 Task: Look for space in Reynosa, Mexico from 4th June, 2023 to 8th June, 2023 for 2 adults in price range Rs.8000 to Rs.16000. Place can be private room with 1  bedroom having 1 bed and 1 bathroom. Property type can be house, flat, guest house, hotel. Booking option can be shelf check-in. Required host language is English.
Action: Mouse moved to (620, 126)
Screenshot: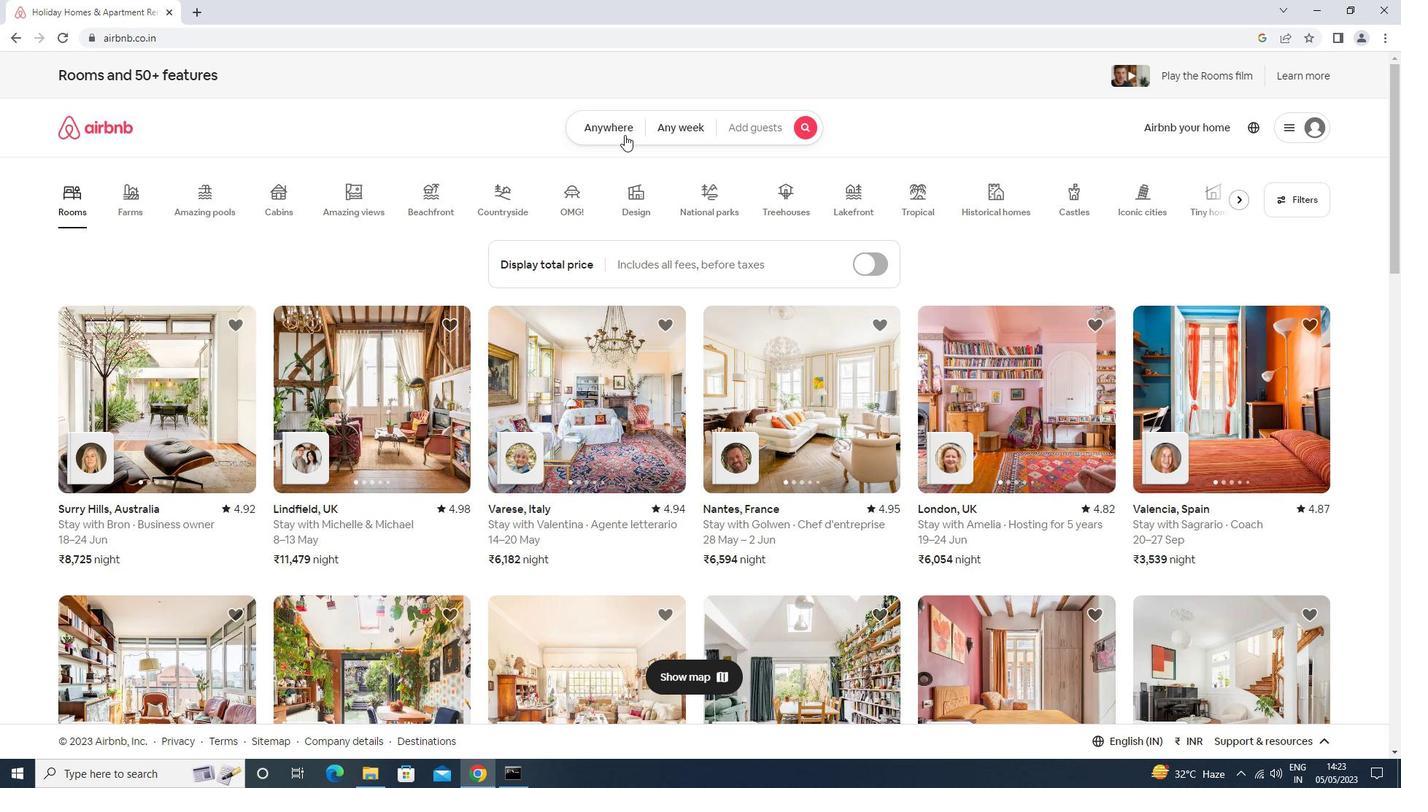 
Action: Mouse pressed left at (620, 126)
Screenshot: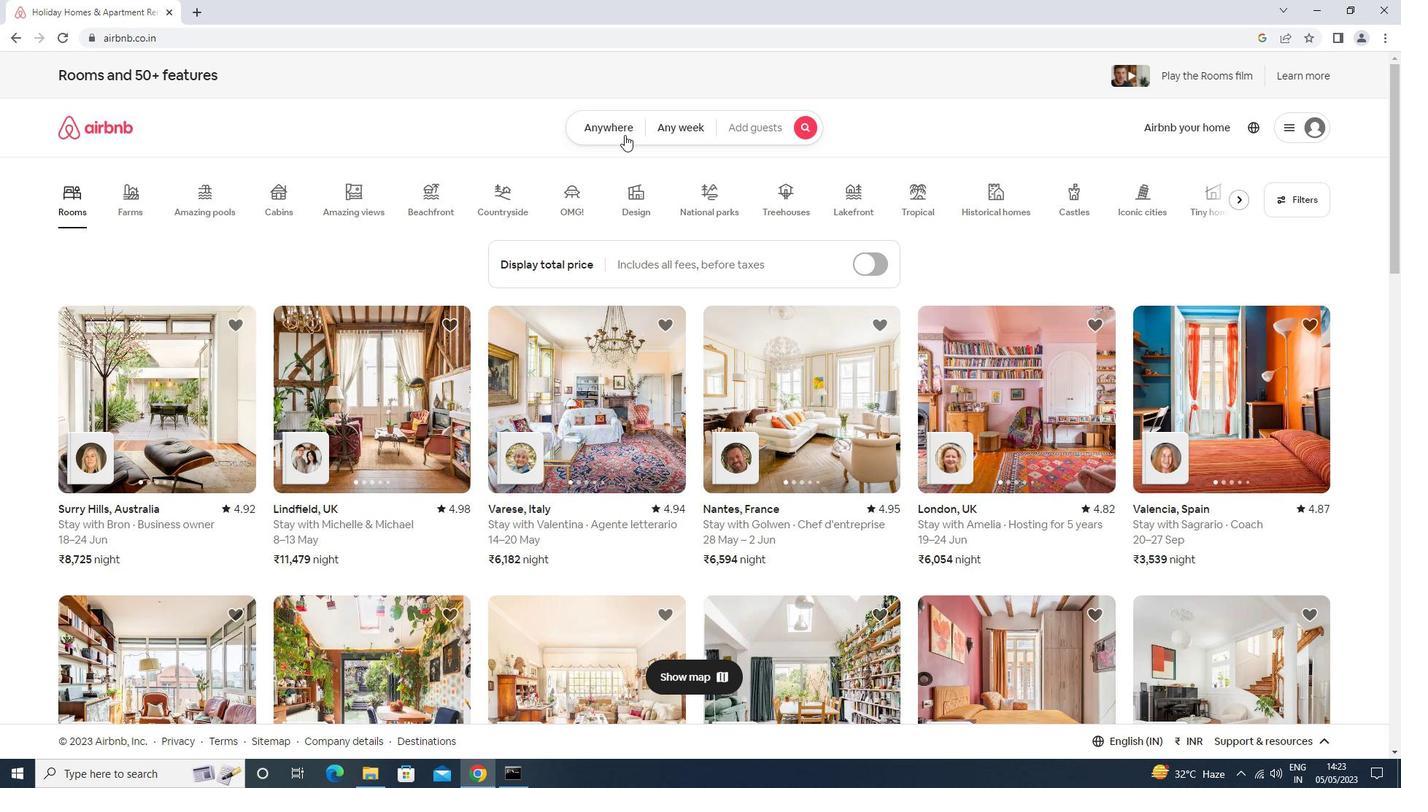 
Action: Mouse moved to (542, 180)
Screenshot: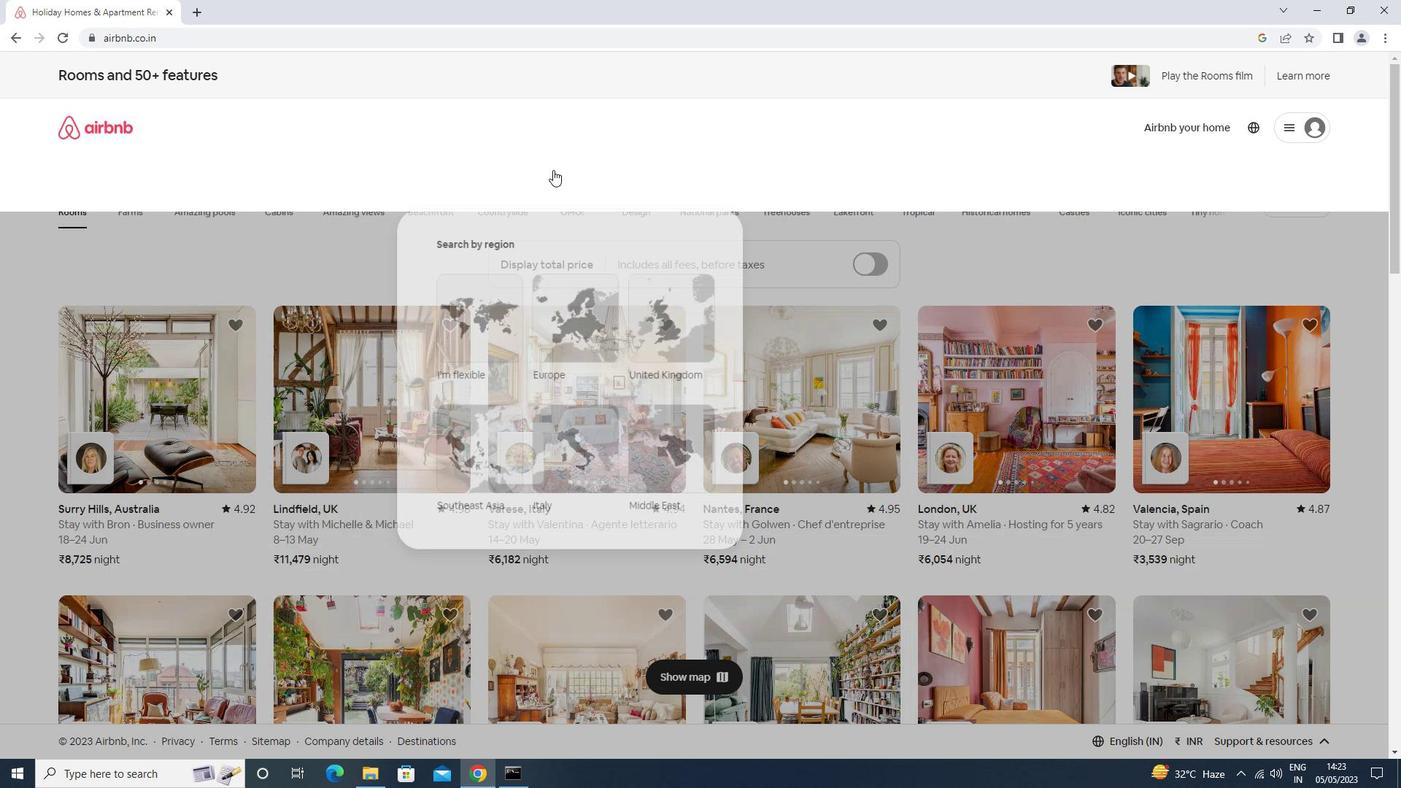 
Action: Mouse pressed left at (542, 180)
Screenshot: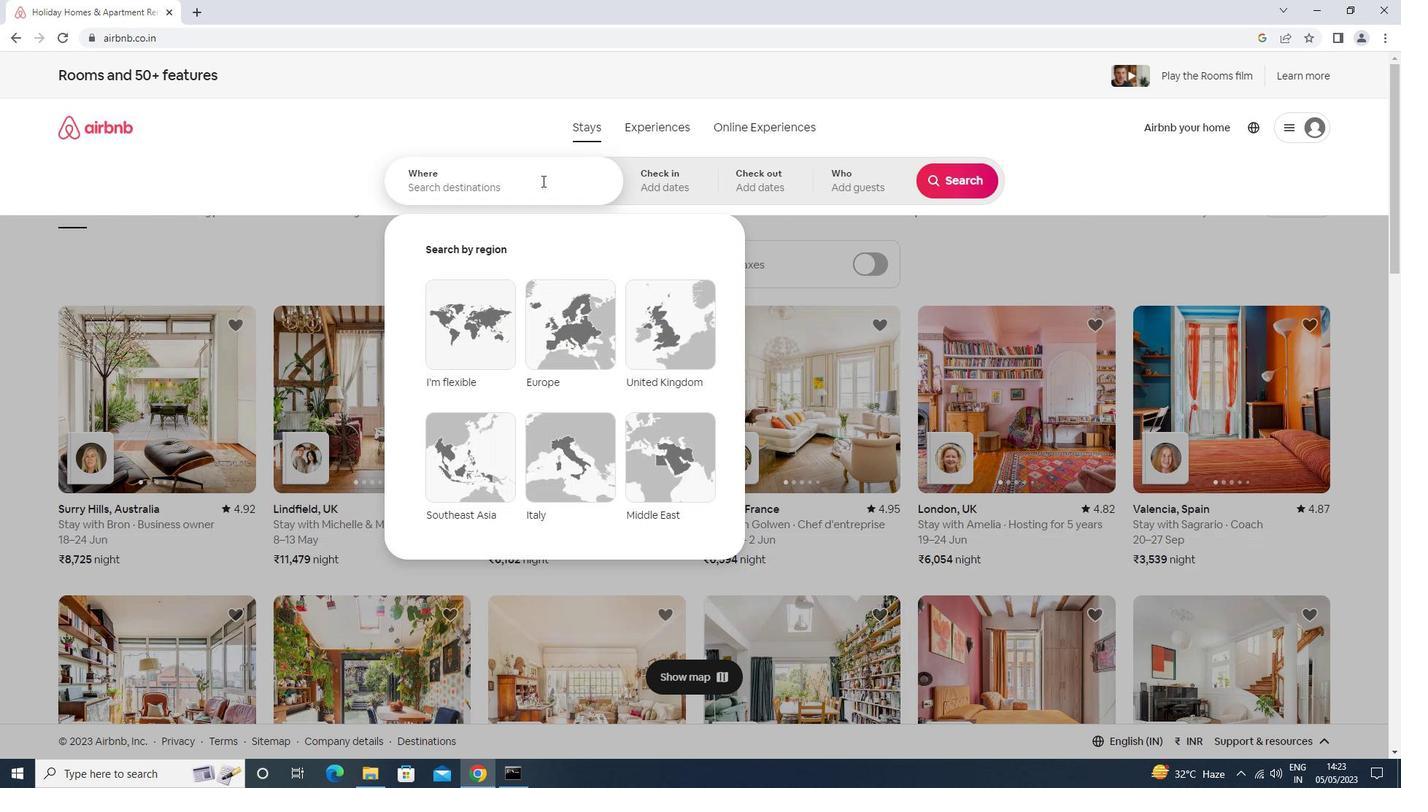 
Action: Key pressed reynos<Key.space>mexico<Key.enter>
Screenshot: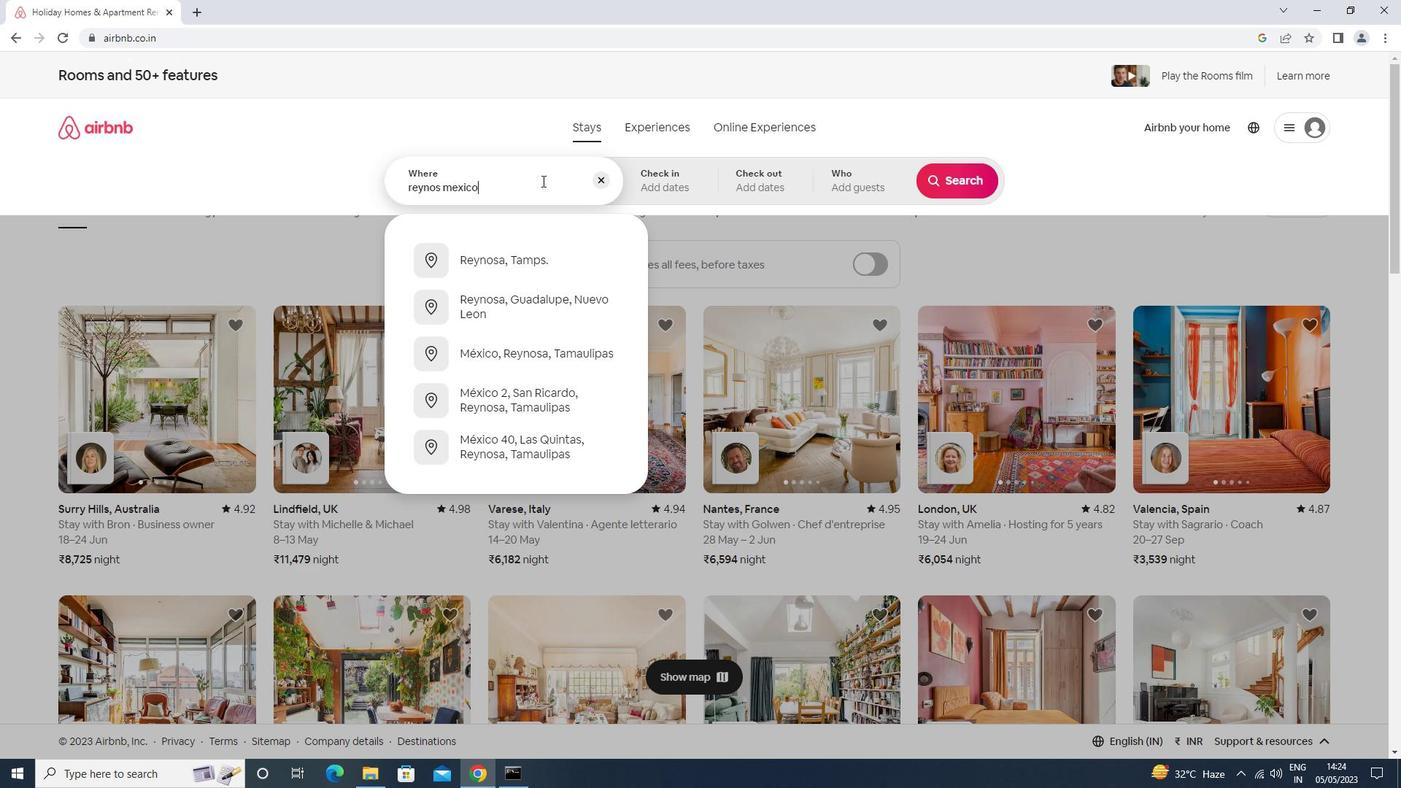 
Action: Mouse moved to (718, 394)
Screenshot: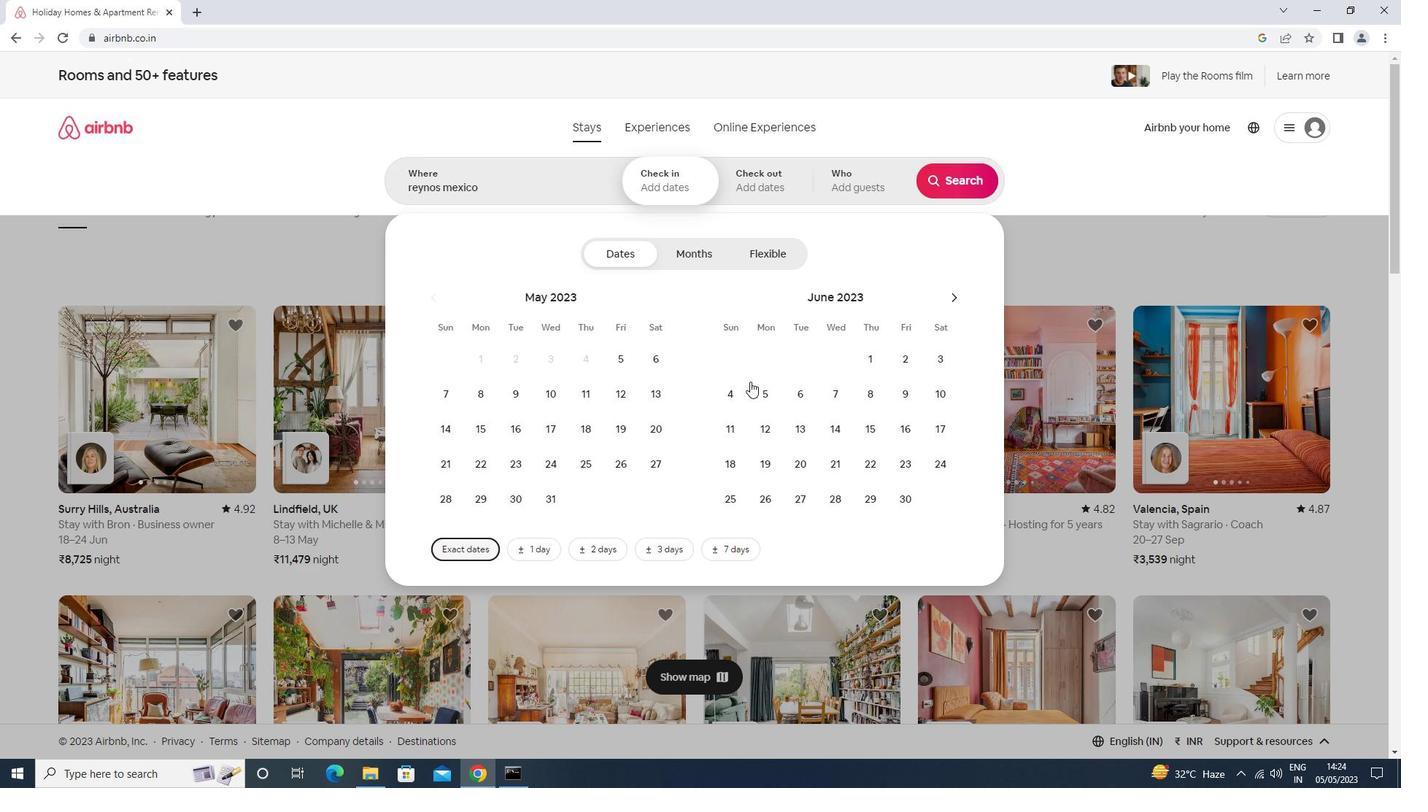 
Action: Mouse pressed left at (718, 394)
Screenshot: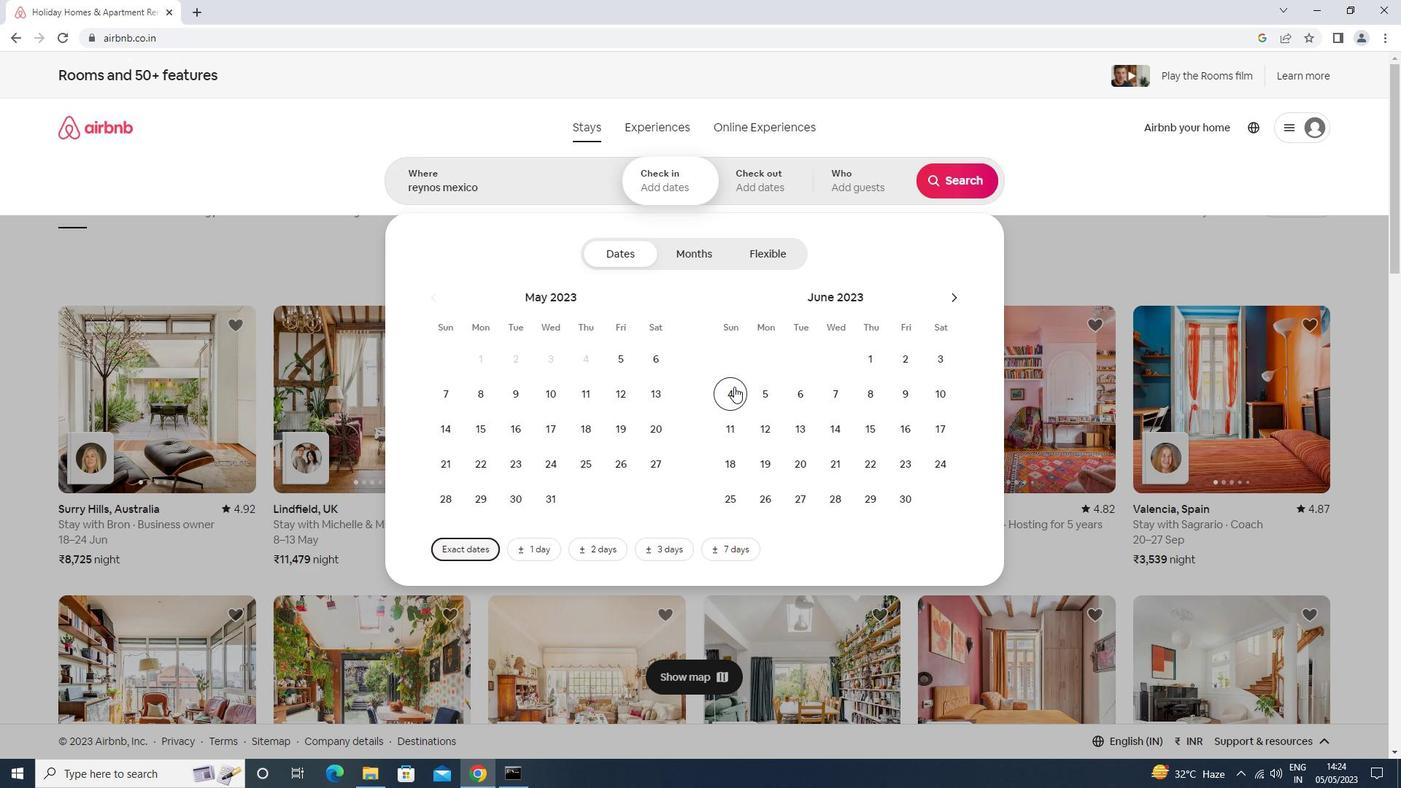 
Action: Mouse moved to (880, 394)
Screenshot: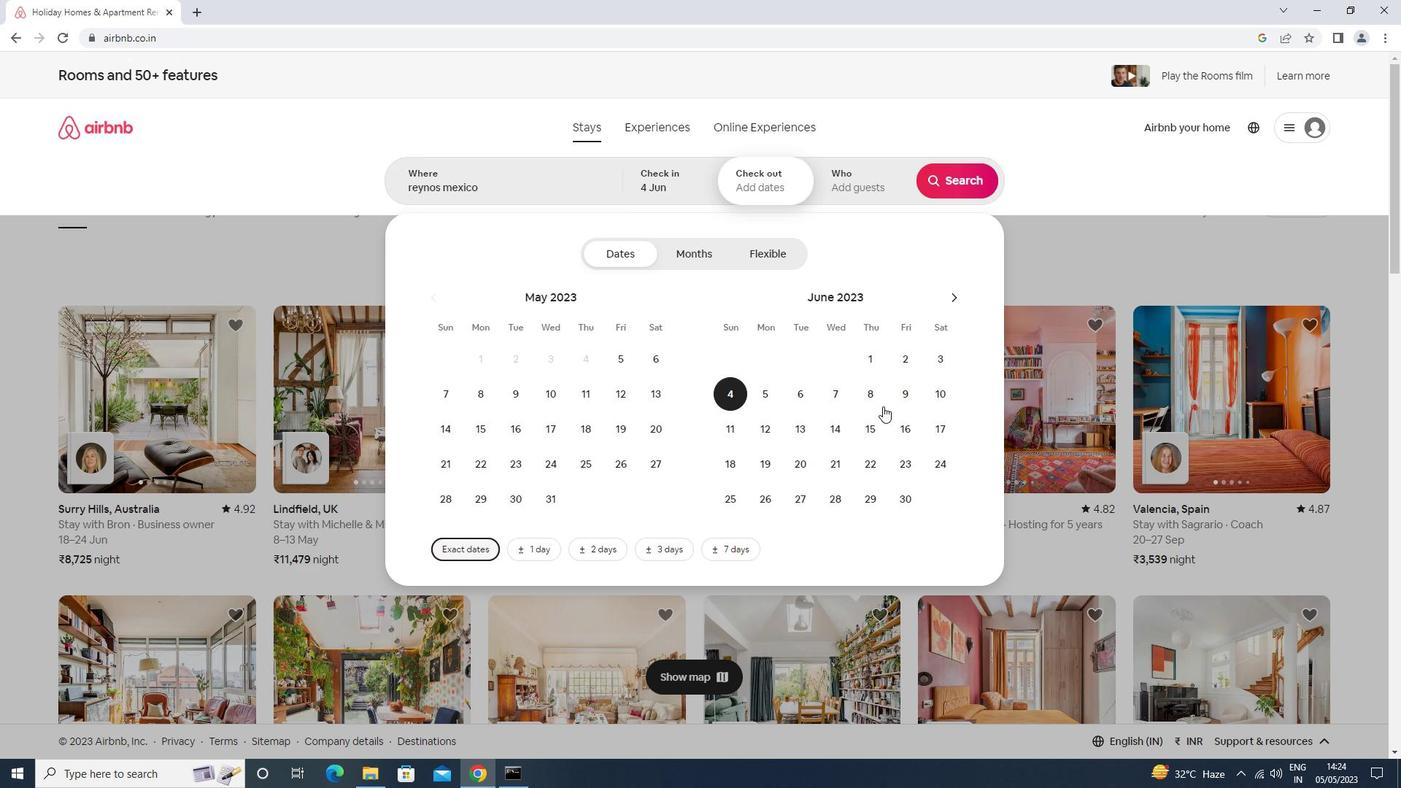 
Action: Mouse pressed left at (880, 394)
Screenshot: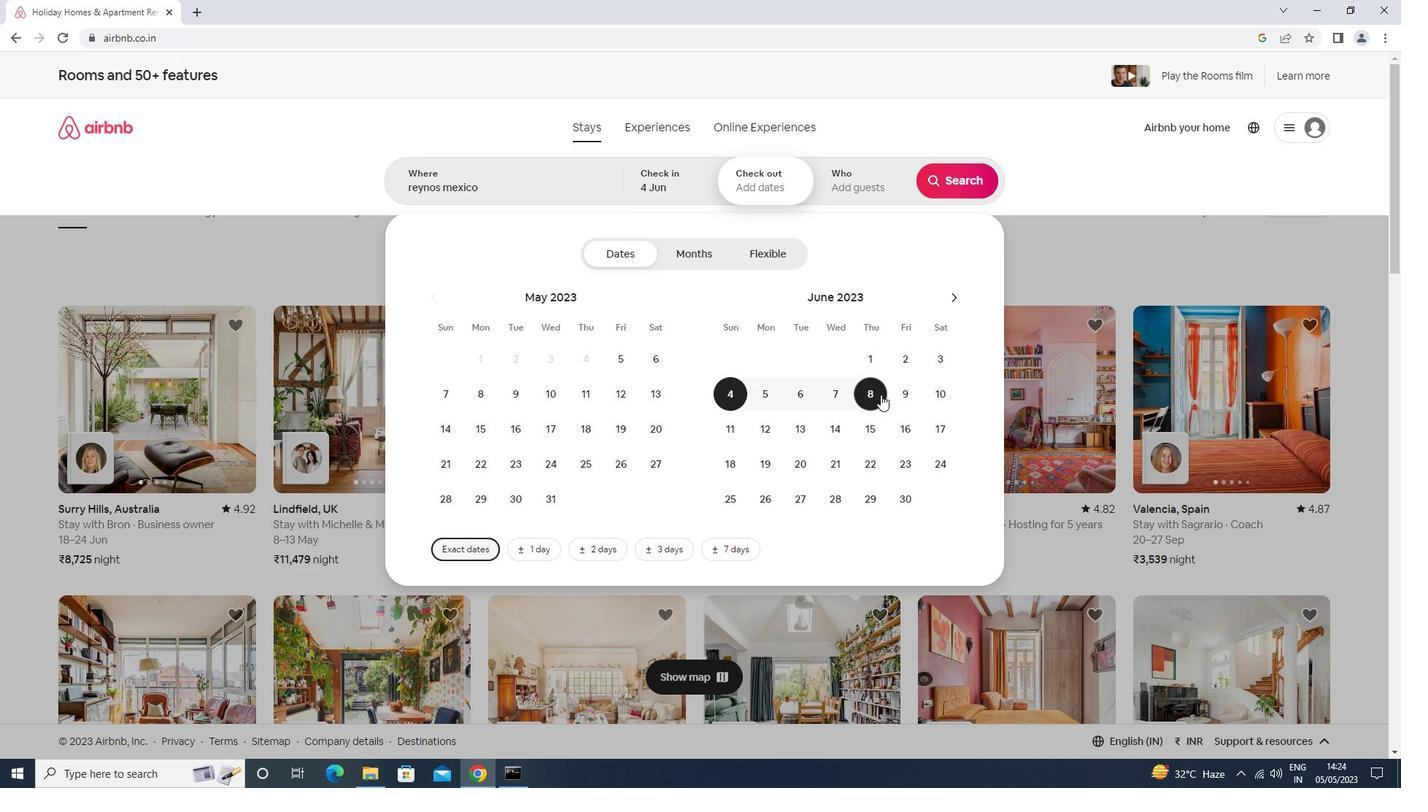 
Action: Mouse moved to (856, 192)
Screenshot: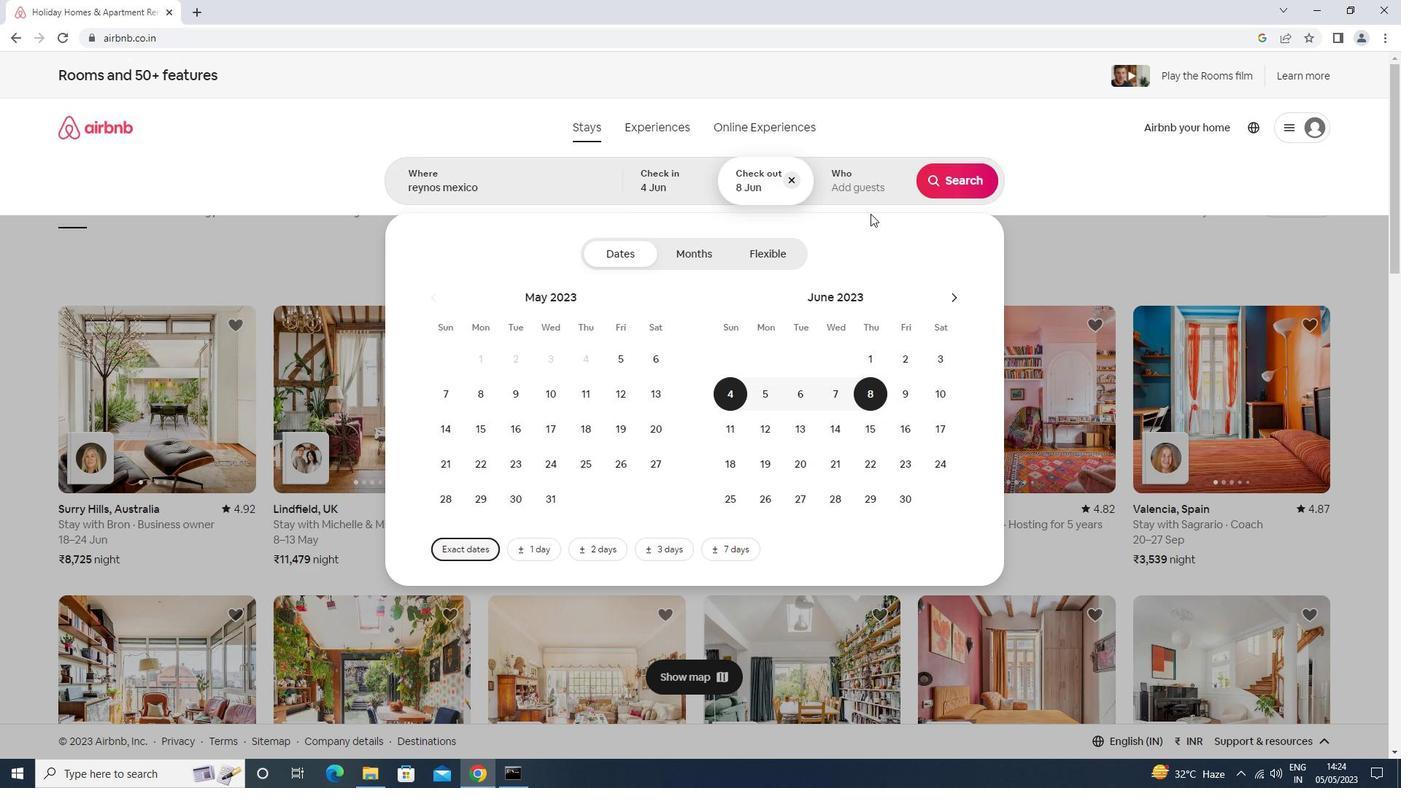 
Action: Mouse pressed left at (856, 192)
Screenshot: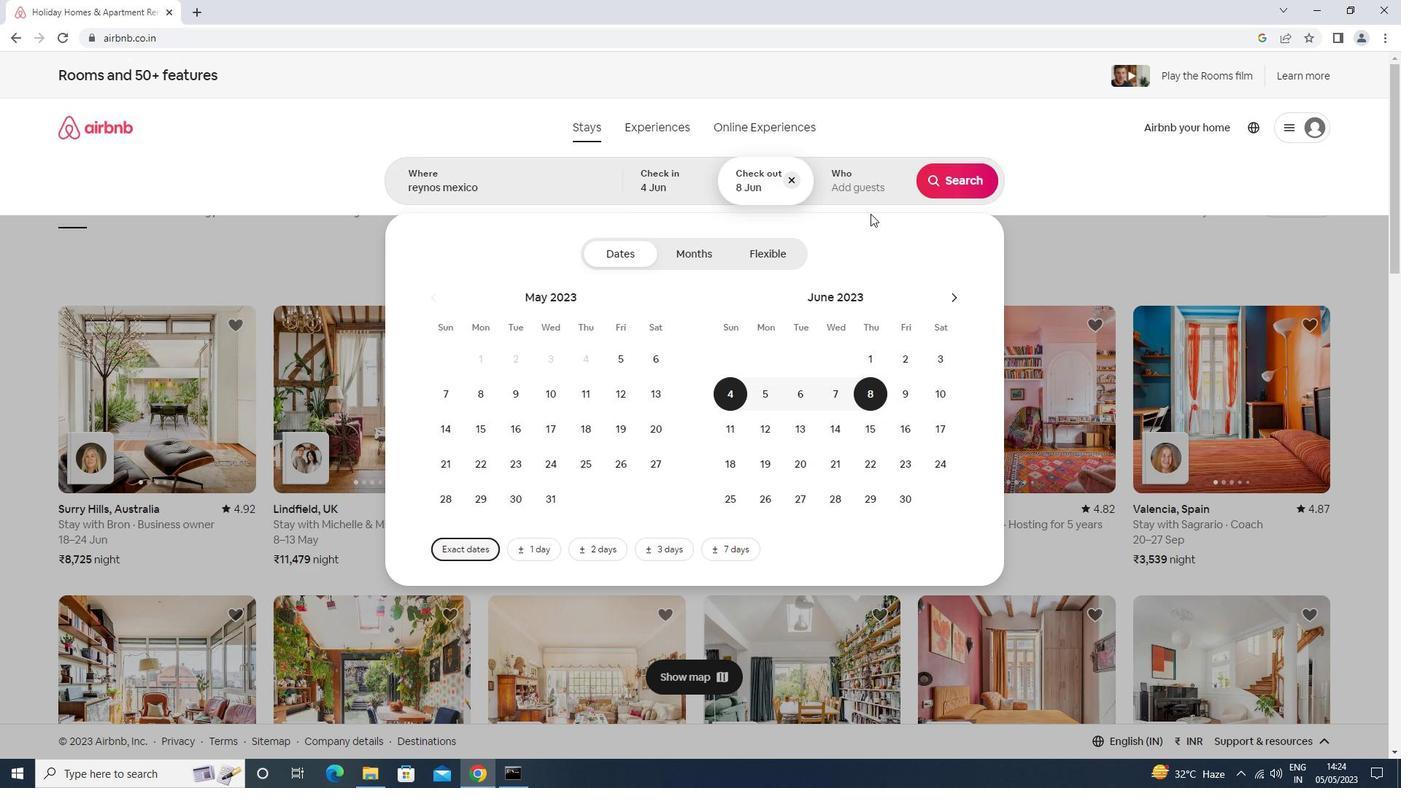 
Action: Mouse moved to (951, 256)
Screenshot: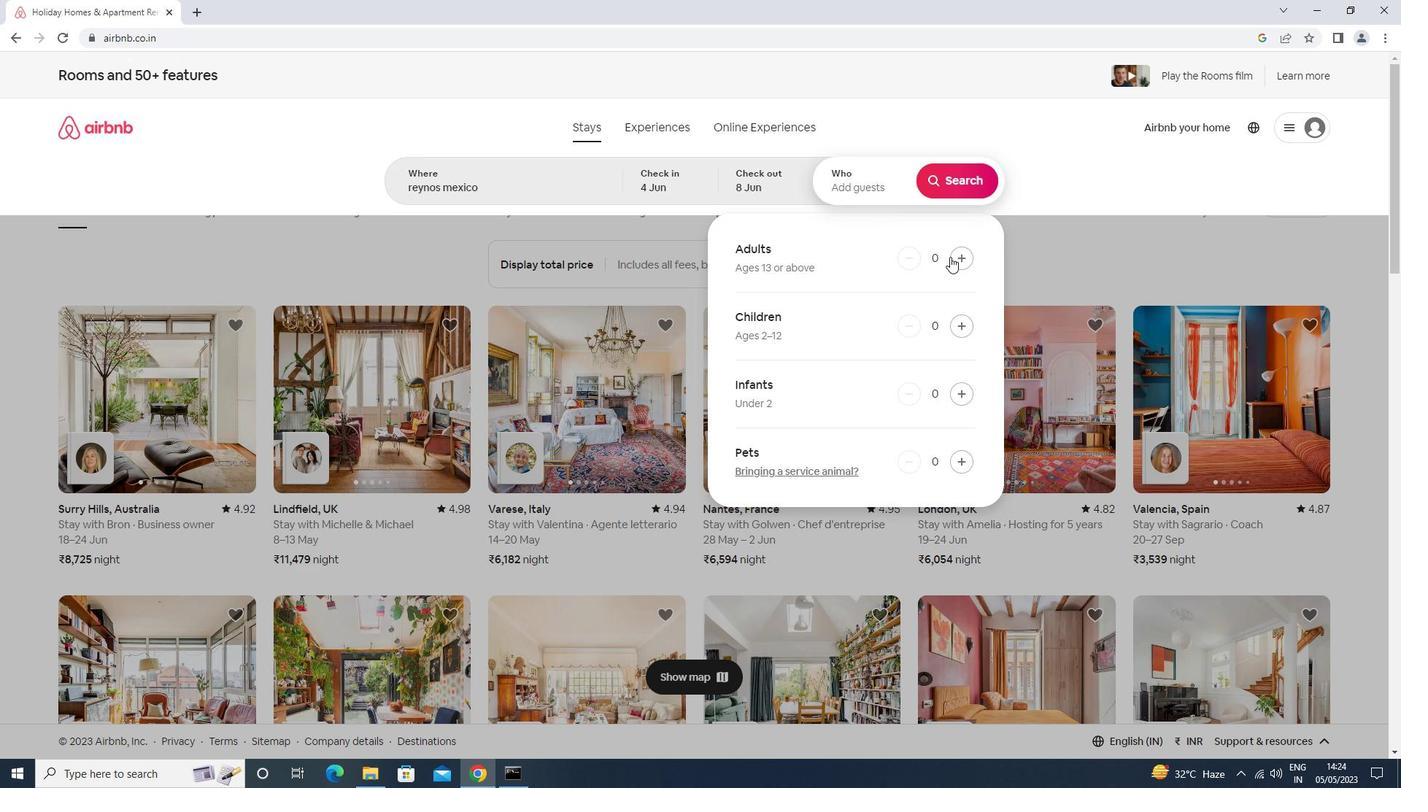 
Action: Mouse pressed left at (951, 256)
Screenshot: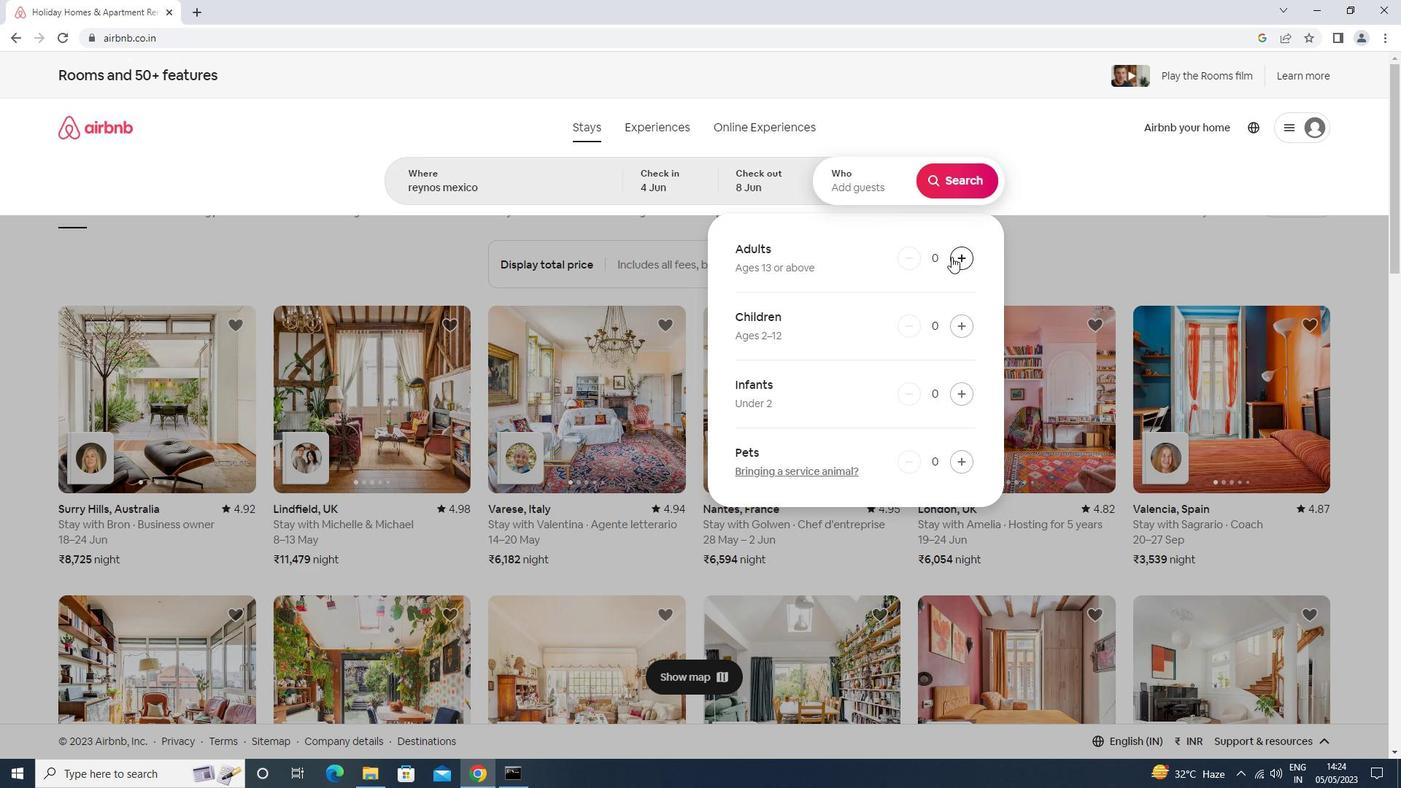 
Action: Mouse pressed left at (951, 256)
Screenshot: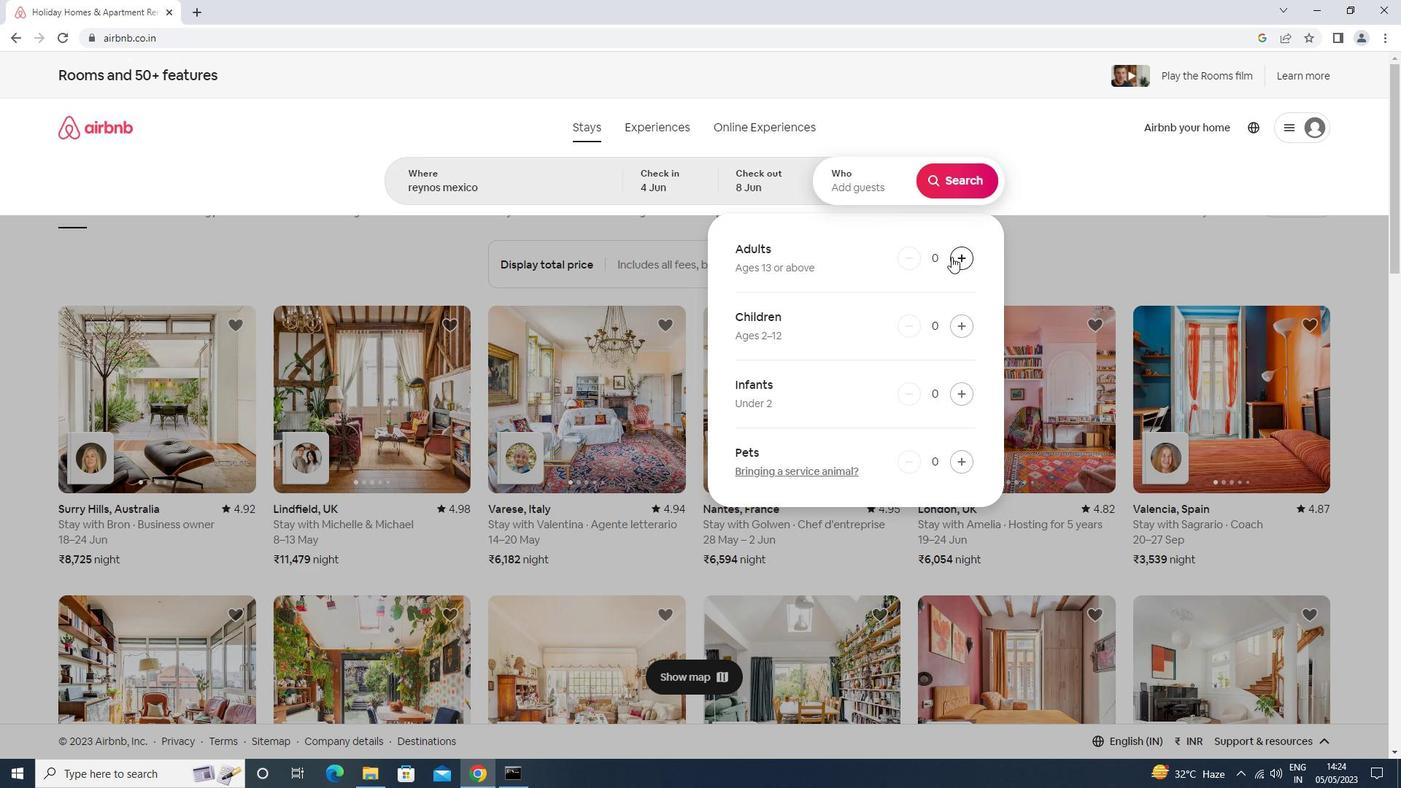 
Action: Mouse moved to (959, 188)
Screenshot: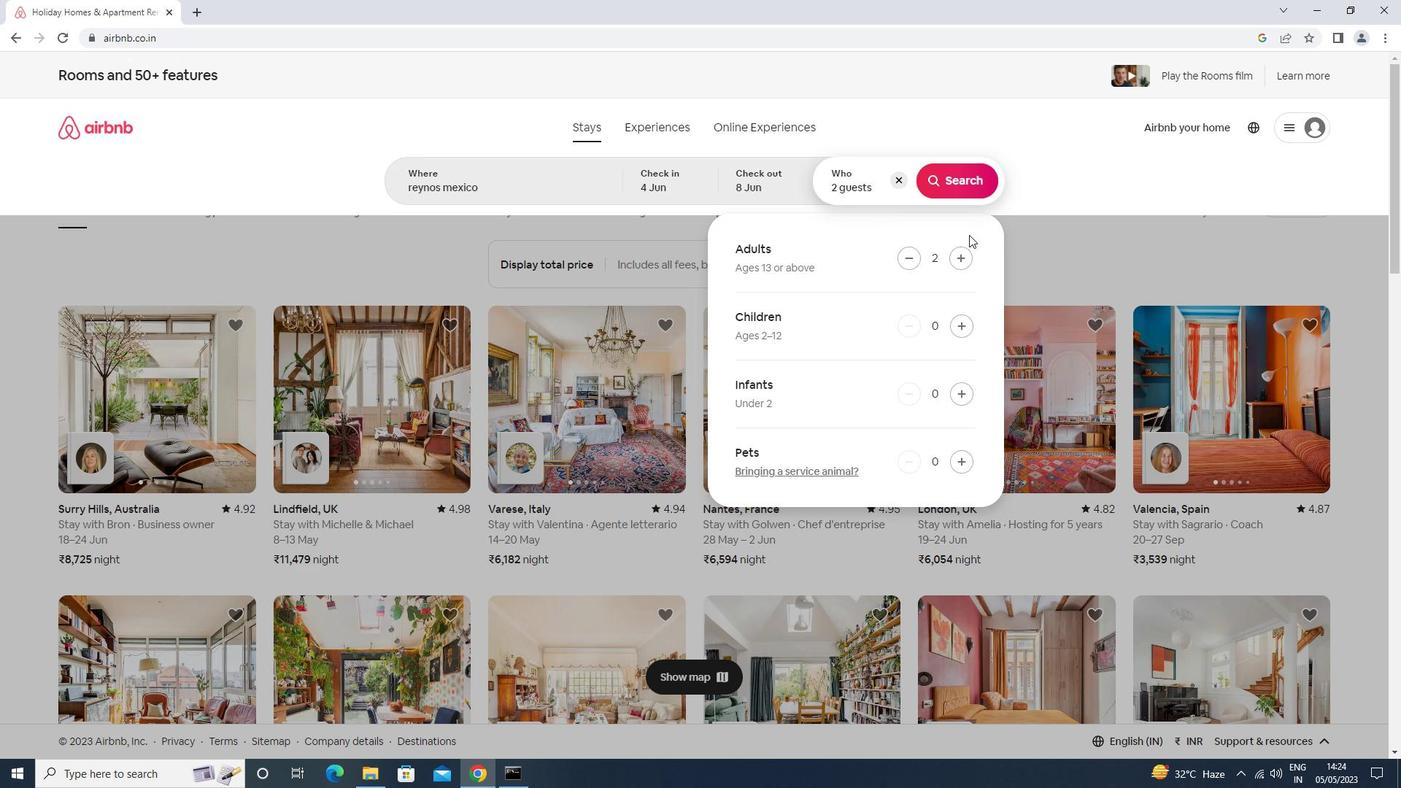 
Action: Mouse pressed left at (959, 188)
Screenshot: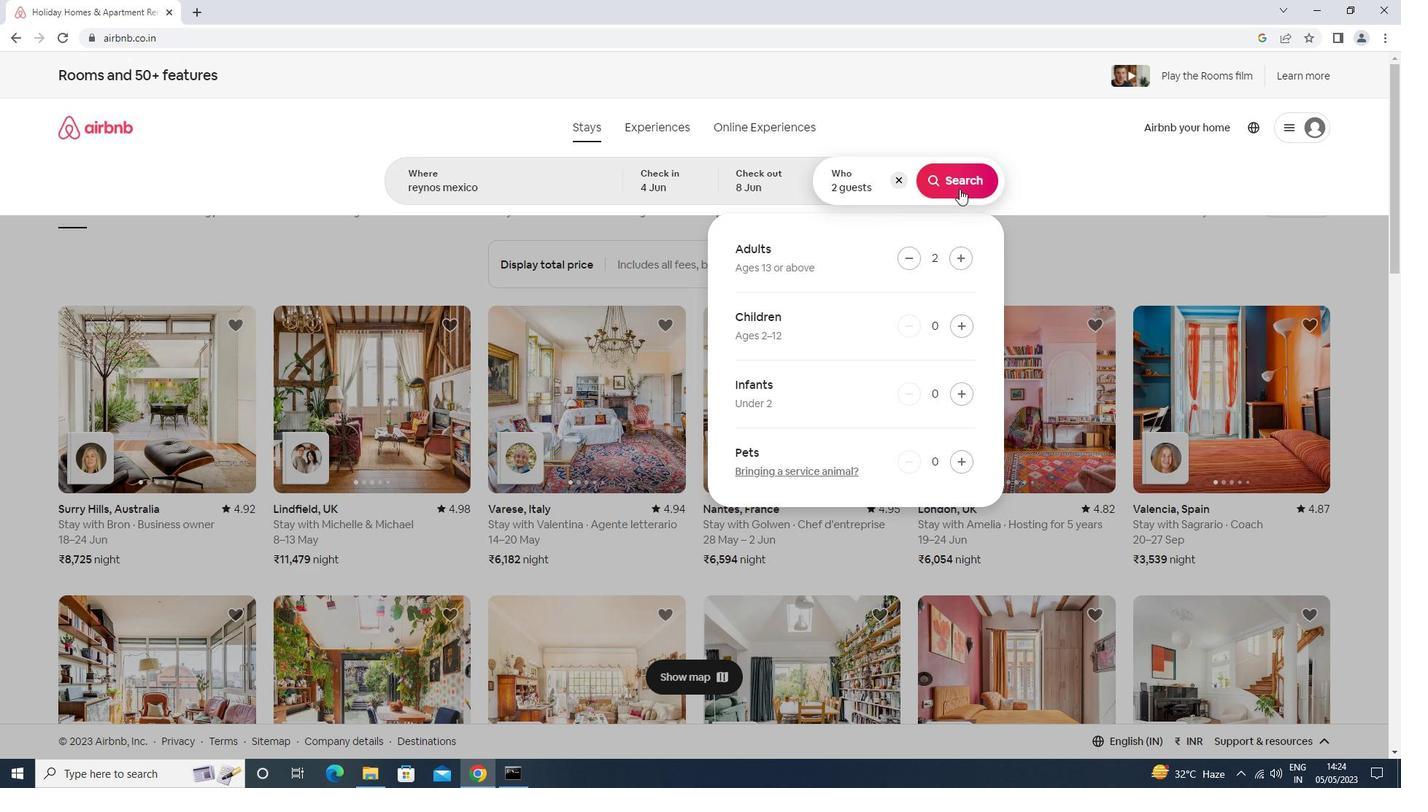 
Action: Mouse moved to (1341, 143)
Screenshot: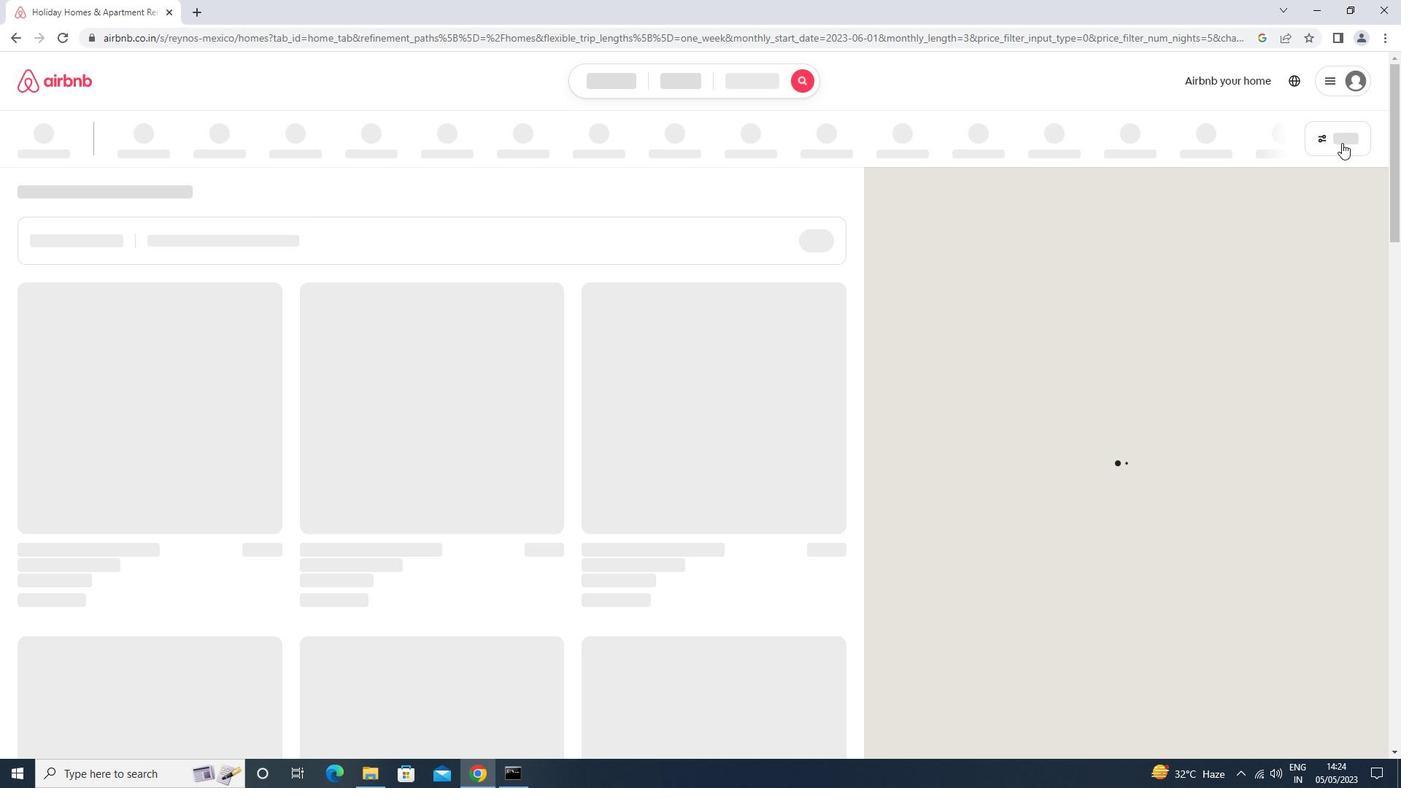 
Action: Mouse pressed left at (1341, 143)
Screenshot: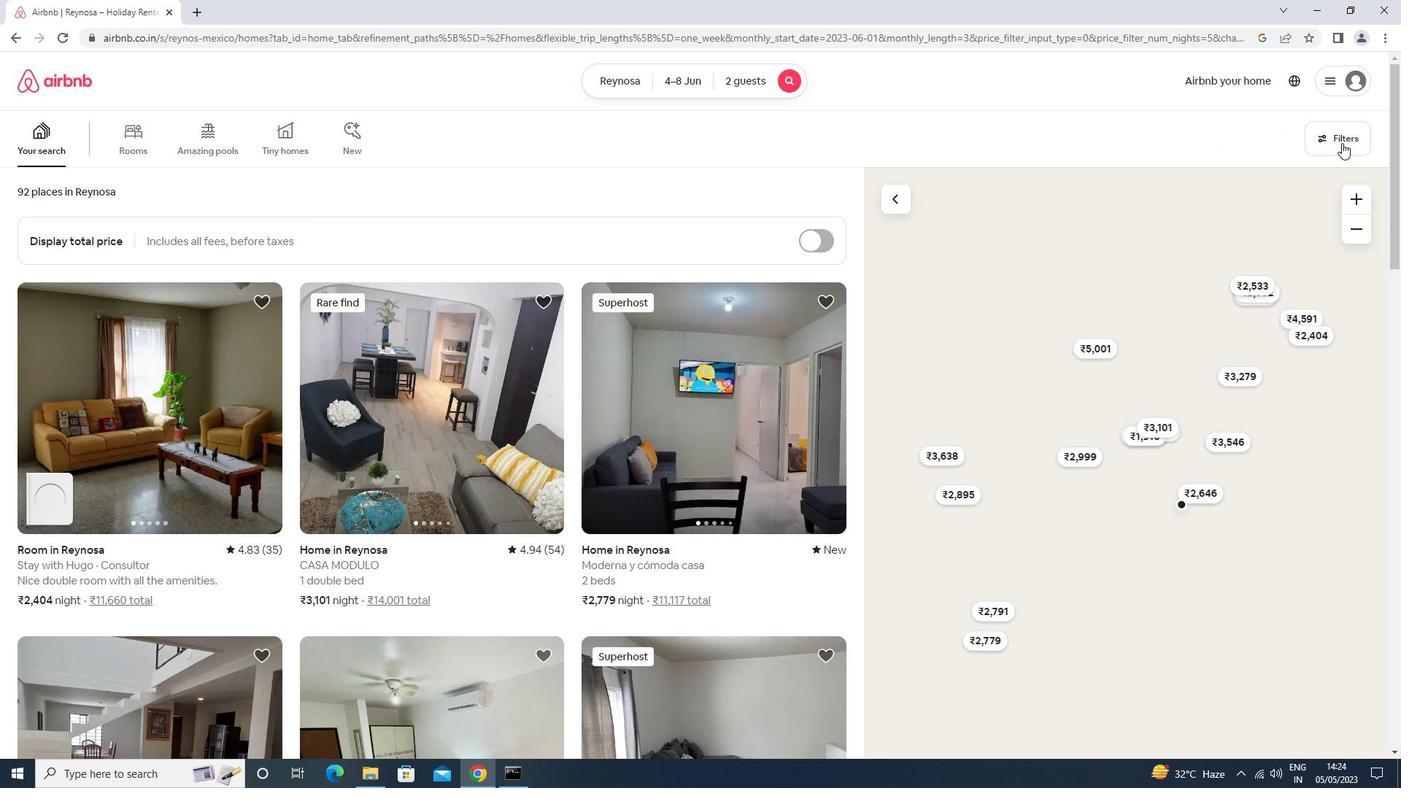 
Action: Mouse moved to (527, 498)
Screenshot: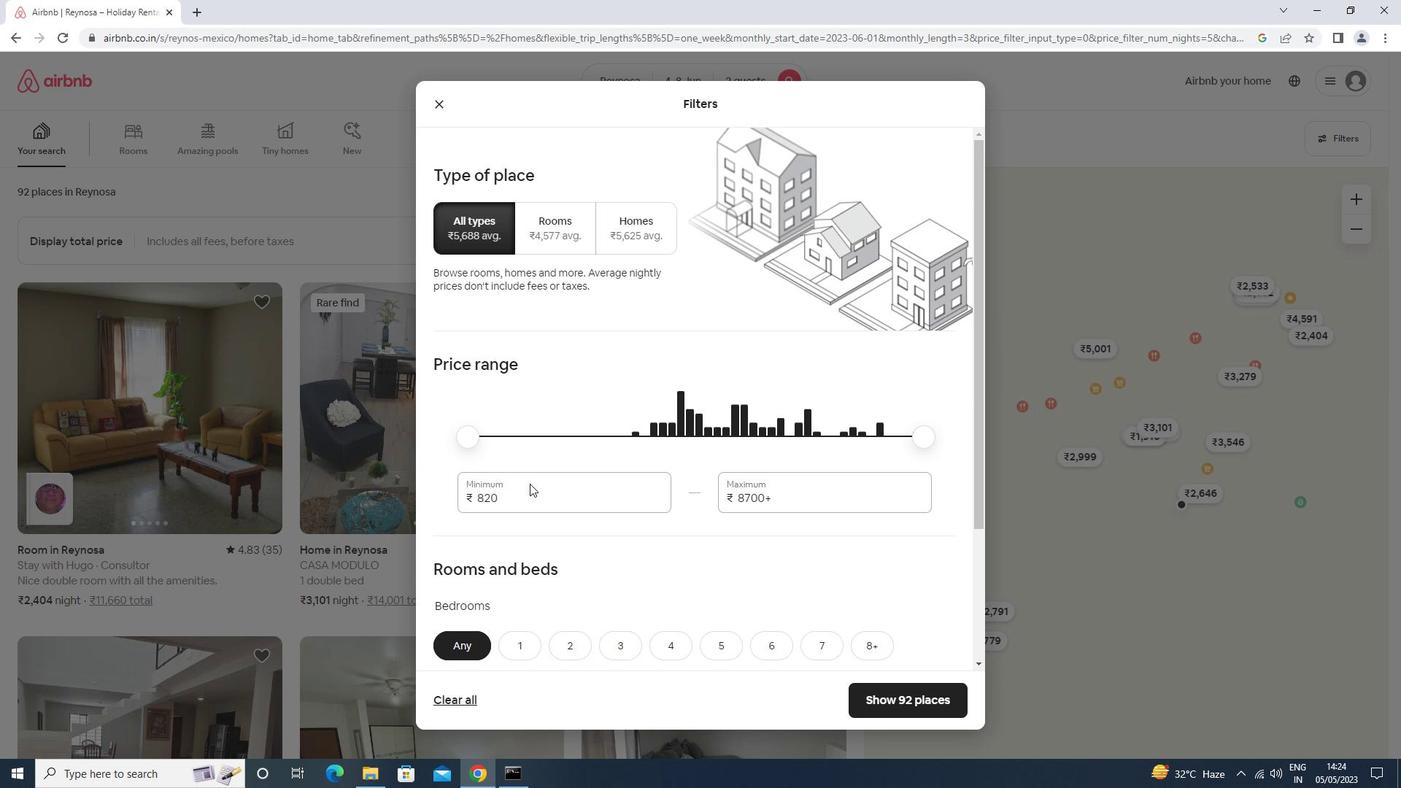 
Action: Mouse pressed left at (527, 498)
Screenshot: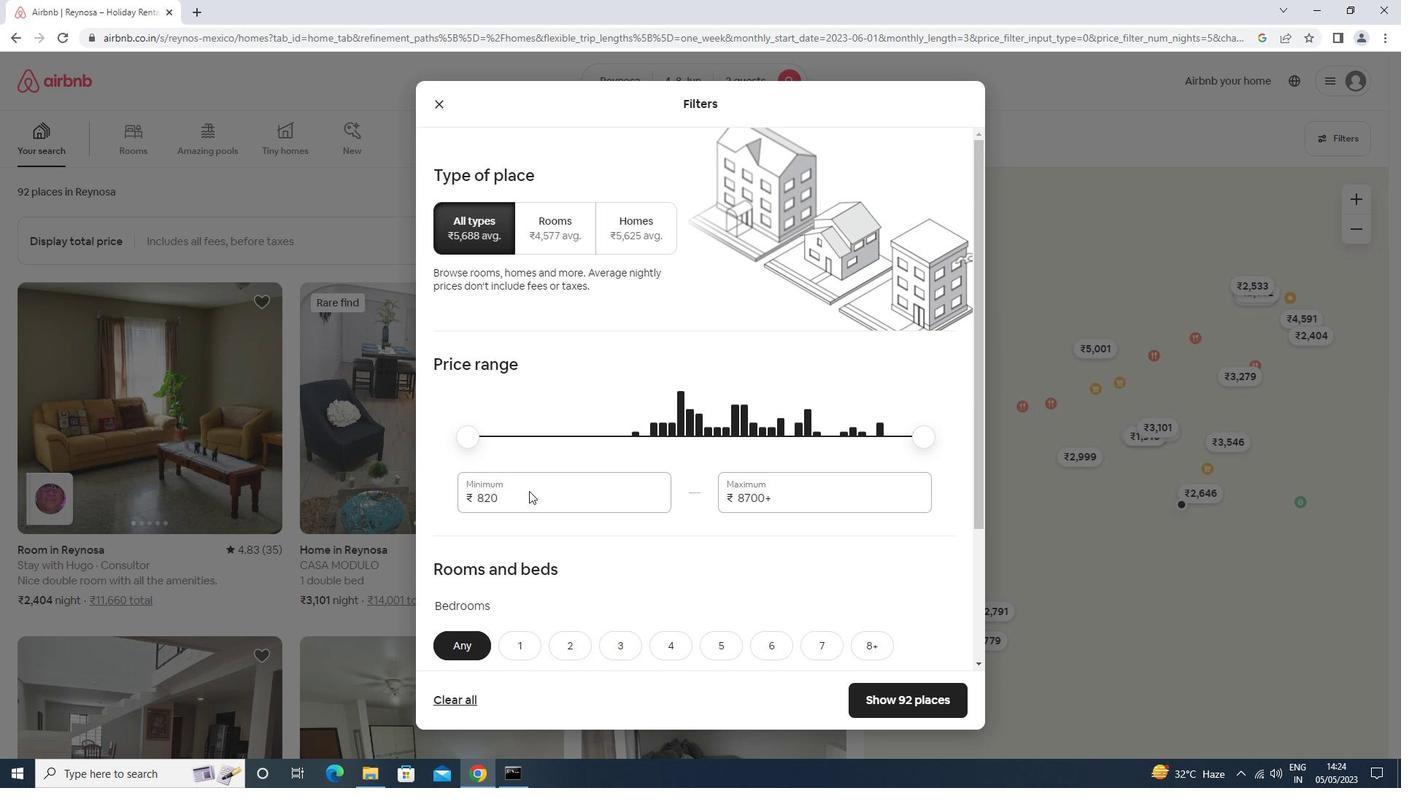 
Action: Mouse moved to (524, 499)
Screenshot: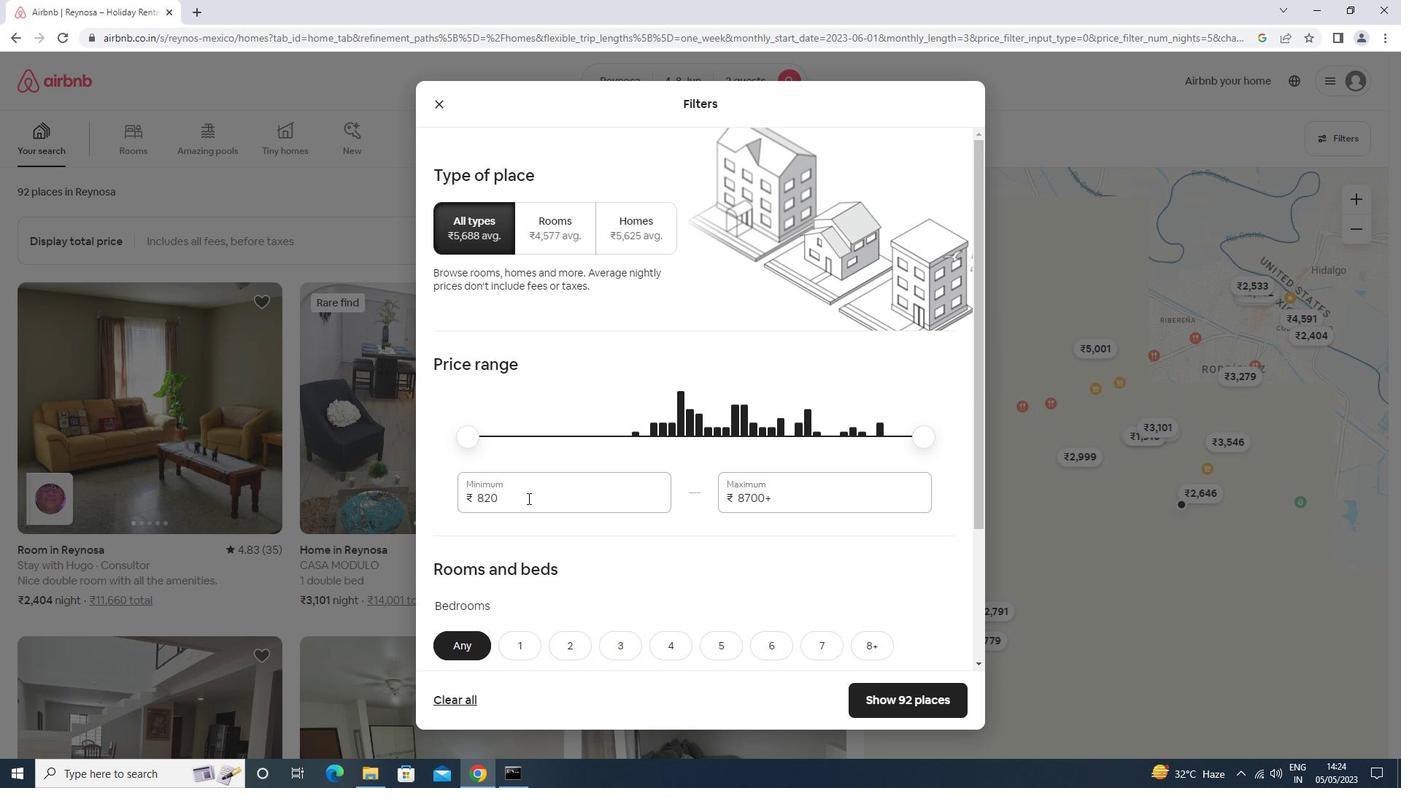 
Action: Key pressed <Key.backspace><Key.backspace>000<Key.tab>16000
Screenshot: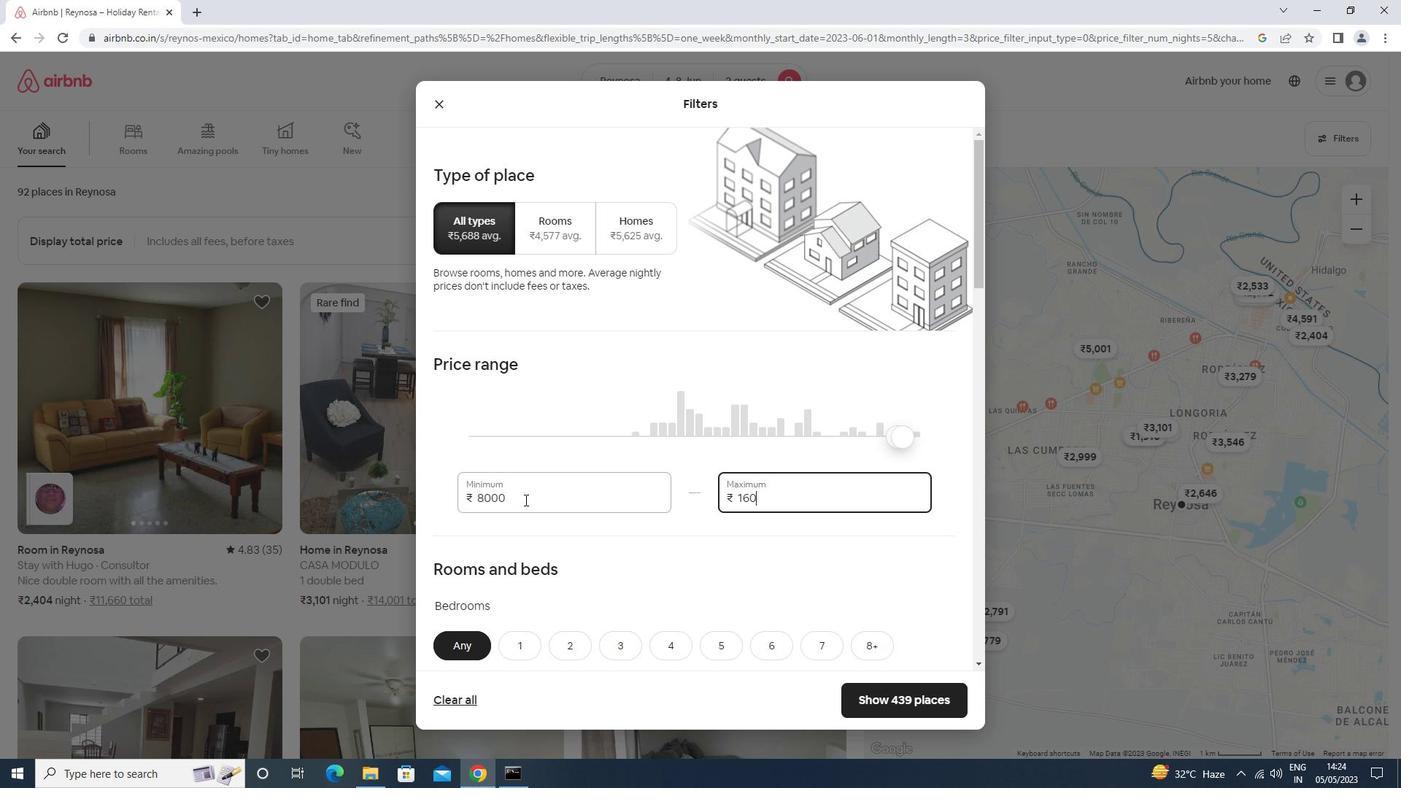 
Action: Mouse moved to (527, 496)
Screenshot: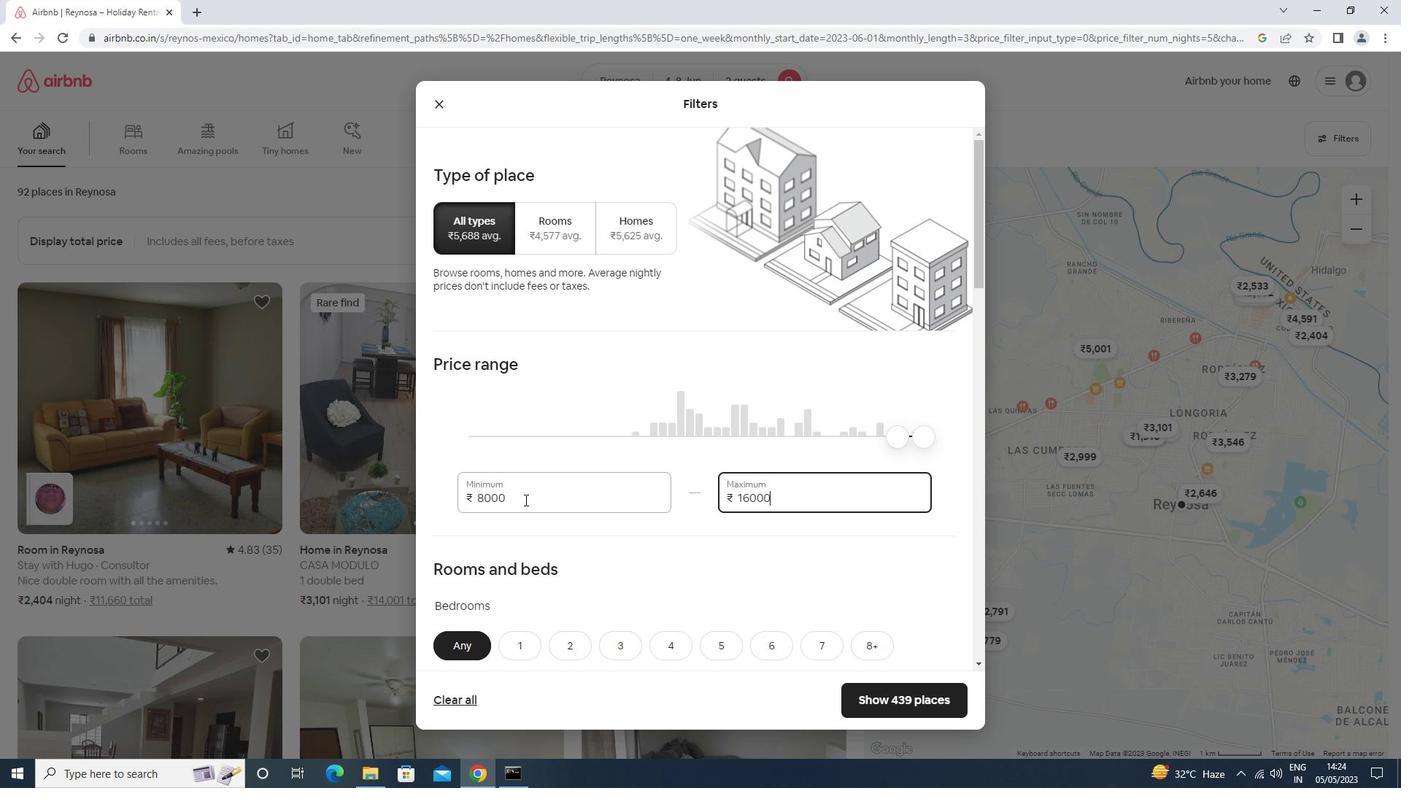 
Action: Mouse scrolled (527, 495) with delta (0, 0)
Screenshot: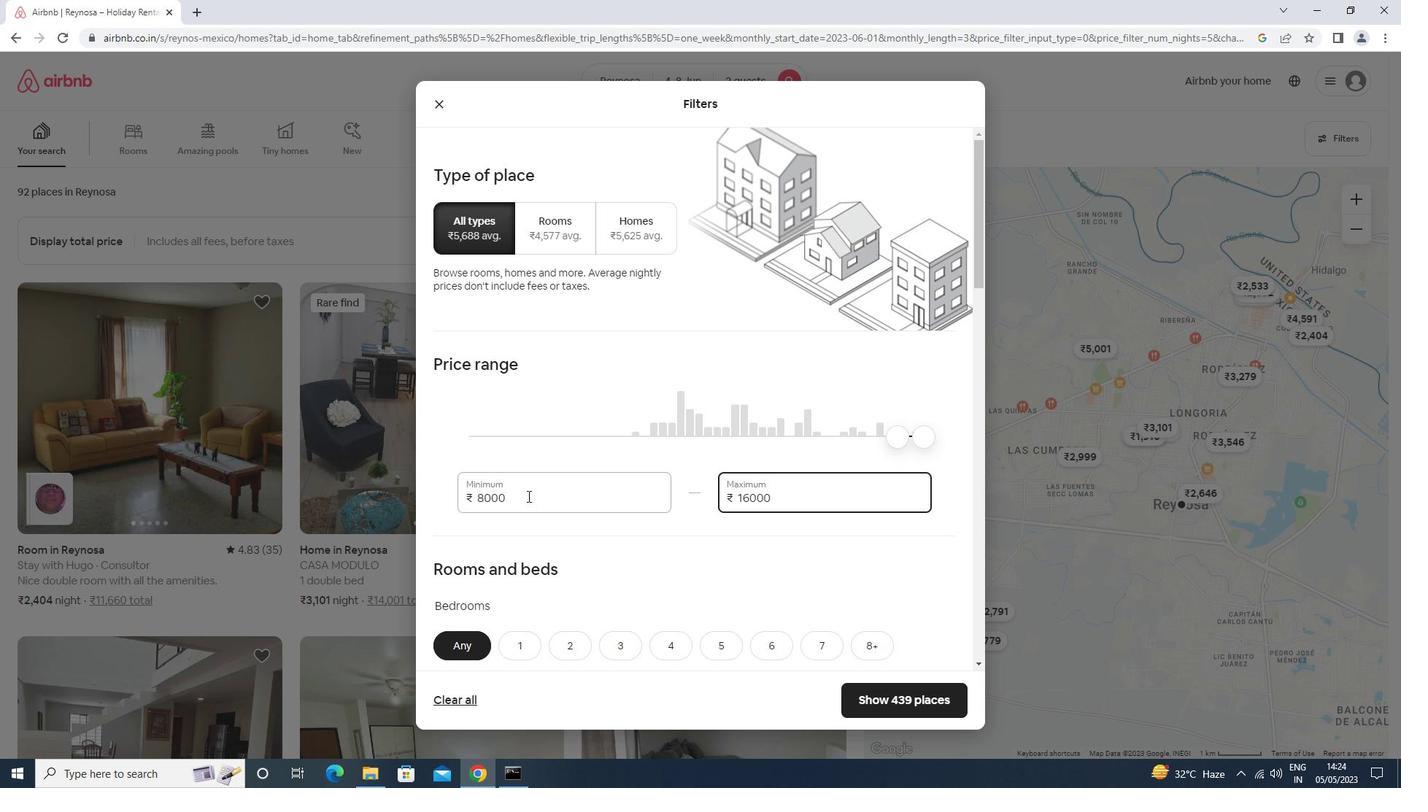 
Action: Mouse scrolled (527, 495) with delta (0, 0)
Screenshot: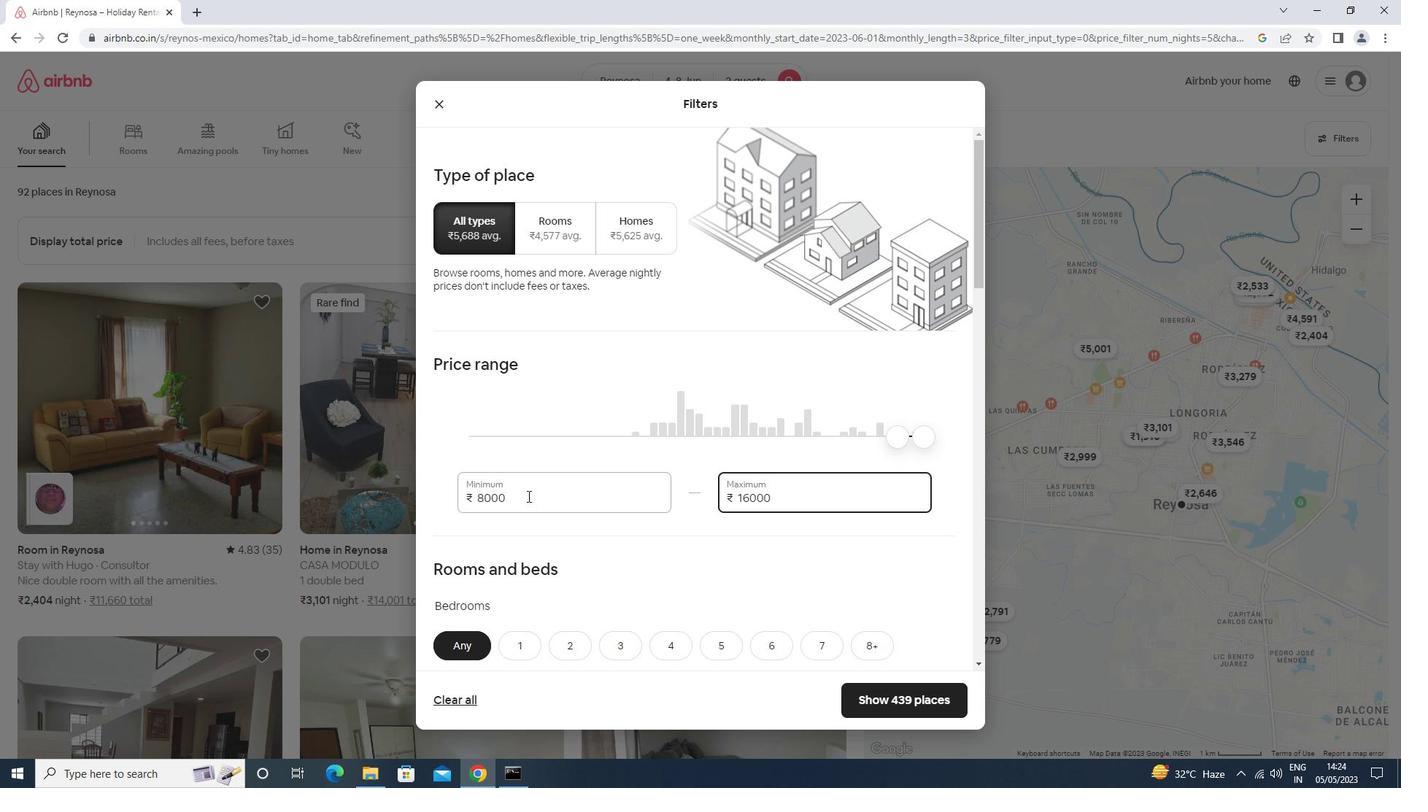 
Action: Mouse scrolled (527, 495) with delta (0, 0)
Screenshot: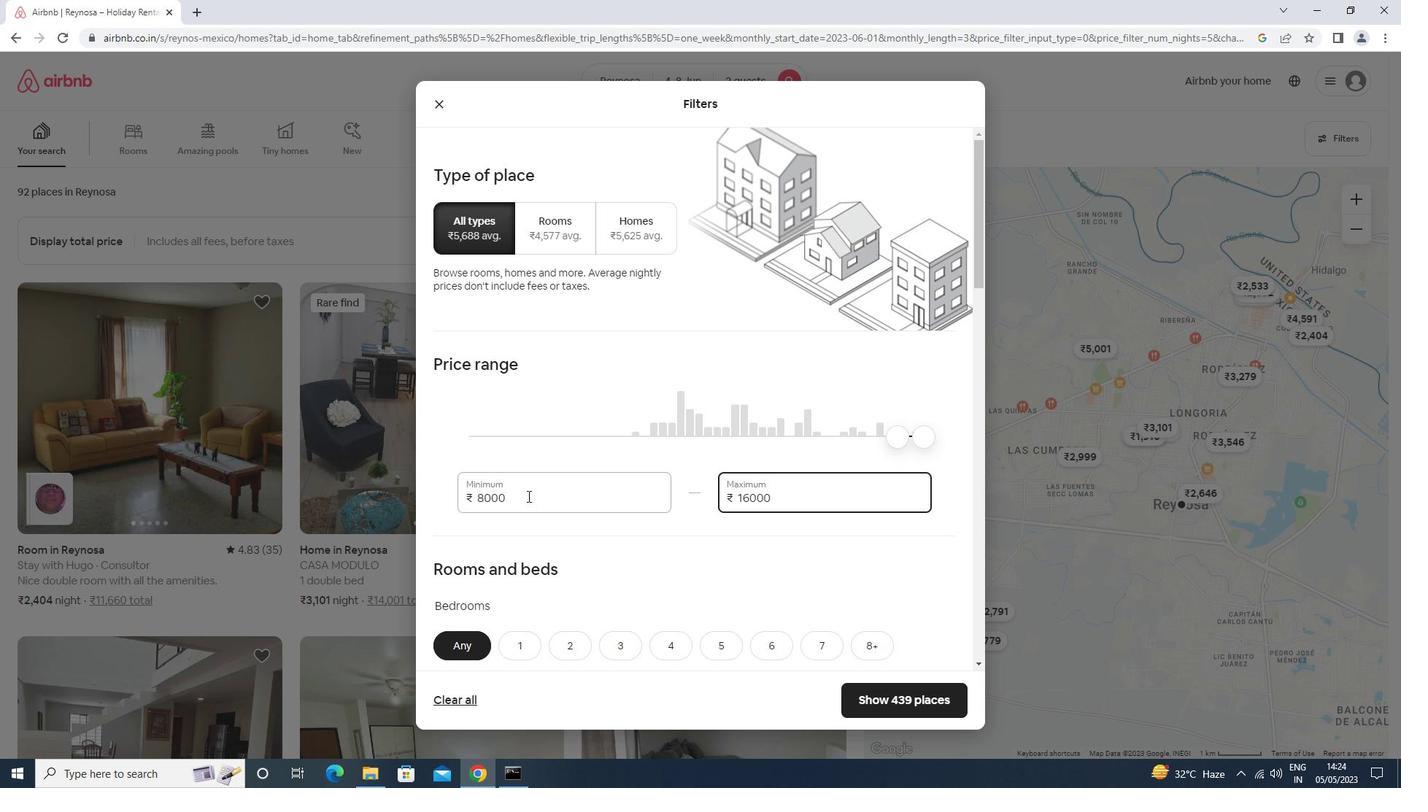 
Action: Mouse scrolled (527, 495) with delta (0, 0)
Screenshot: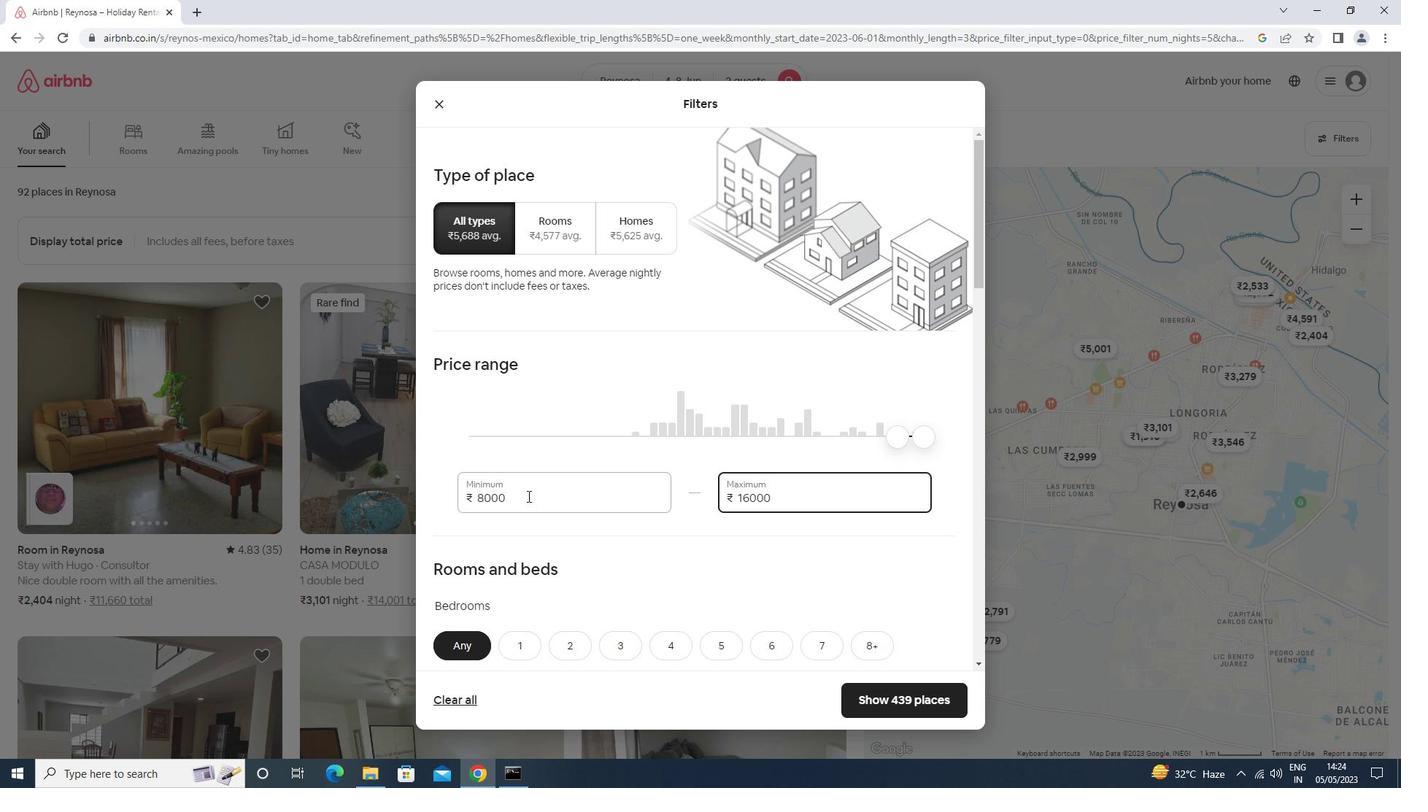 
Action: Mouse moved to (507, 342)
Screenshot: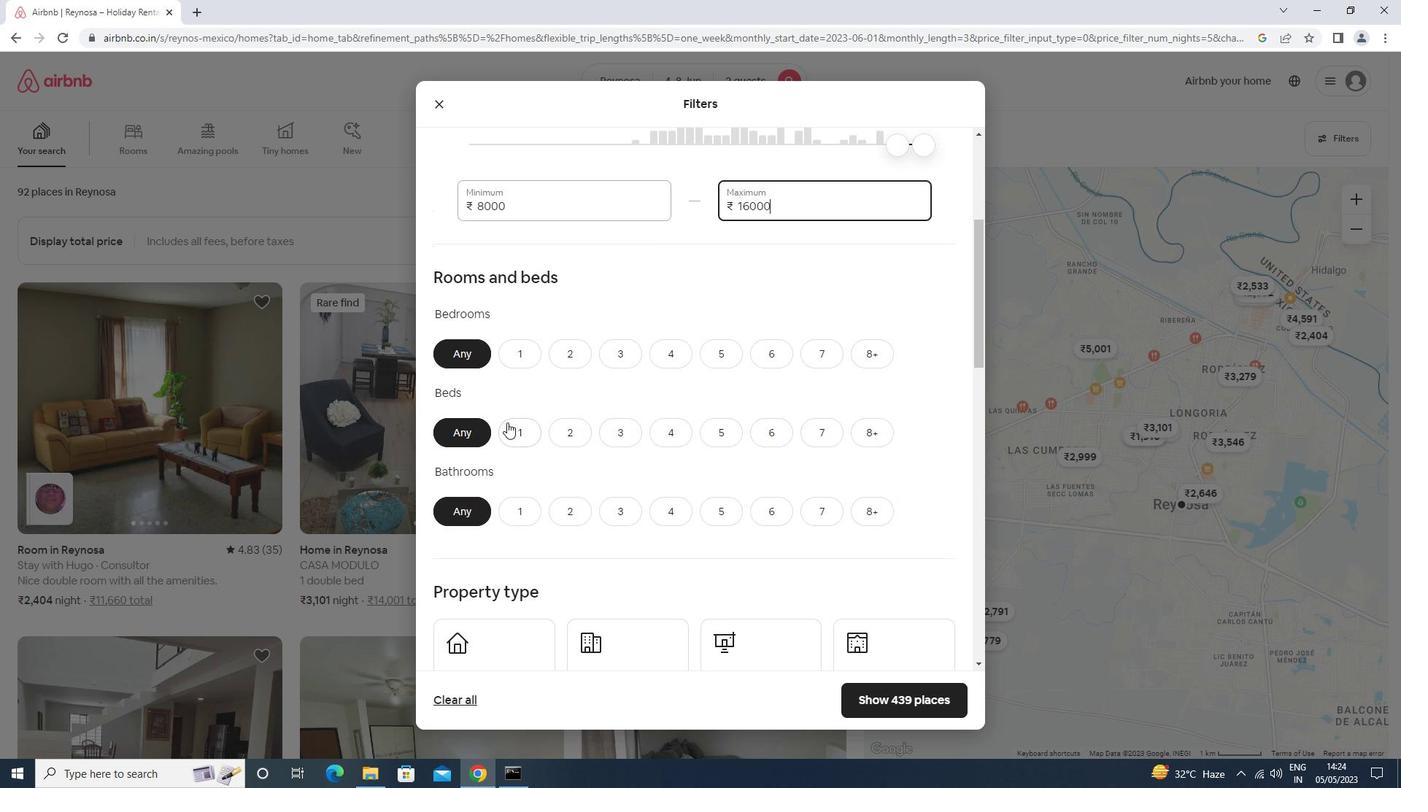 
Action: Mouse pressed left at (507, 342)
Screenshot: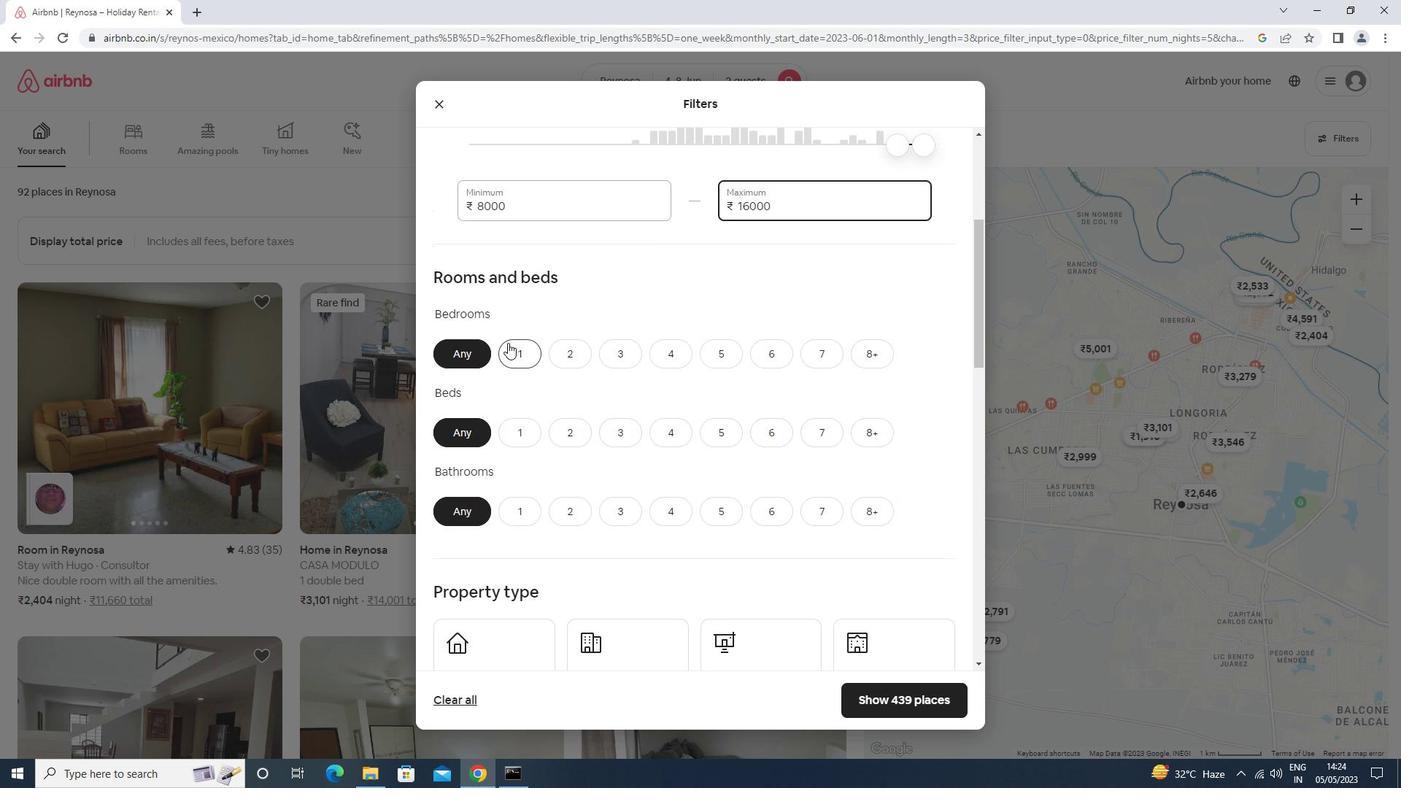 
Action: Mouse moved to (521, 434)
Screenshot: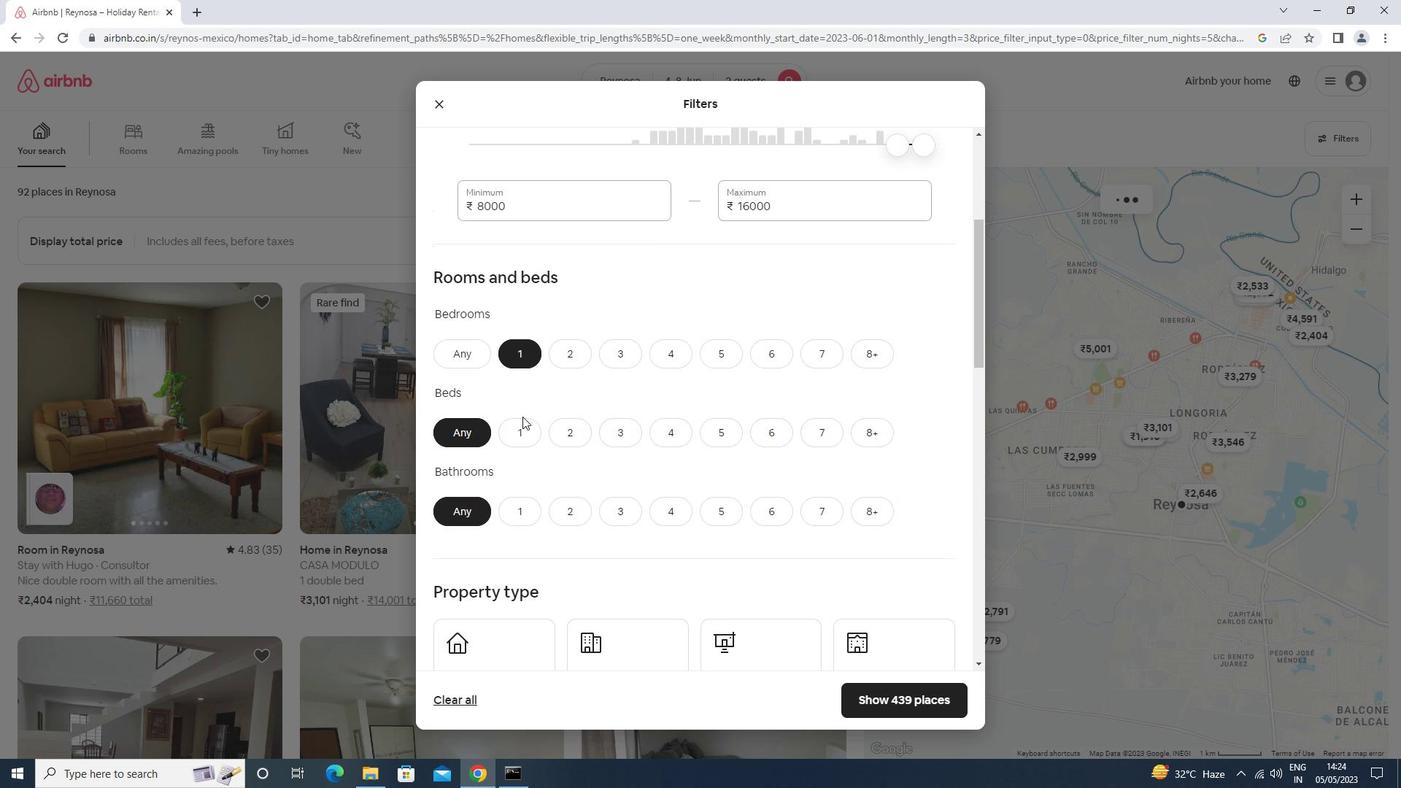 
Action: Mouse pressed left at (521, 434)
Screenshot: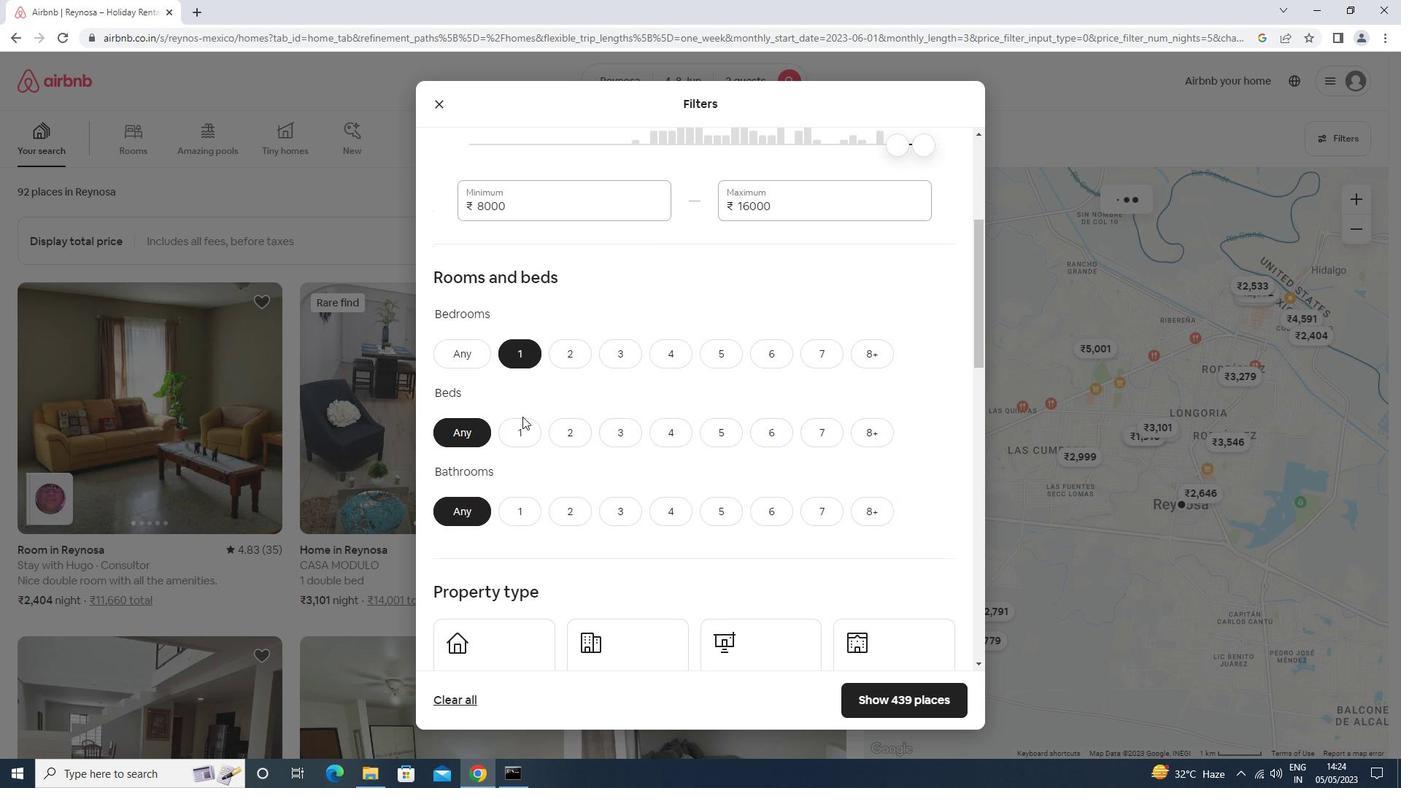 
Action: Mouse moved to (521, 515)
Screenshot: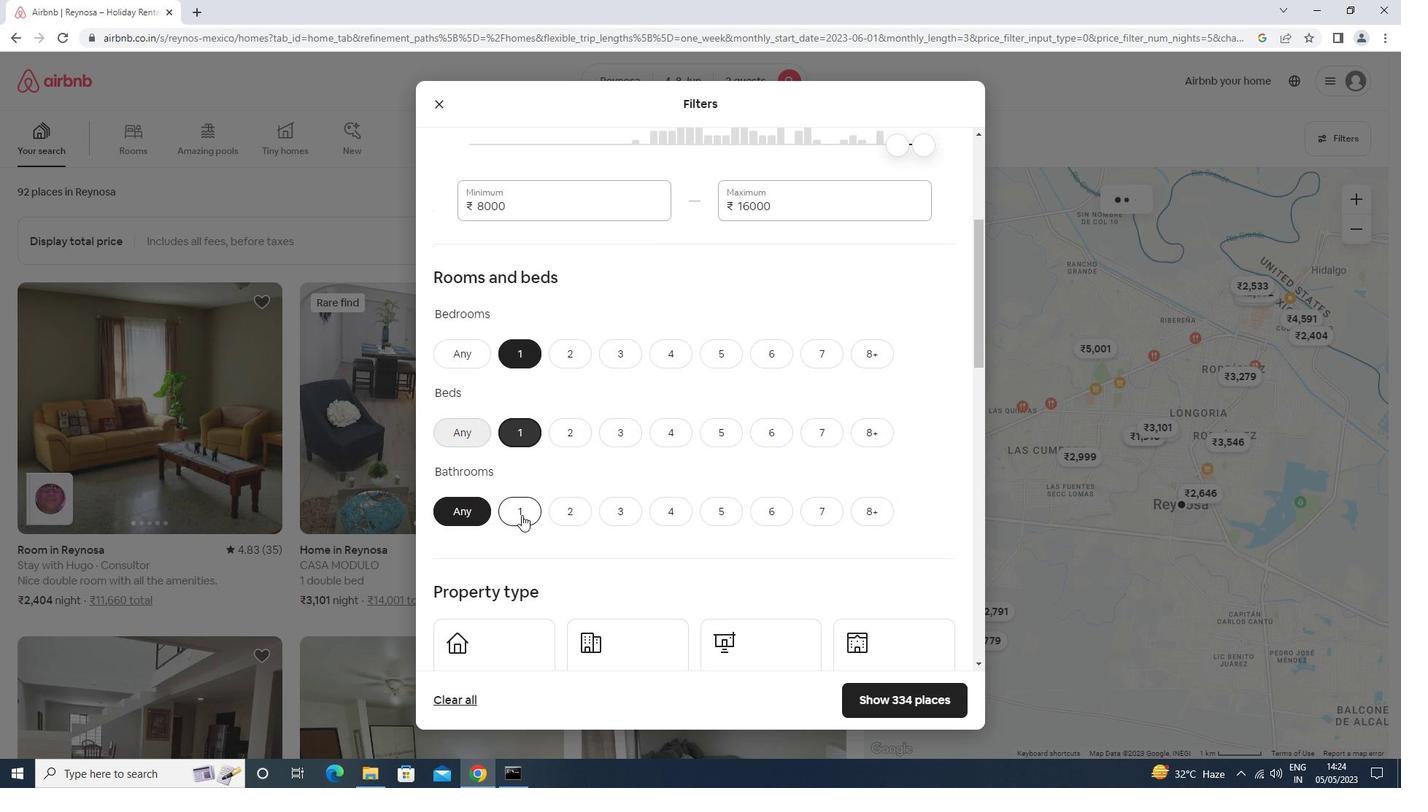 
Action: Mouse pressed left at (521, 515)
Screenshot: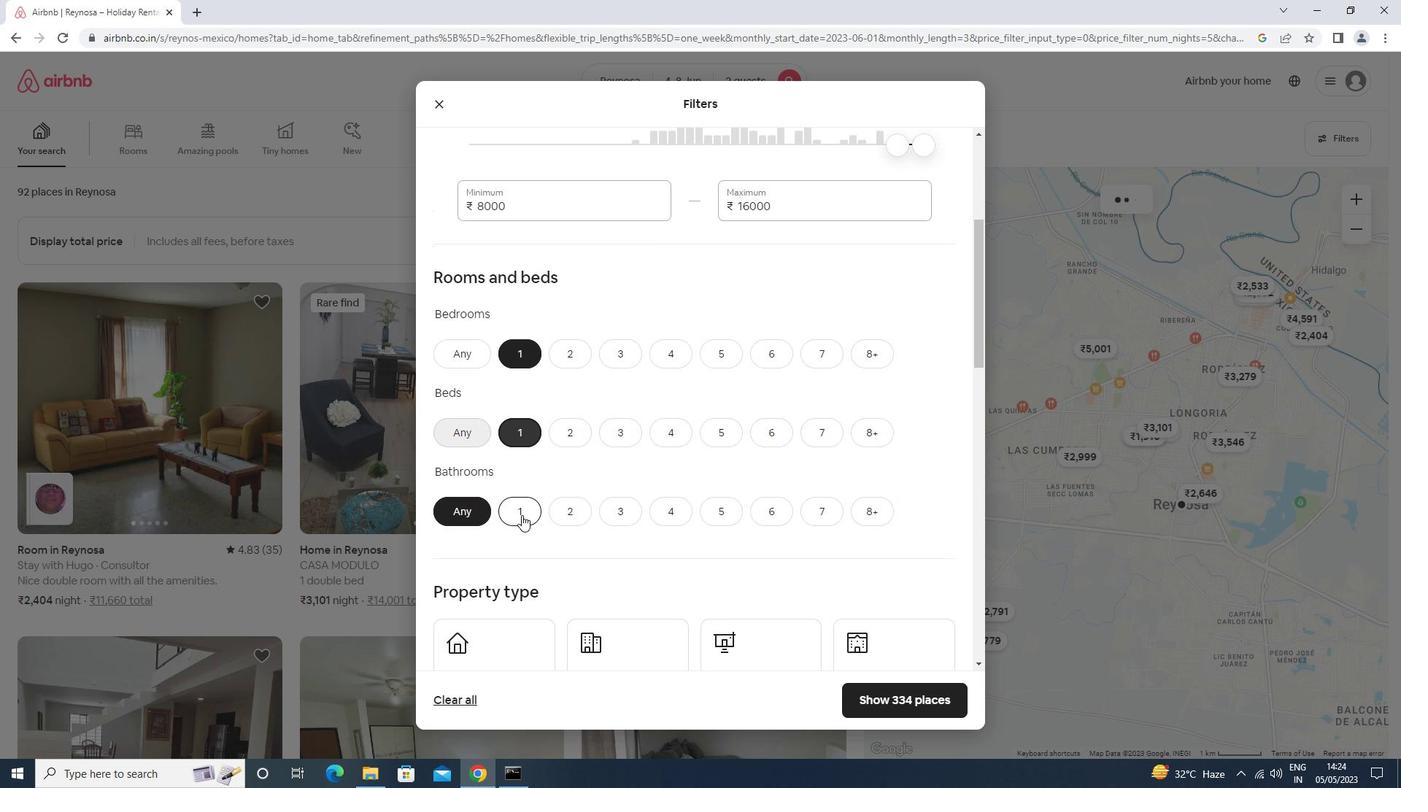 
Action: Mouse moved to (521, 515)
Screenshot: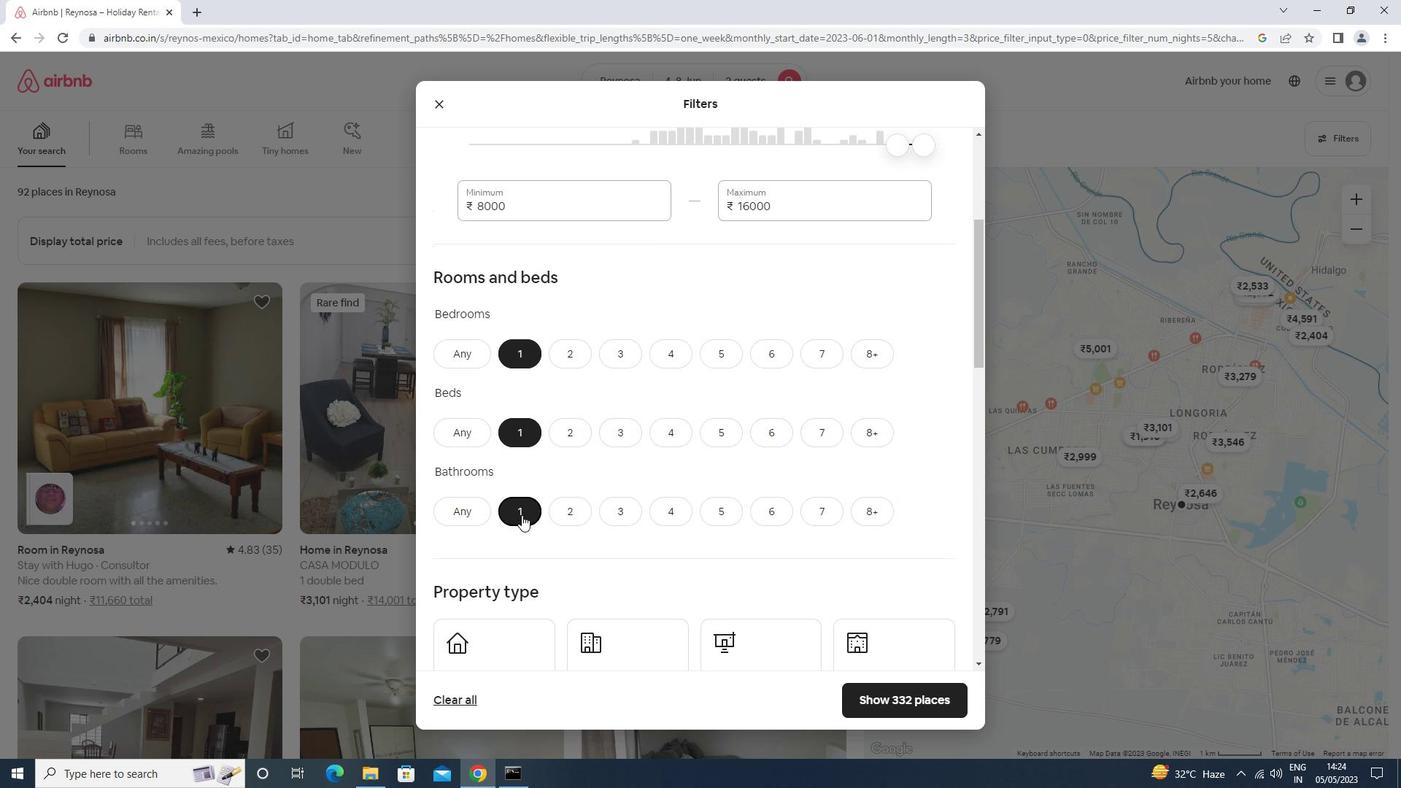 
Action: Mouse scrolled (521, 514) with delta (0, 0)
Screenshot: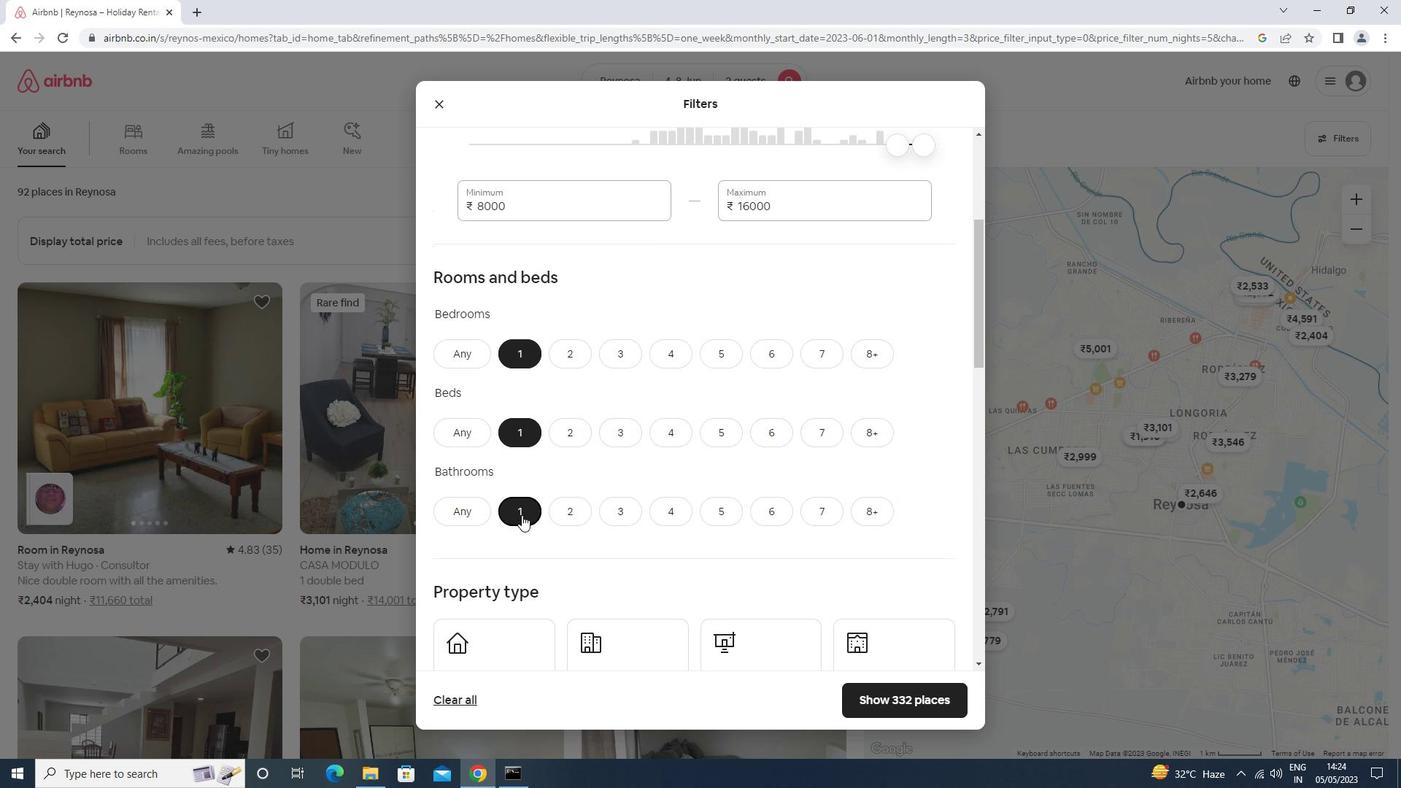 
Action: Mouse moved to (521, 515)
Screenshot: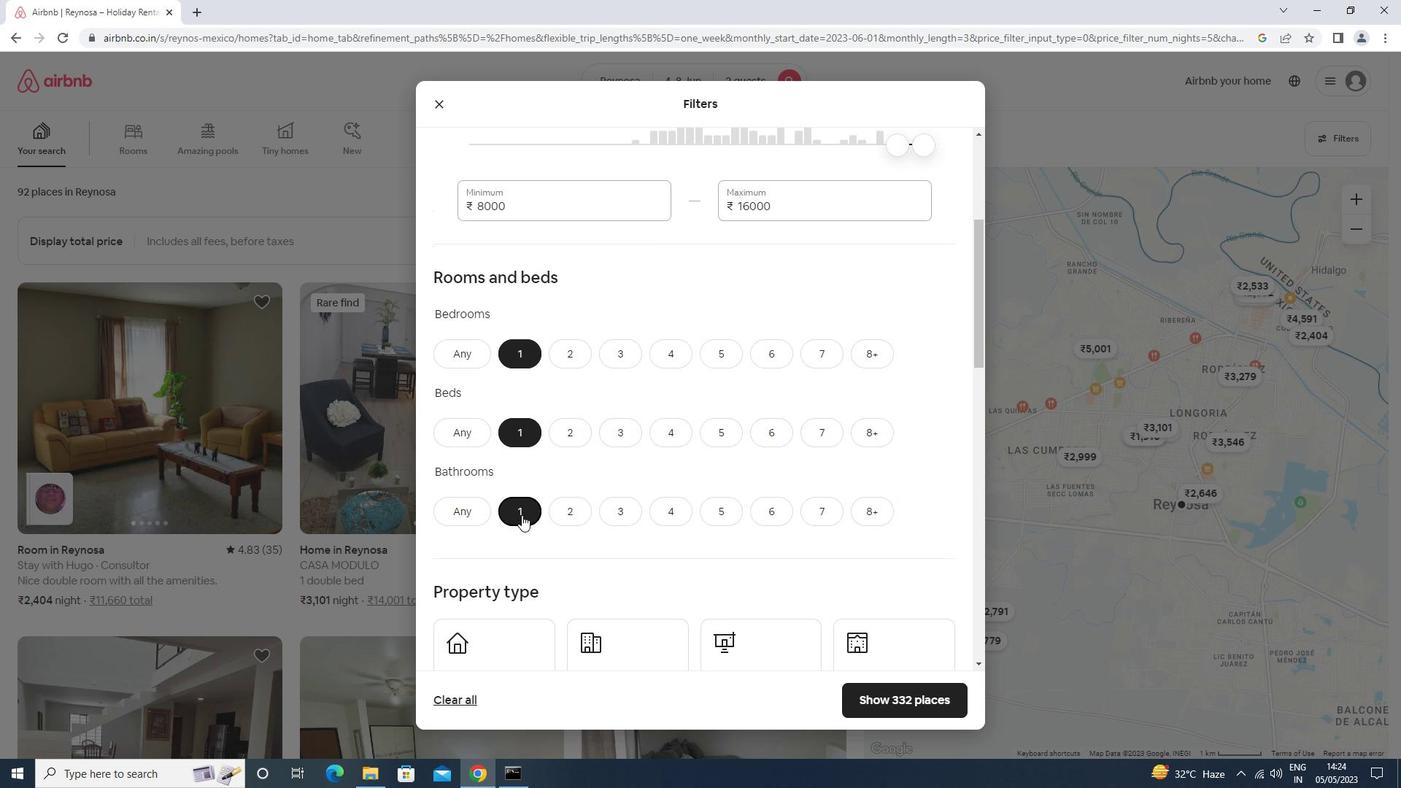 
Action: Mouse scrolled (521, 514) with delta (0, 0)
Screenshot: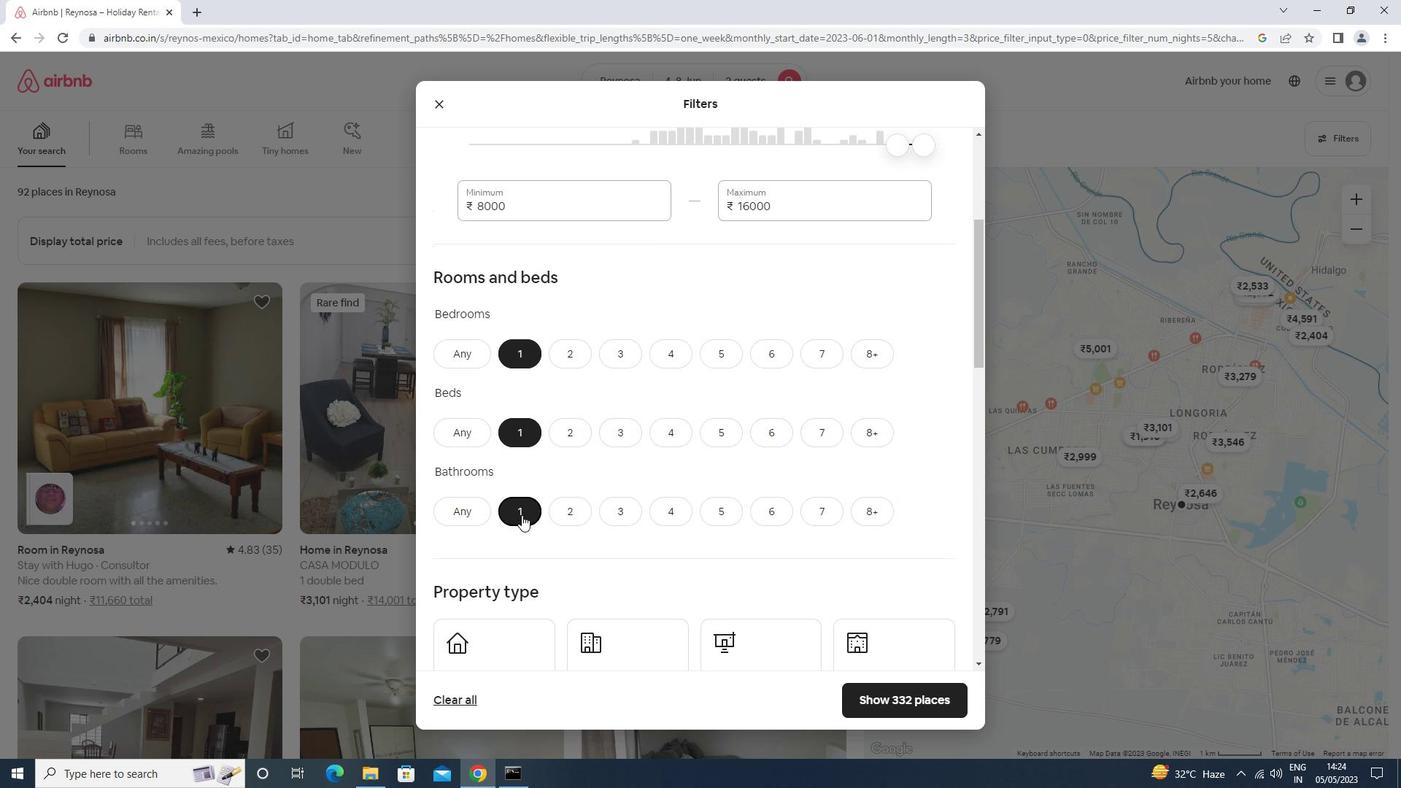 
Action: Mouse scrolled (521, 514) with delta (0, 0)
Screenshot: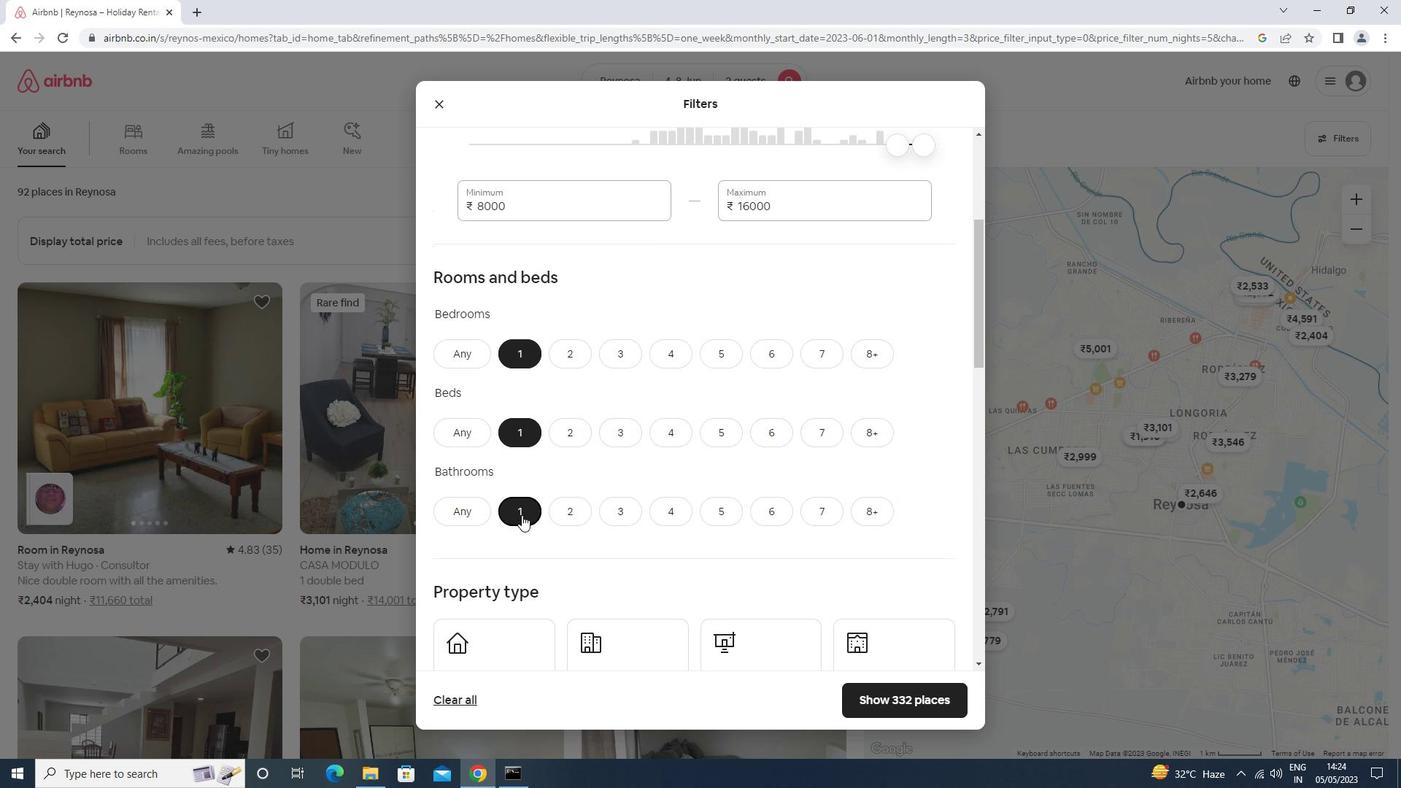 
Action: Mouse scrolled (521, 514) with delta (0, 0)
Screenshot: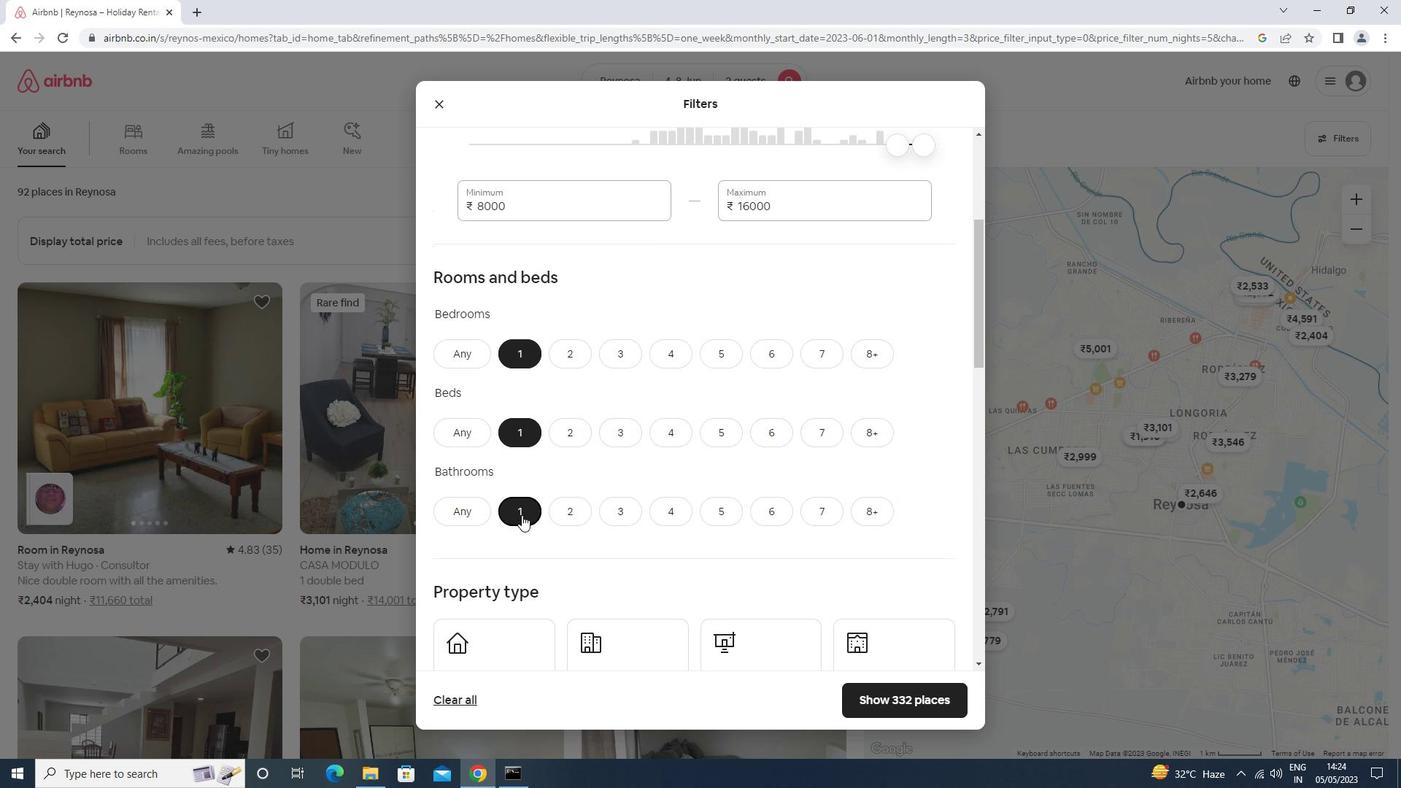
Action: Mouse scrolled (521, 514) with delta (0, 0)
Screenshot: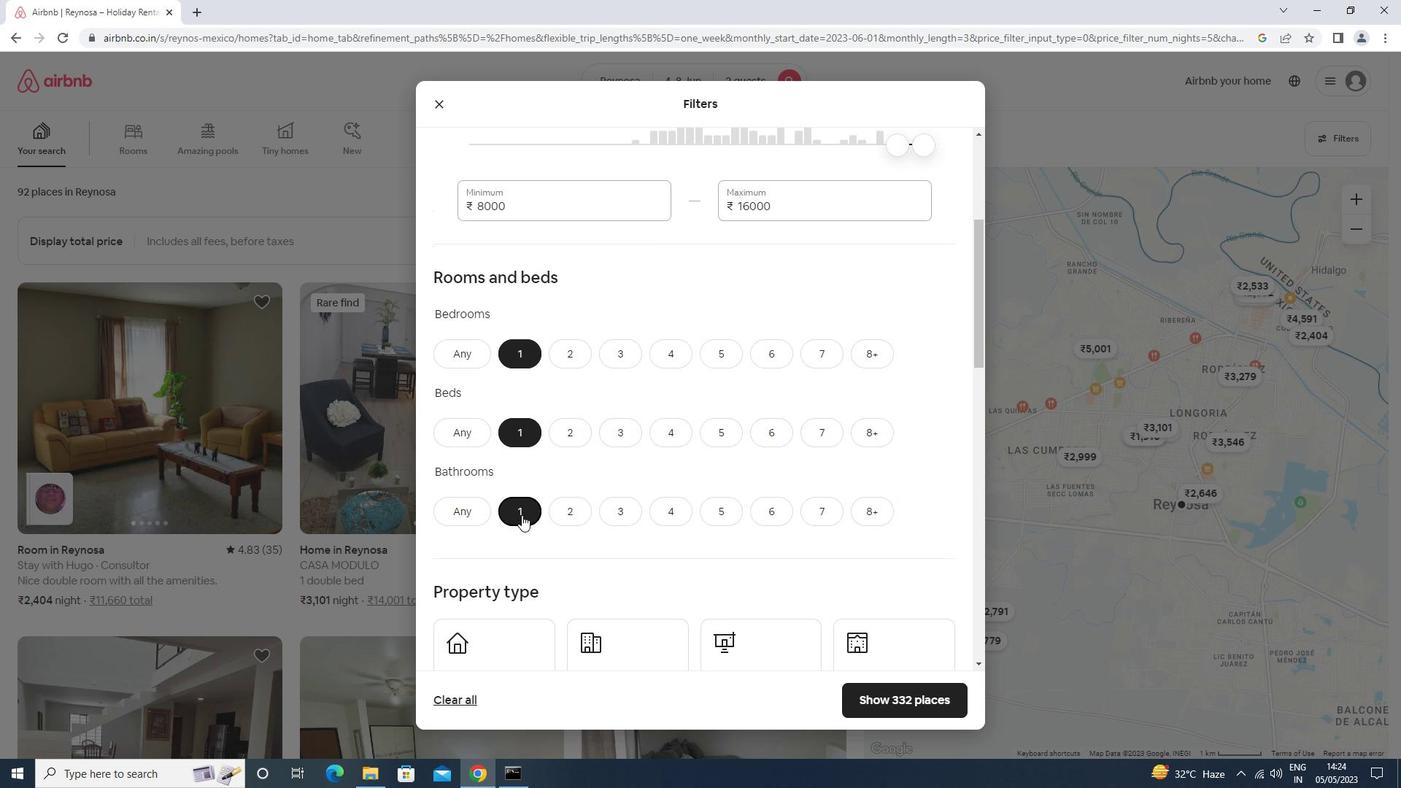 
Action: Mouse moved to (502, 291)
Screenshot: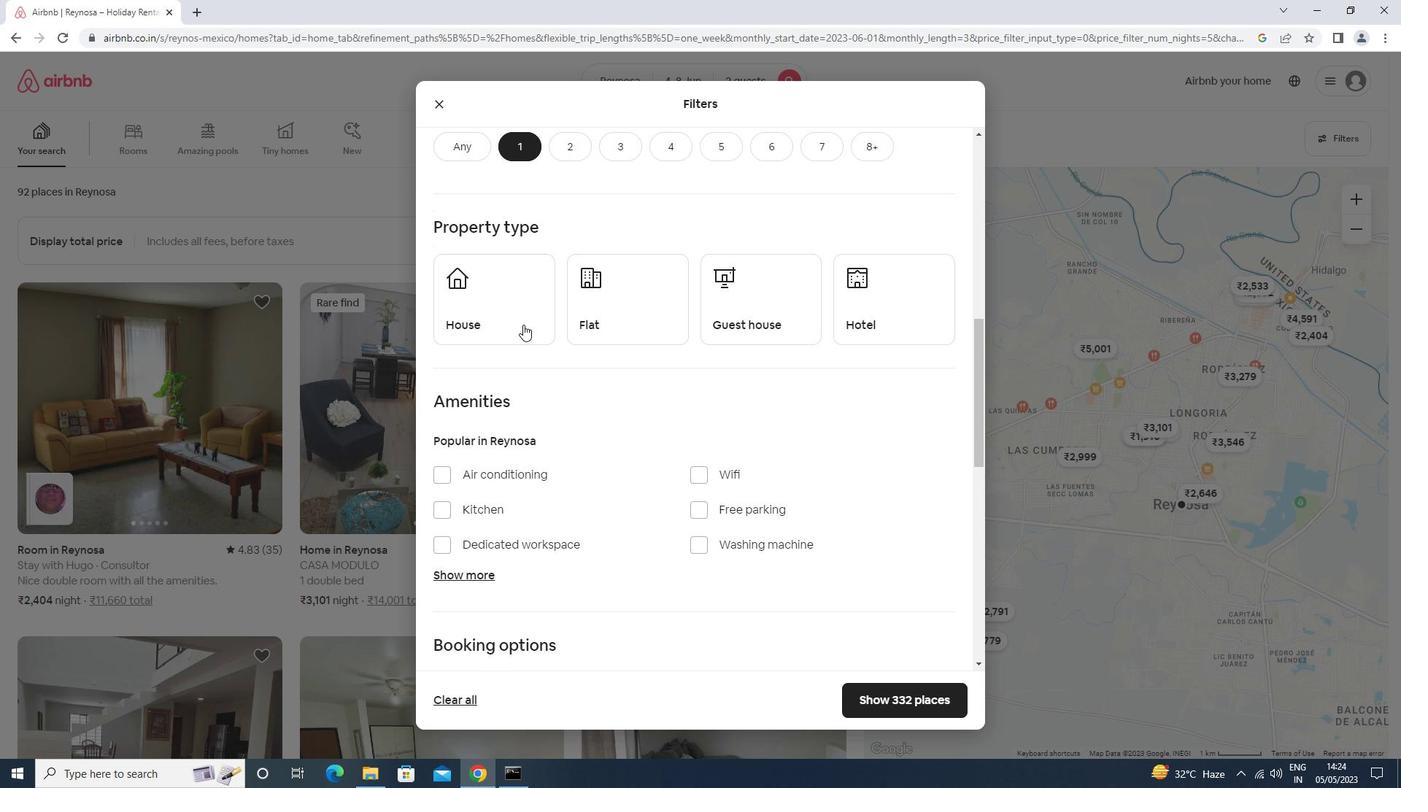 
Action: Mouse pressed left at (502, 291)
Screenshot: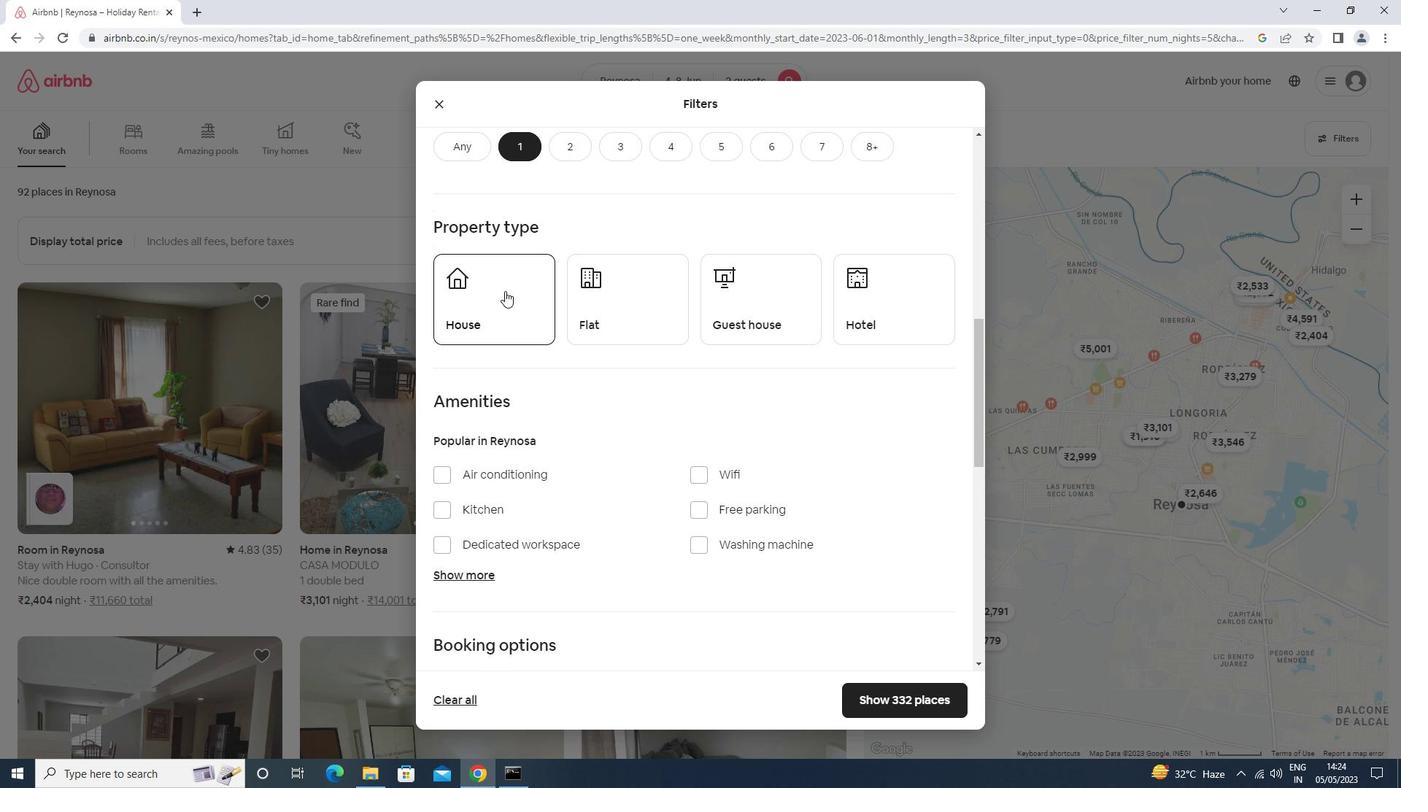 
Action: Mouse moved to (607, 327)
Screenshot: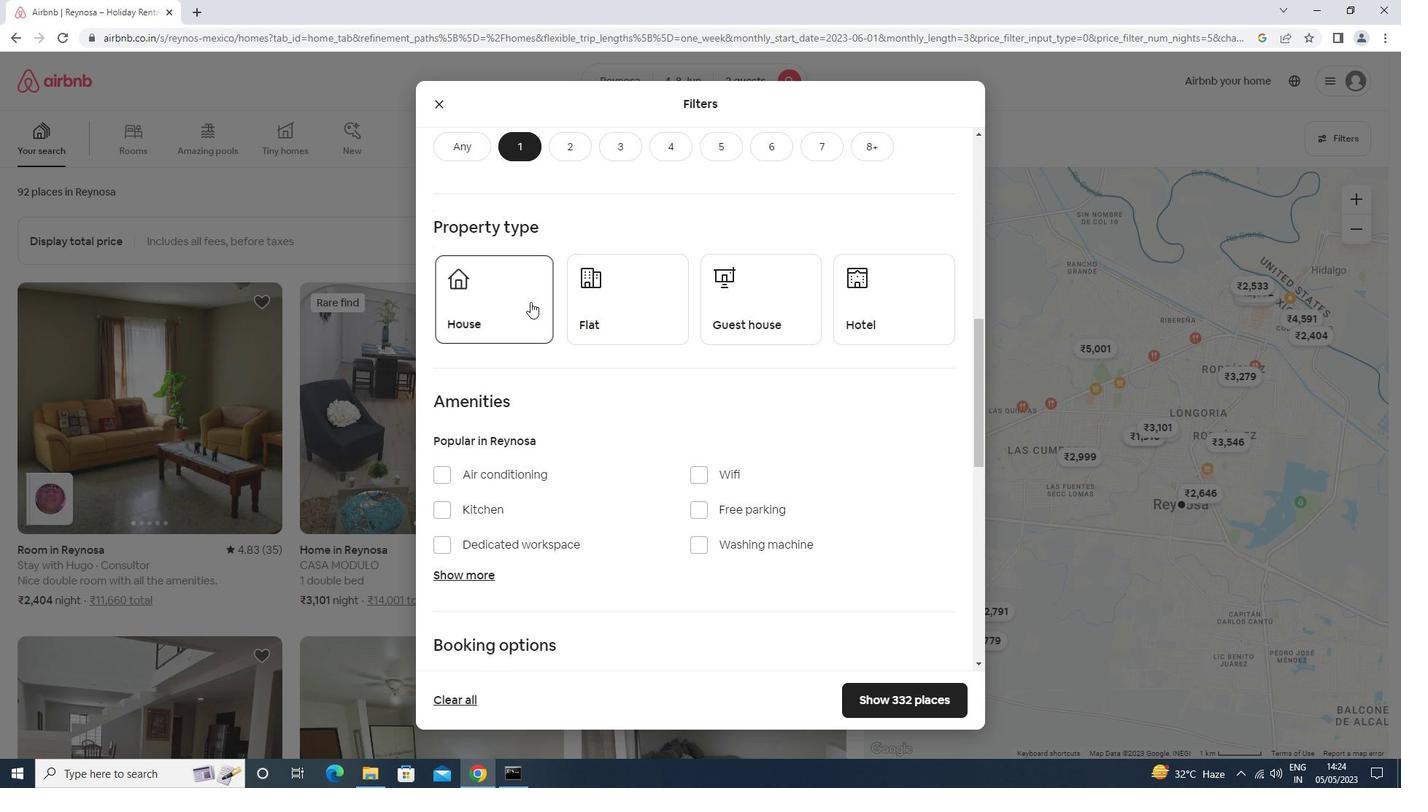 
Action: Mouse pressed left at (607, 327)
Screenshot: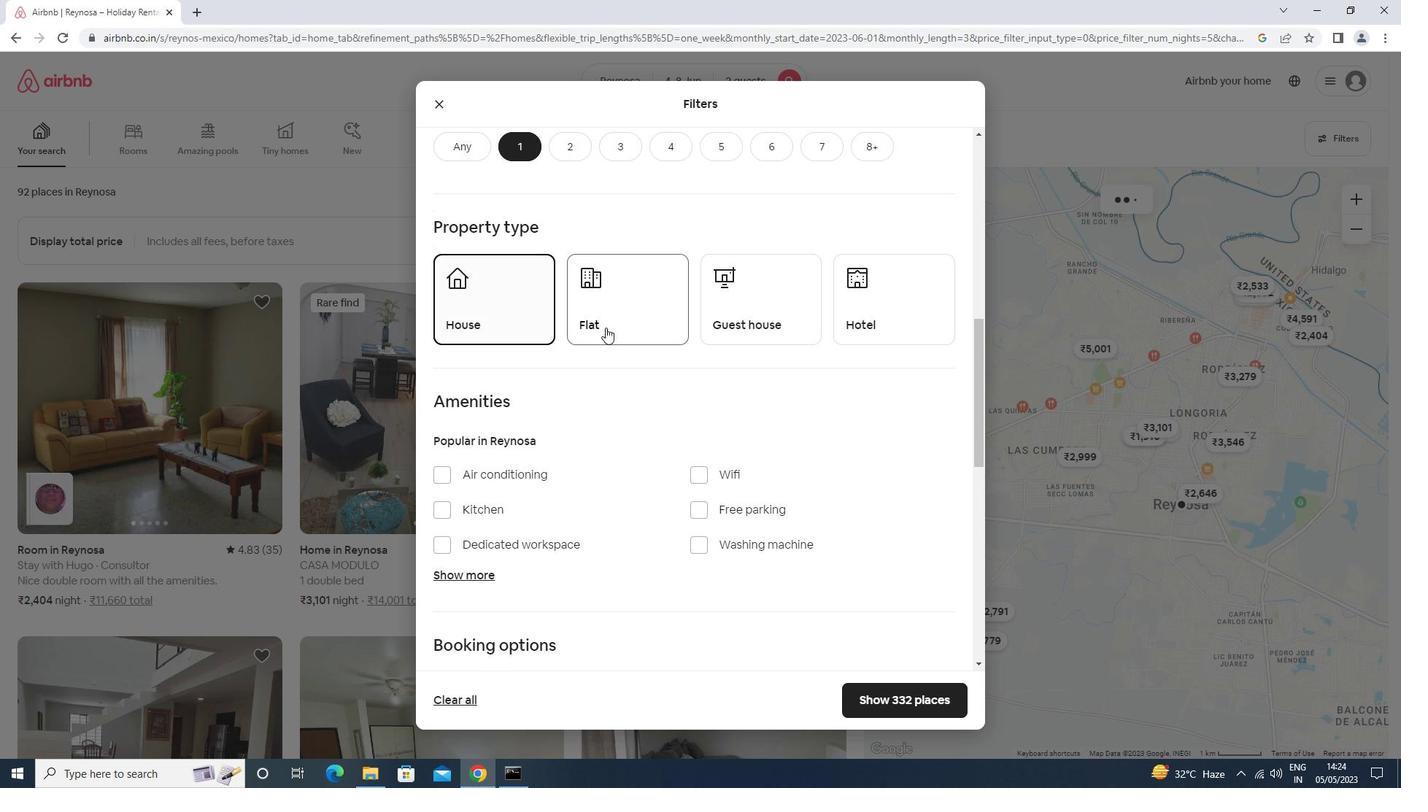 
Action: Mouse moved to (753, 313)
Screenshot: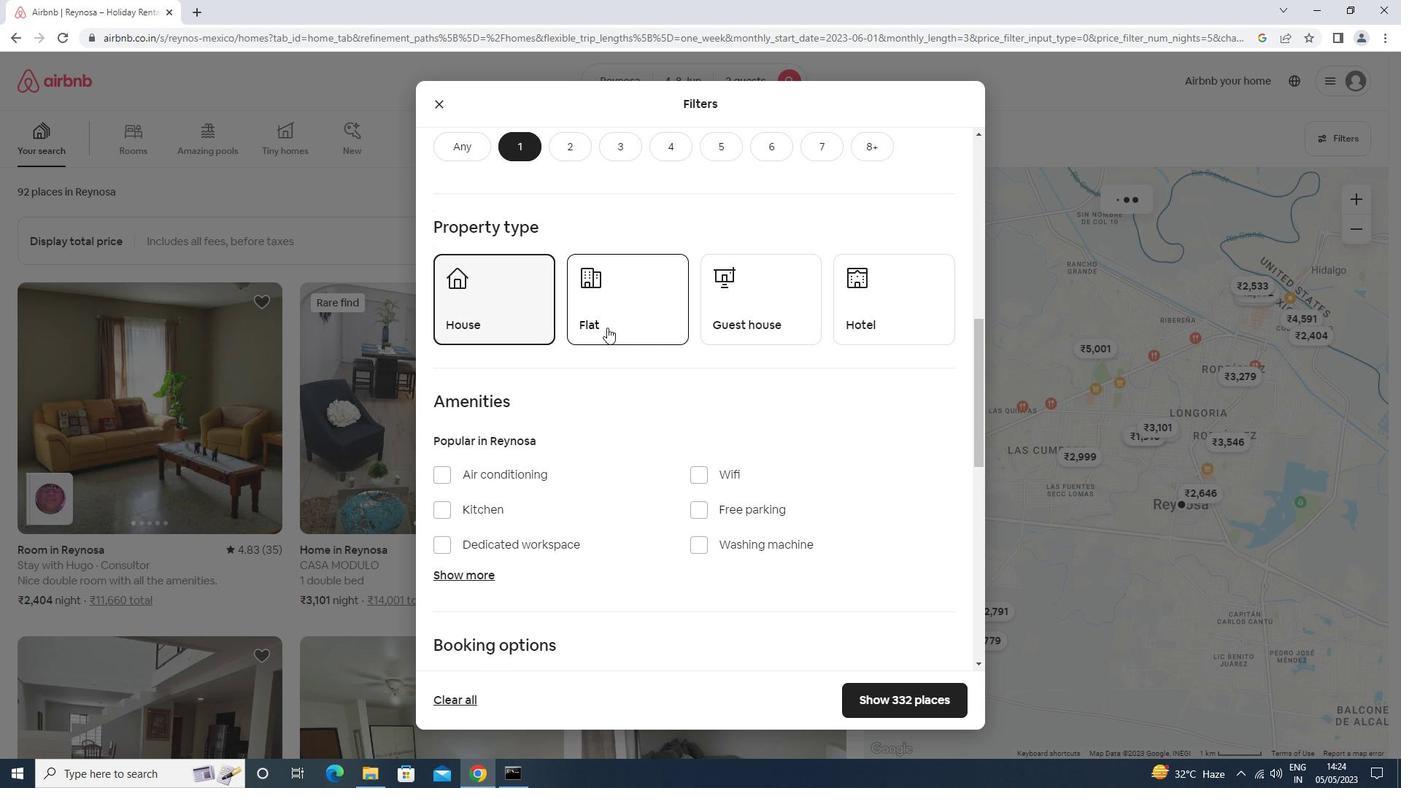
Action: Mouse pressed left at (753, 313)
Screenshot: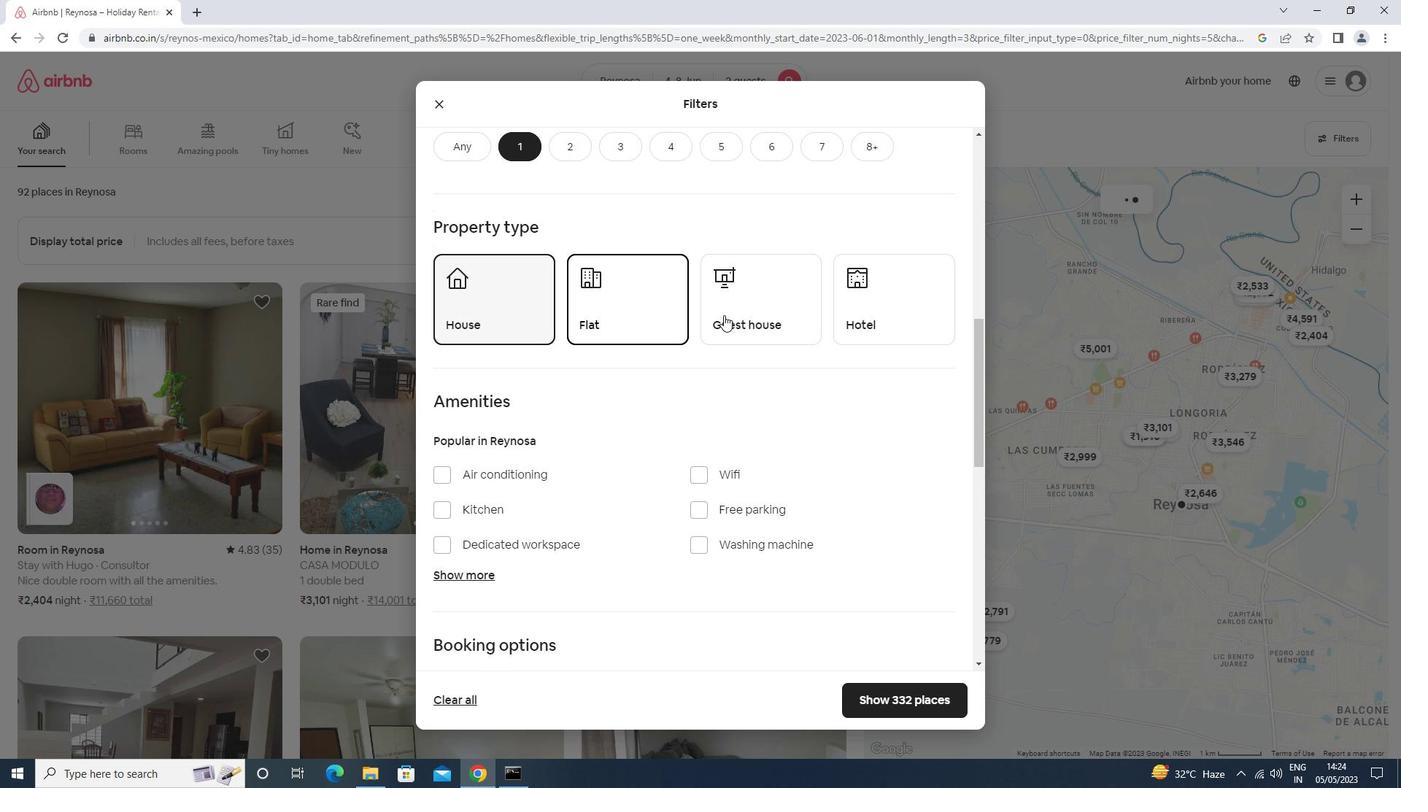 
Action: Mouse moved to (915, 313)
Screenshot: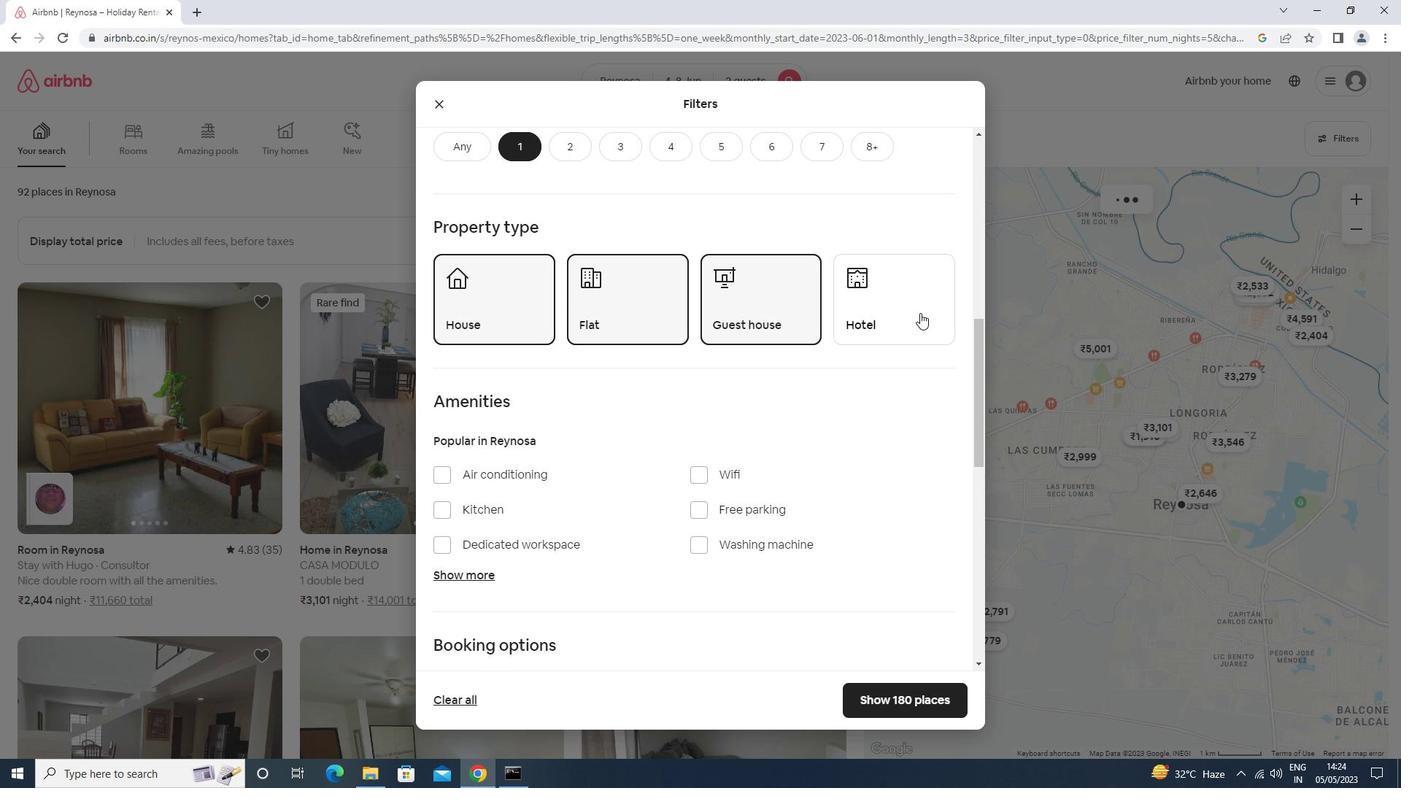
Action: Mouse pressed left at (915, 313)
Screenshot: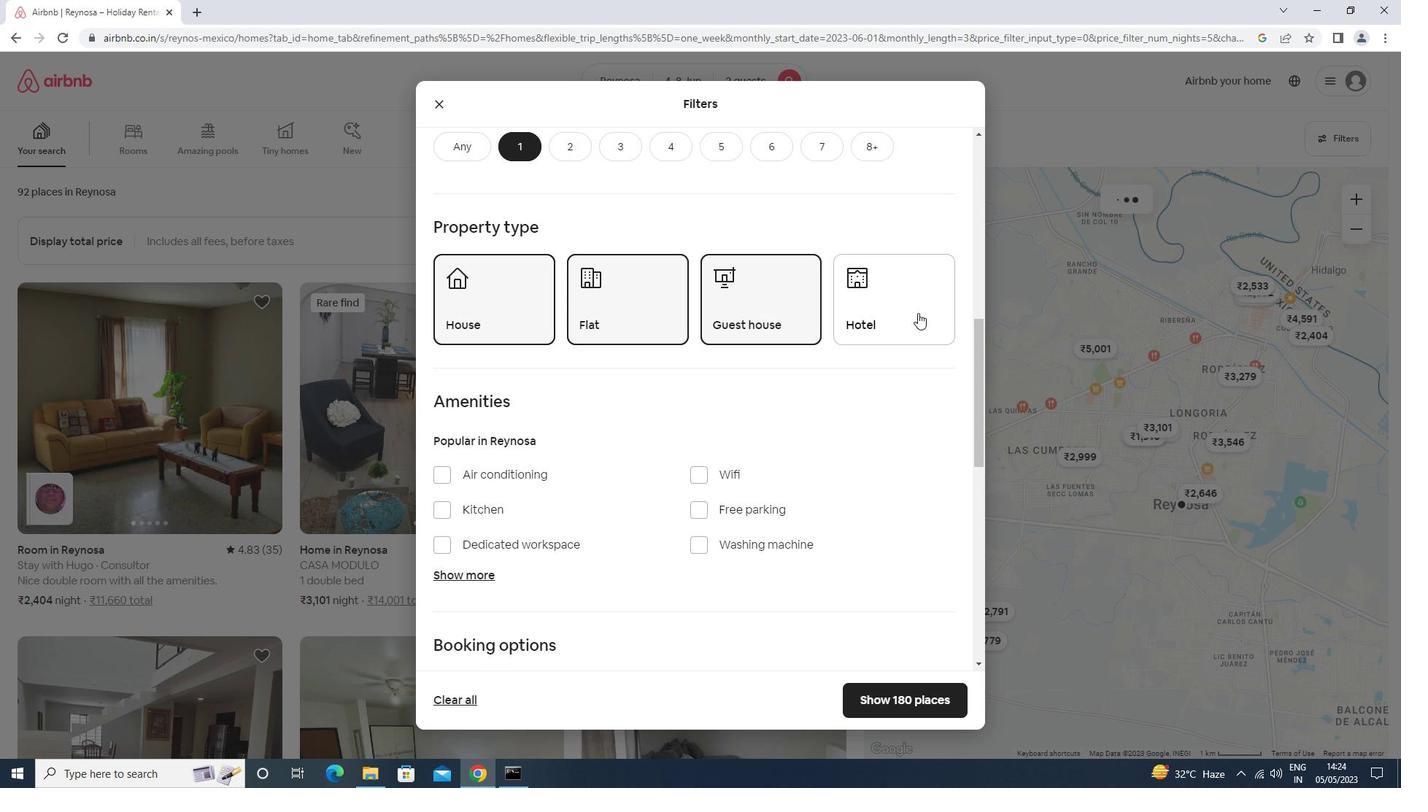 
Action: Mouse moved to (910, 313)
Screenshot: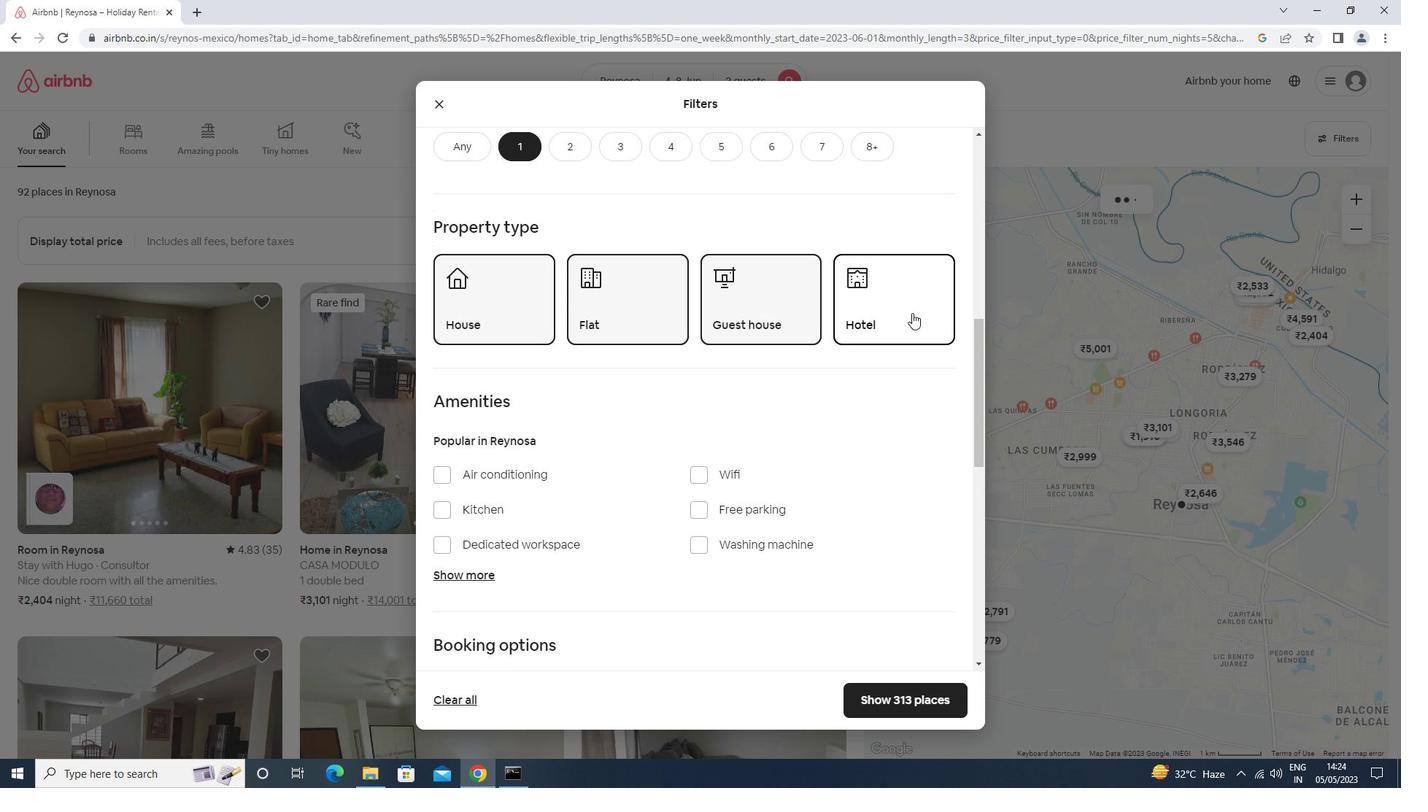 
Action: Mouse scrolled (910, 312) with delta (0, 0)
Screenshot: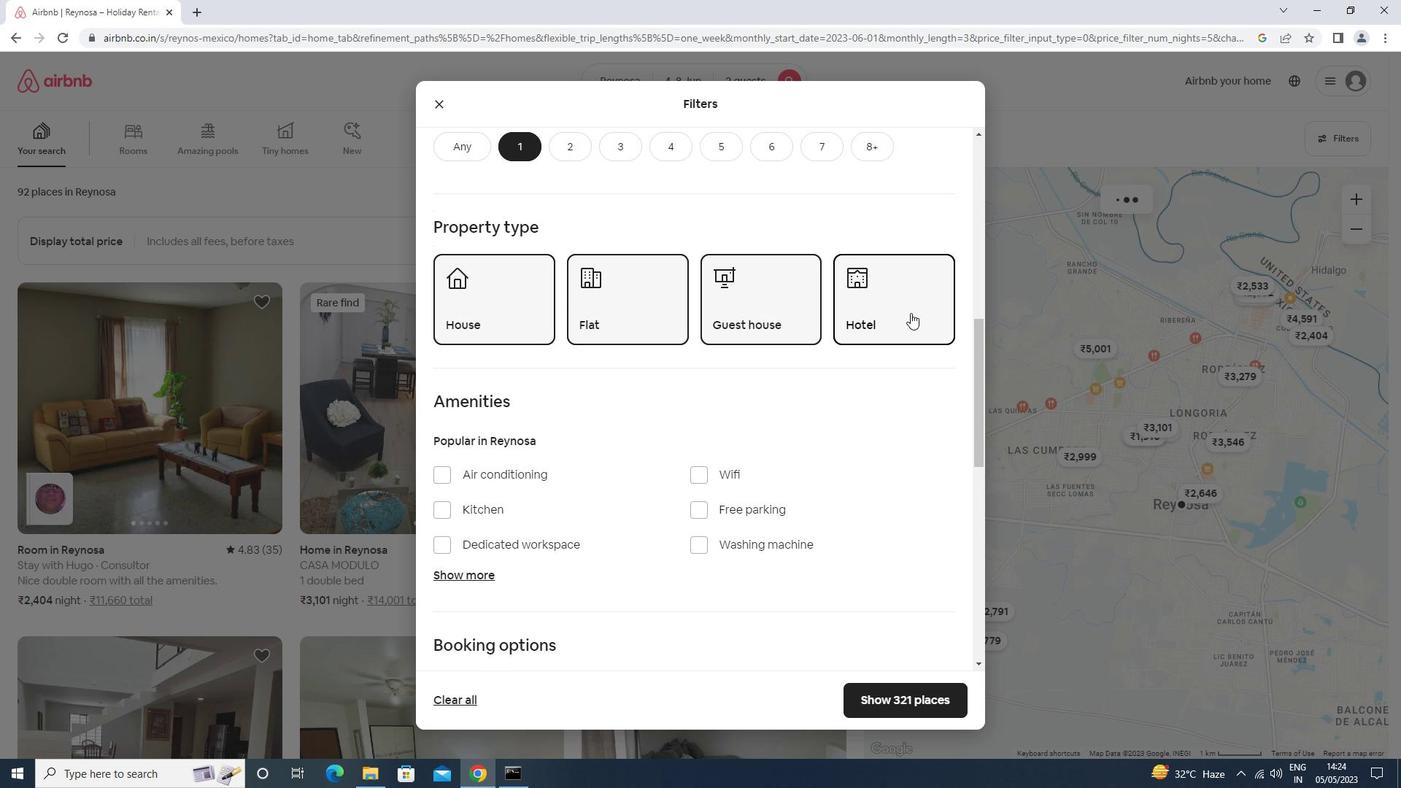 
Action: Mouse scrolled (910, 312) with delta (0, 0)
Screenshot: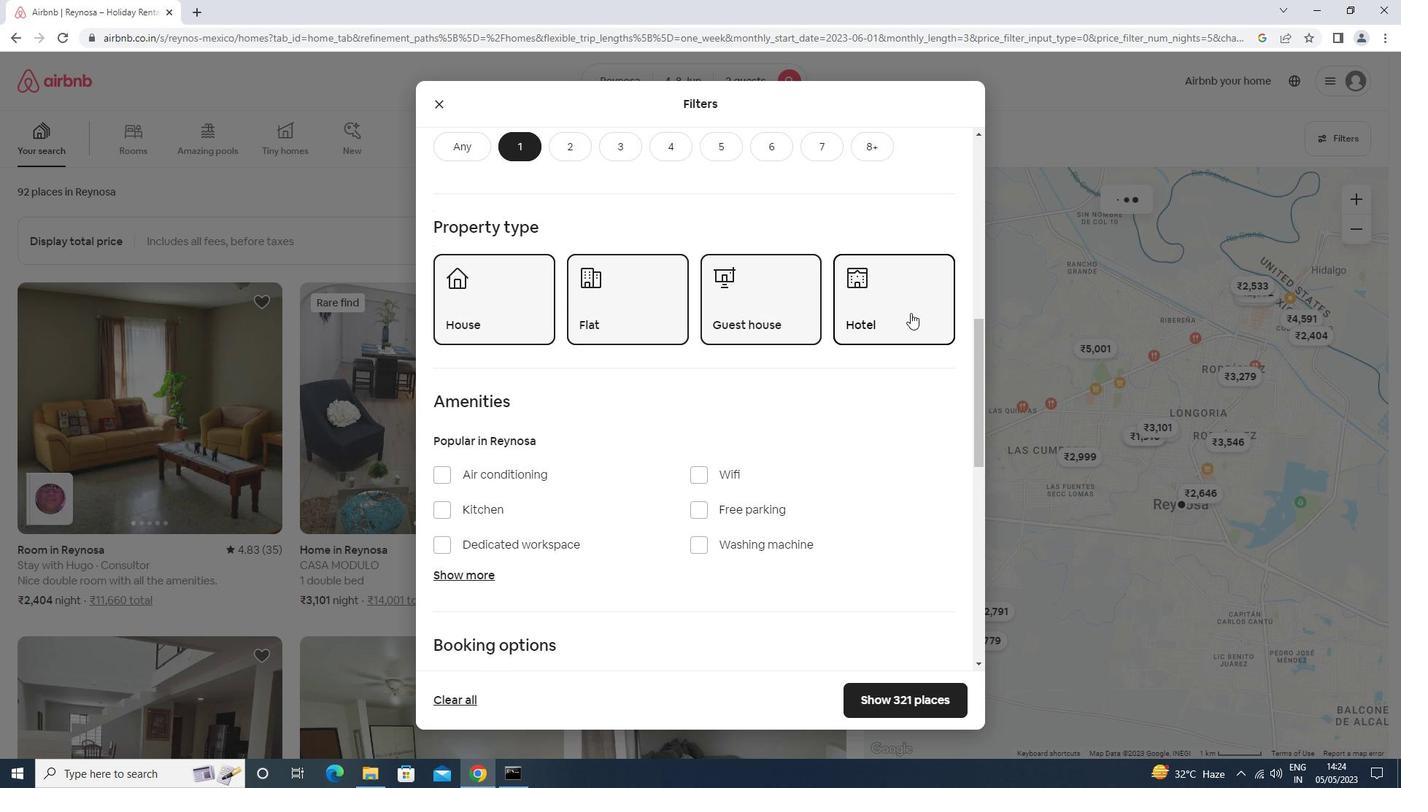 
Action: Mouse scrolled (910, 312) with delta (0, 0)
Screenshot: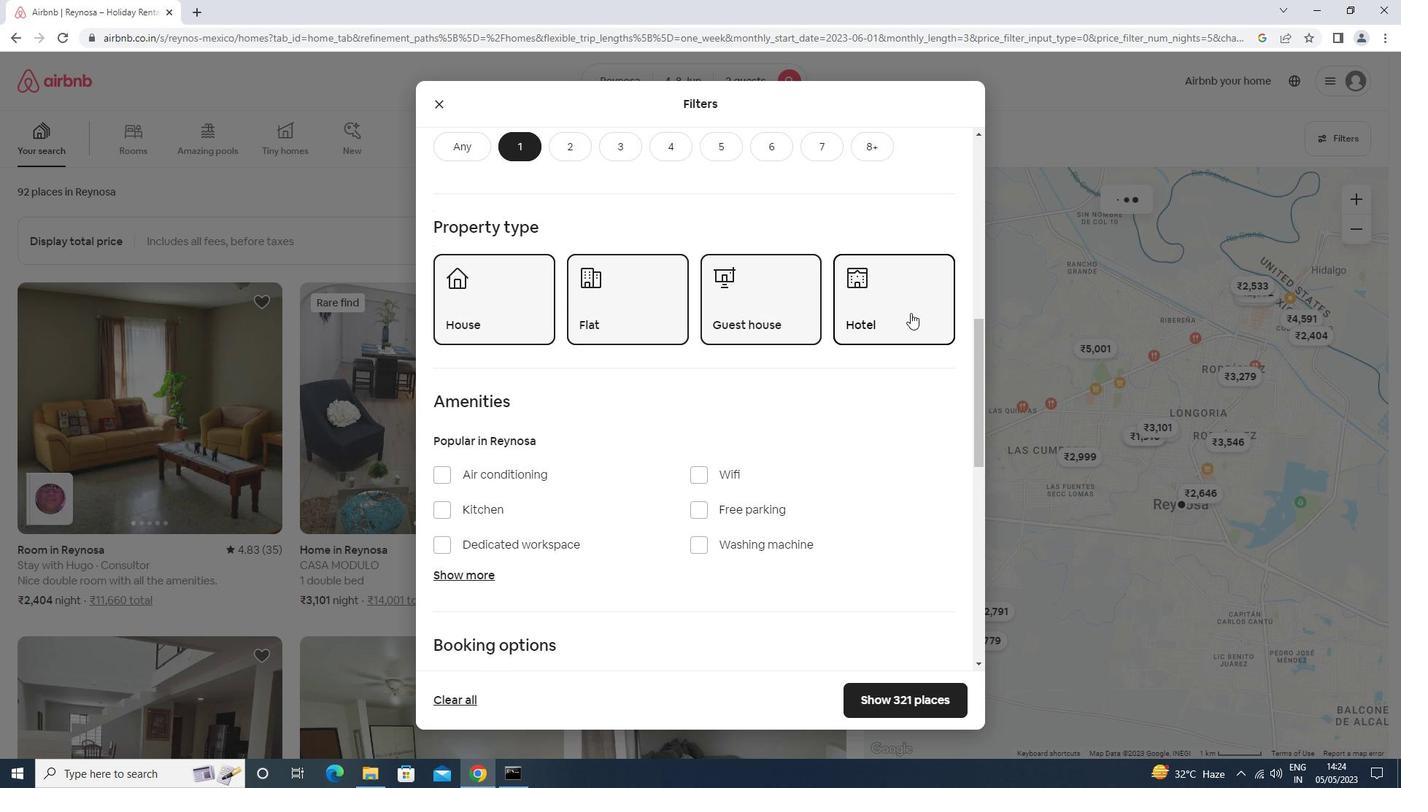 
Action: Mouse scrolled (910, 312) with delta (0, 0)
Screenshot: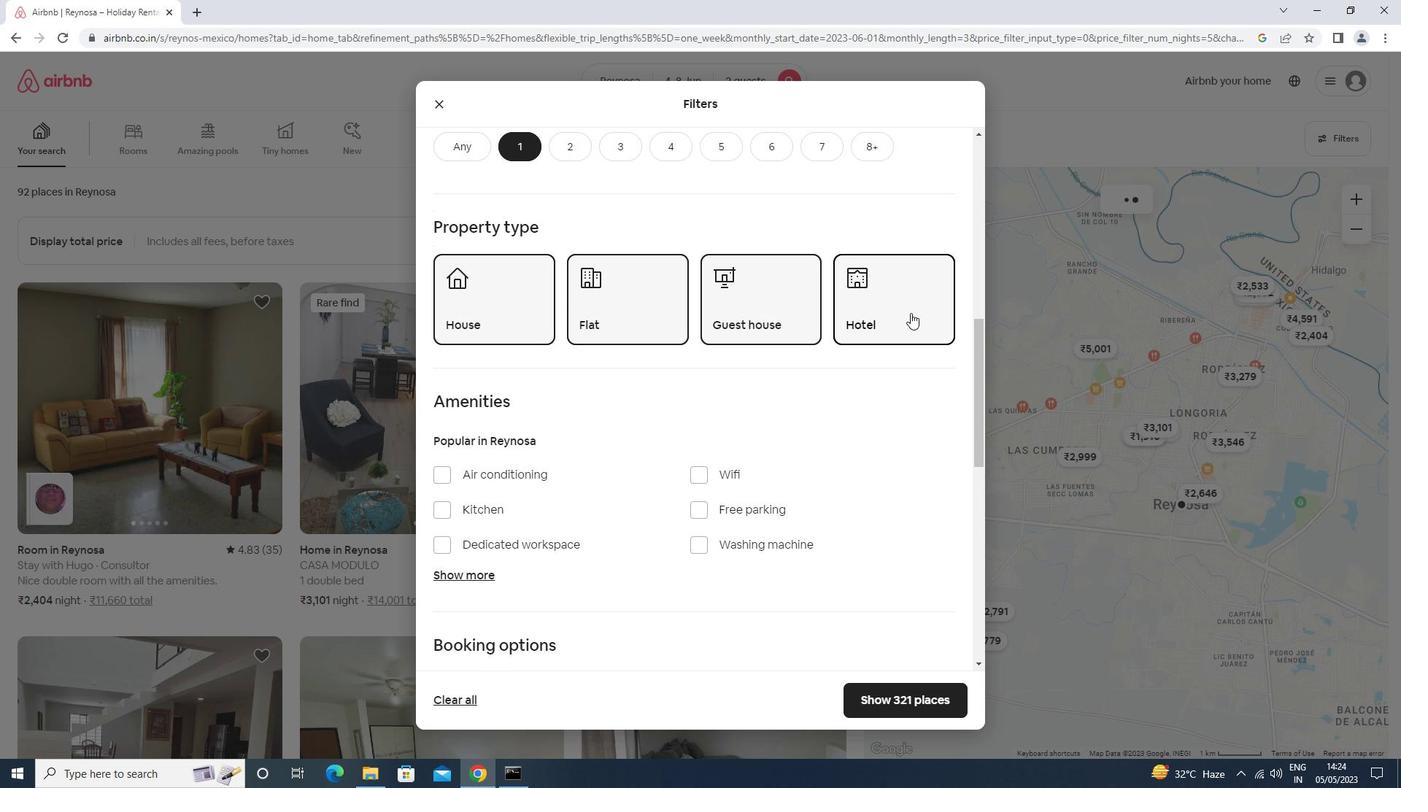 
Action: Mouse scrolled (910, 312) with delta (0, 0)
Screenshot: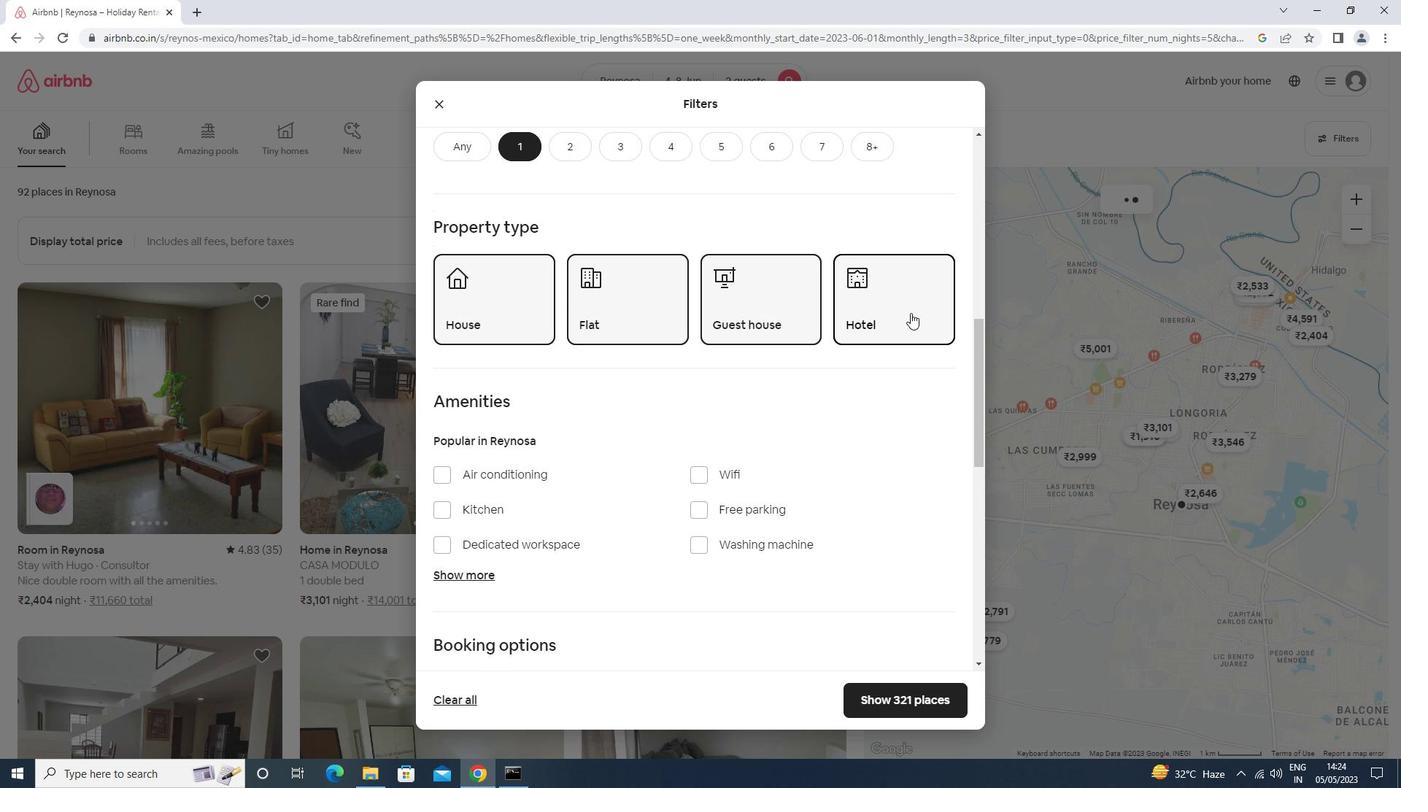 
Action: Mouse scrolled (910, 312) with delta (0, 0)
Screenshot: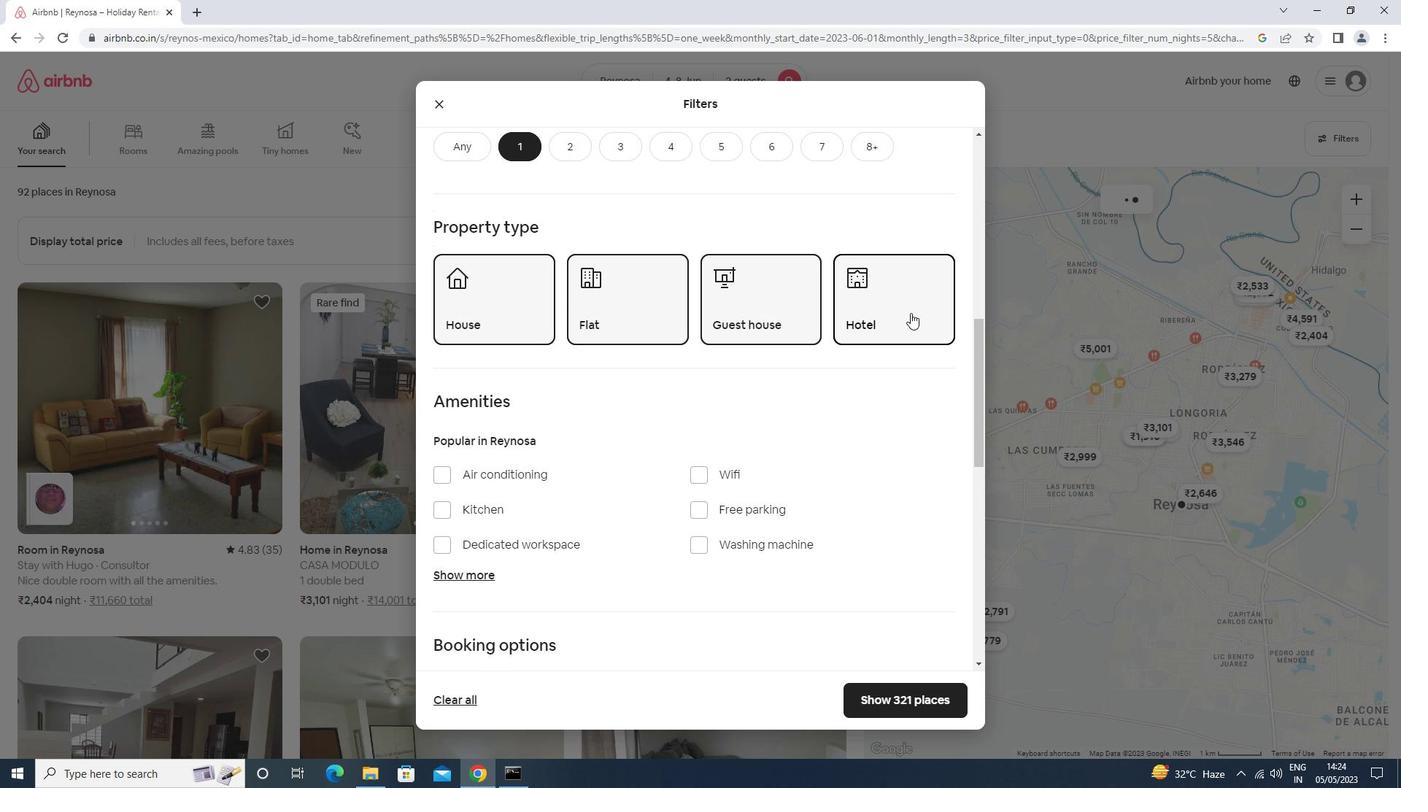 
Action: Mouse moved to (926, 302)
Screenshot: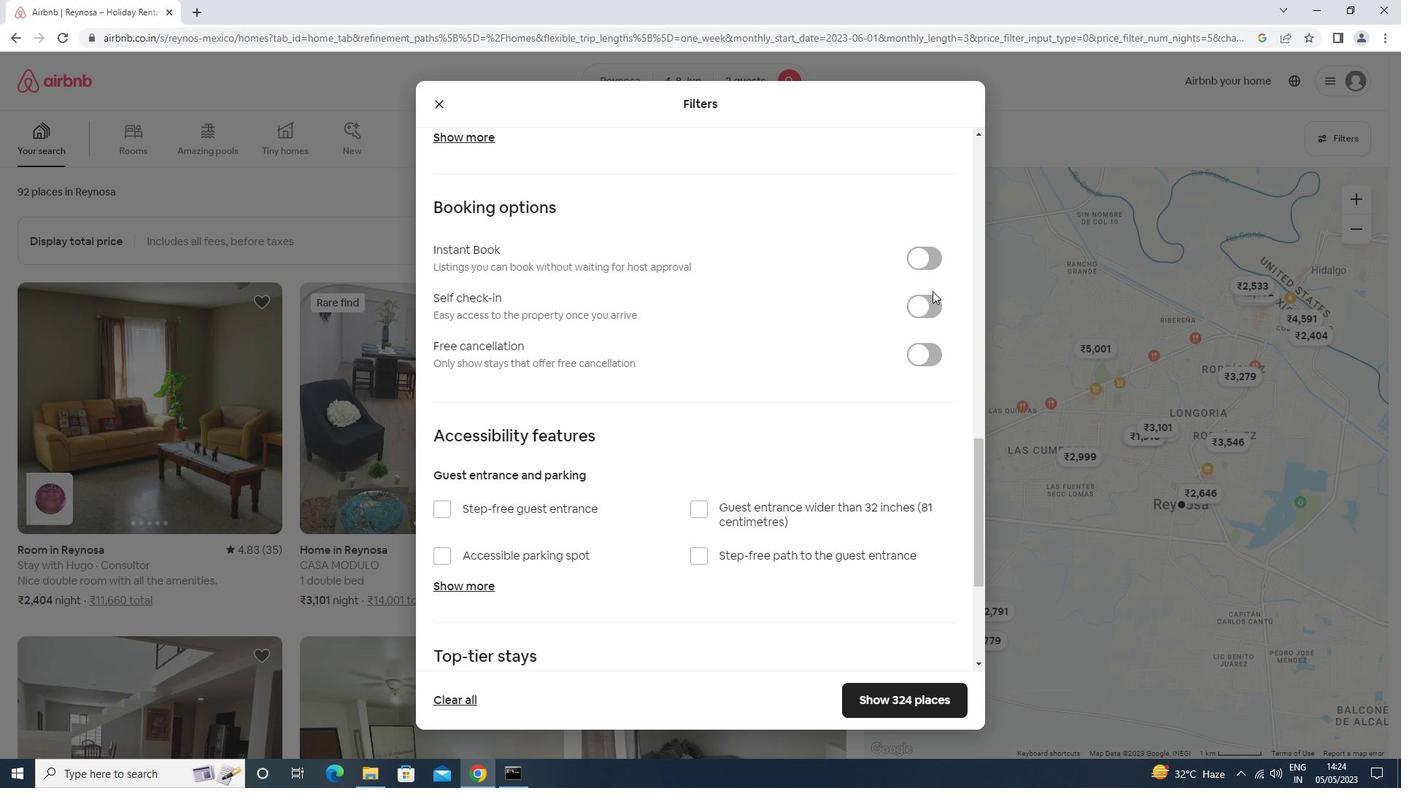 
Action: Mouse pressed left at (926, 302)
Screenshot: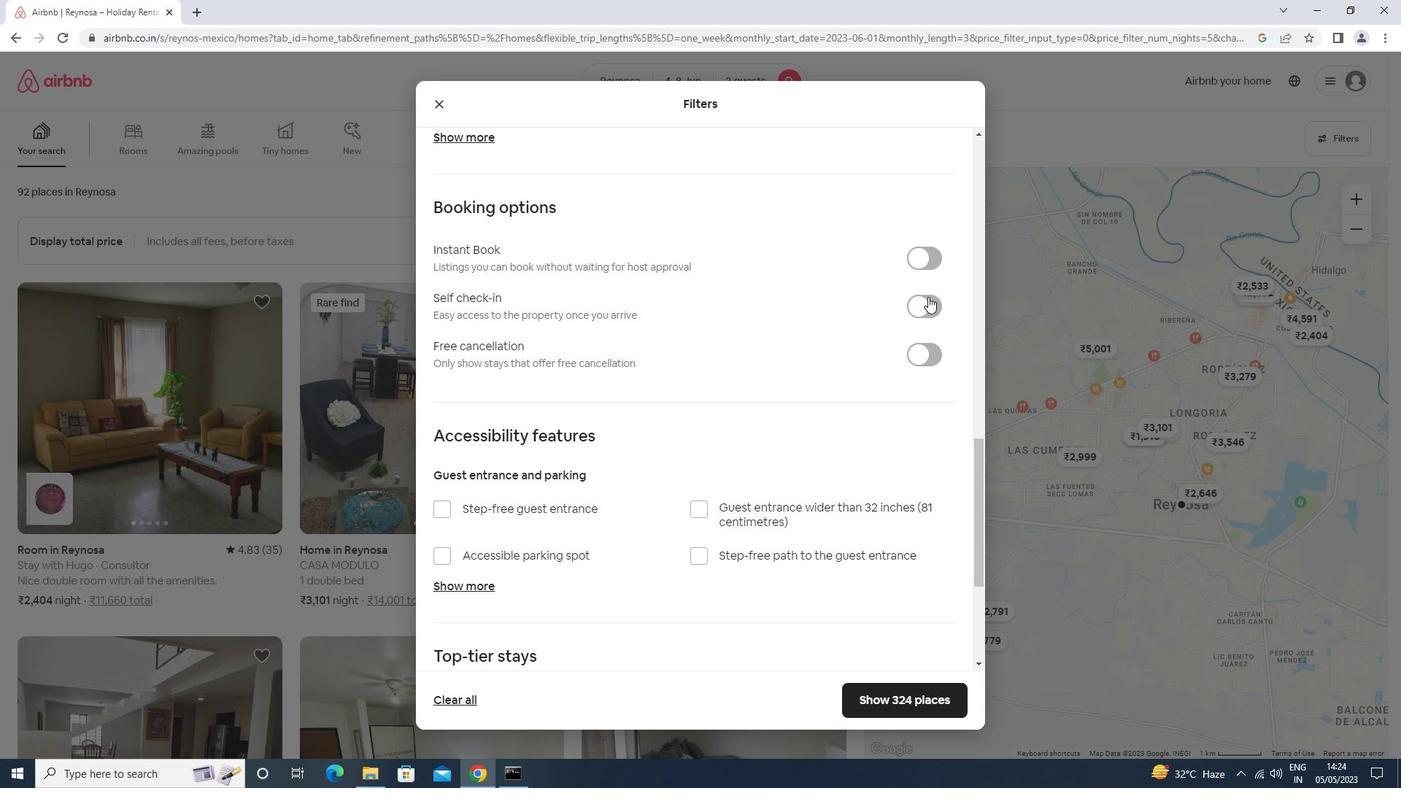 
Action: Mouse moved to (926, 303)
Screenshot: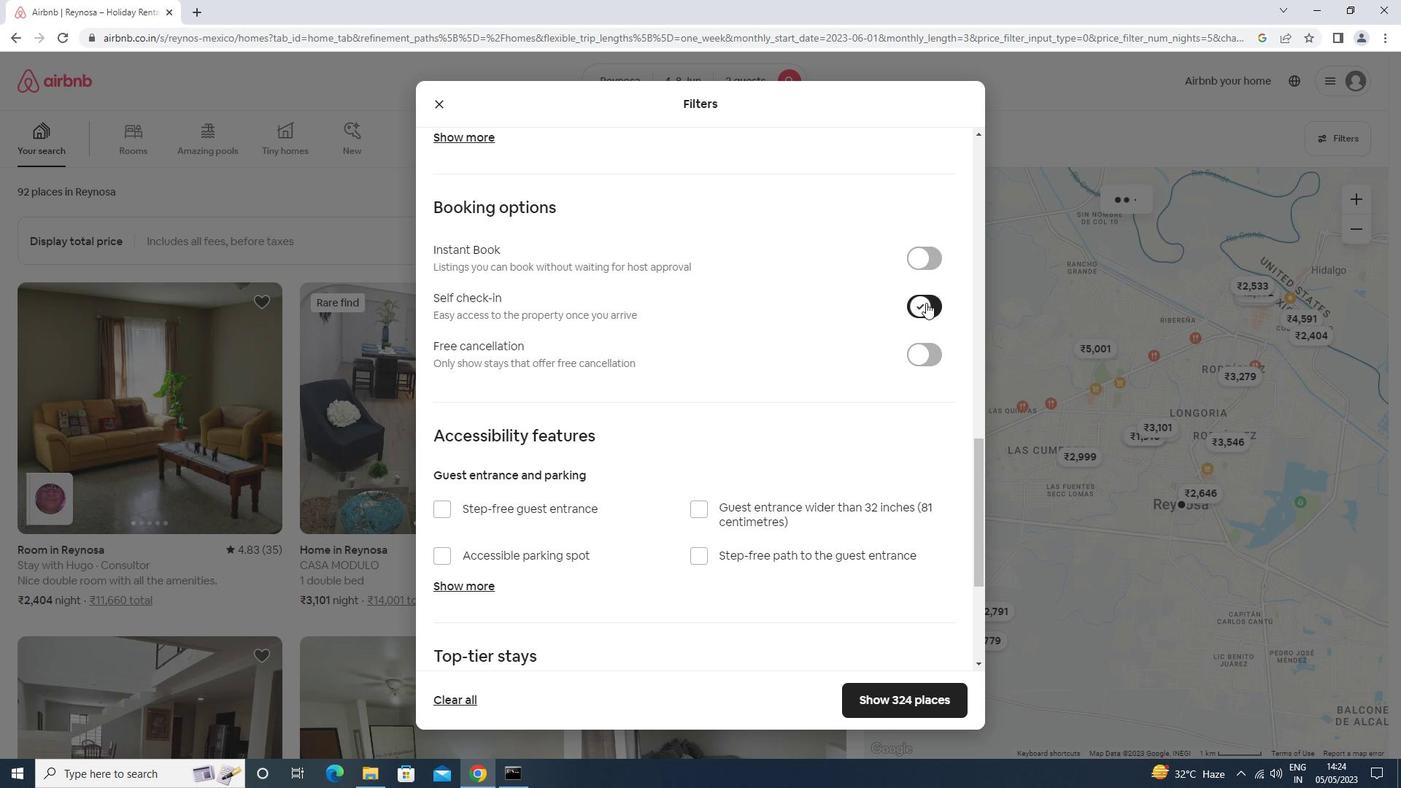 
Action: Mouse scrolled (926, 302) with delta (0, 0)
Screenshot: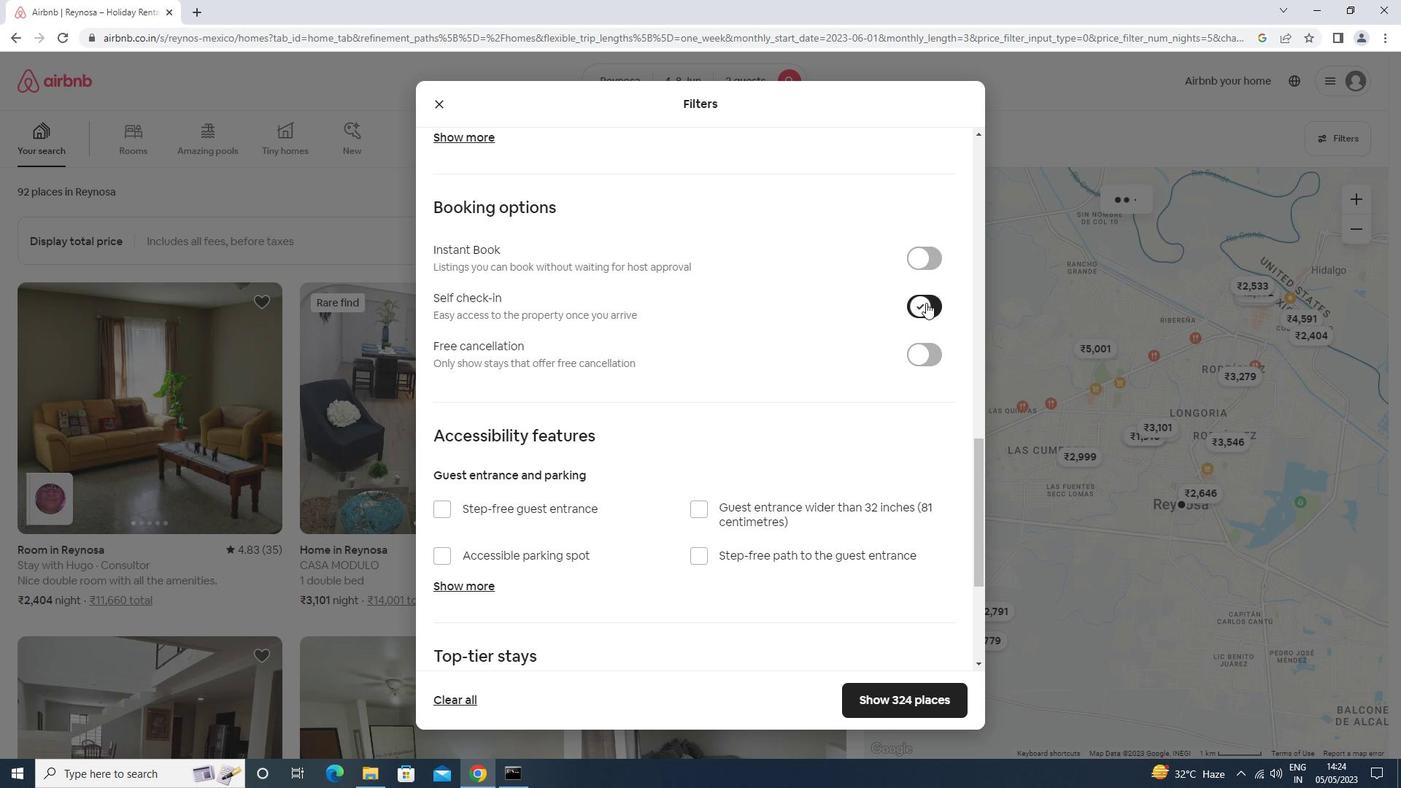 
Action: Mouse moved to (926, 304)
Screenshot: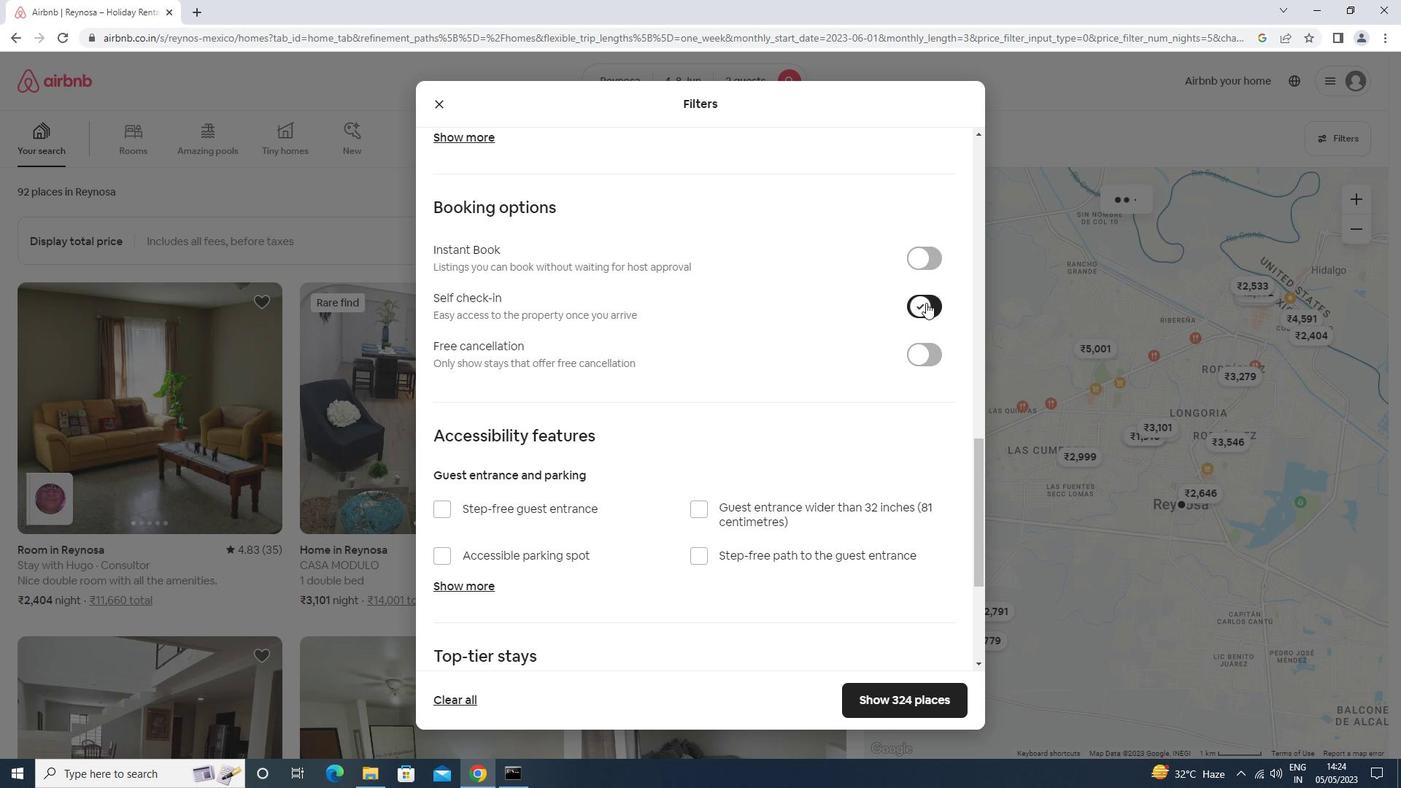 
Action: Mouse scrolled (926, 303) with delta (0, 0)
Screenshot: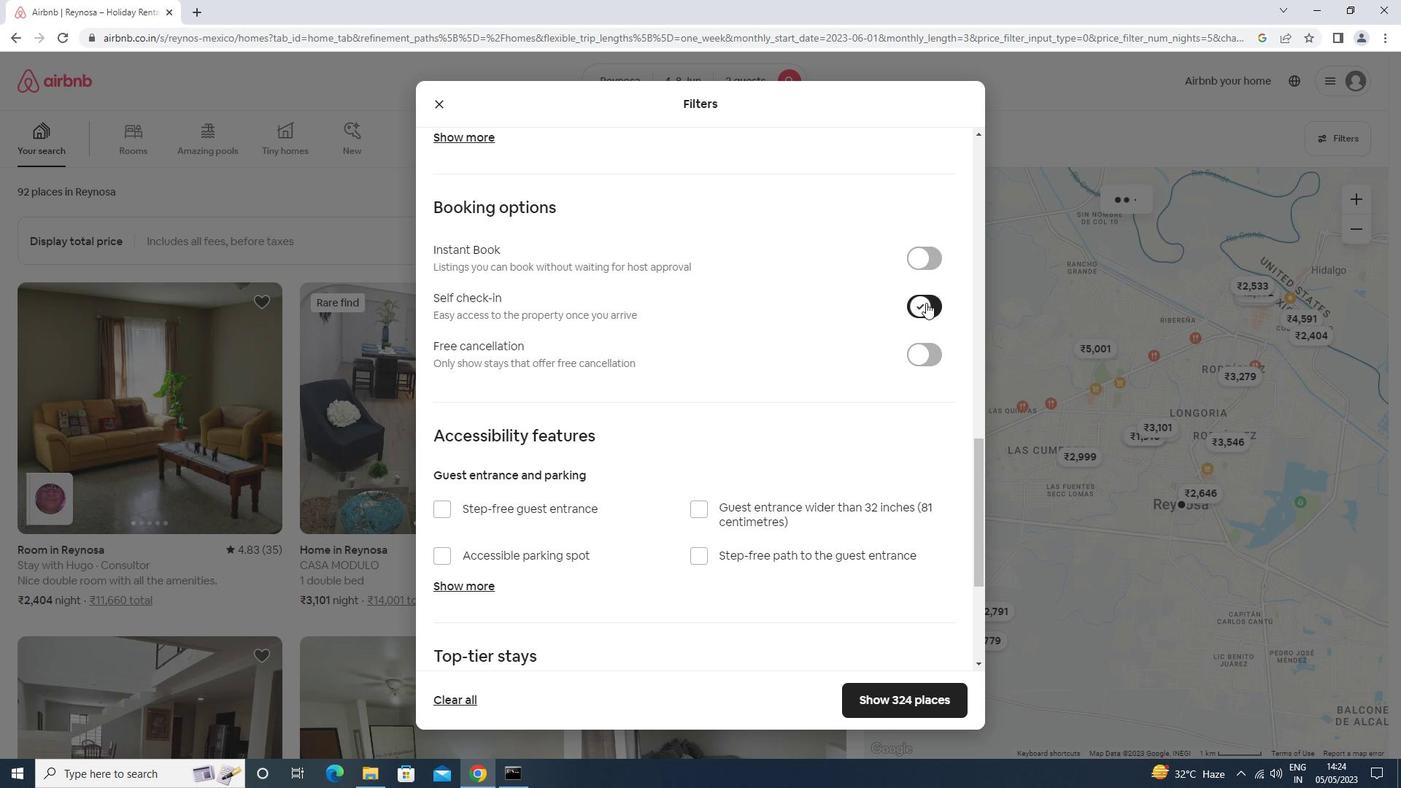 
Action: Mouse scrolled (926, 303) with delta (0, 0)
Screenshot: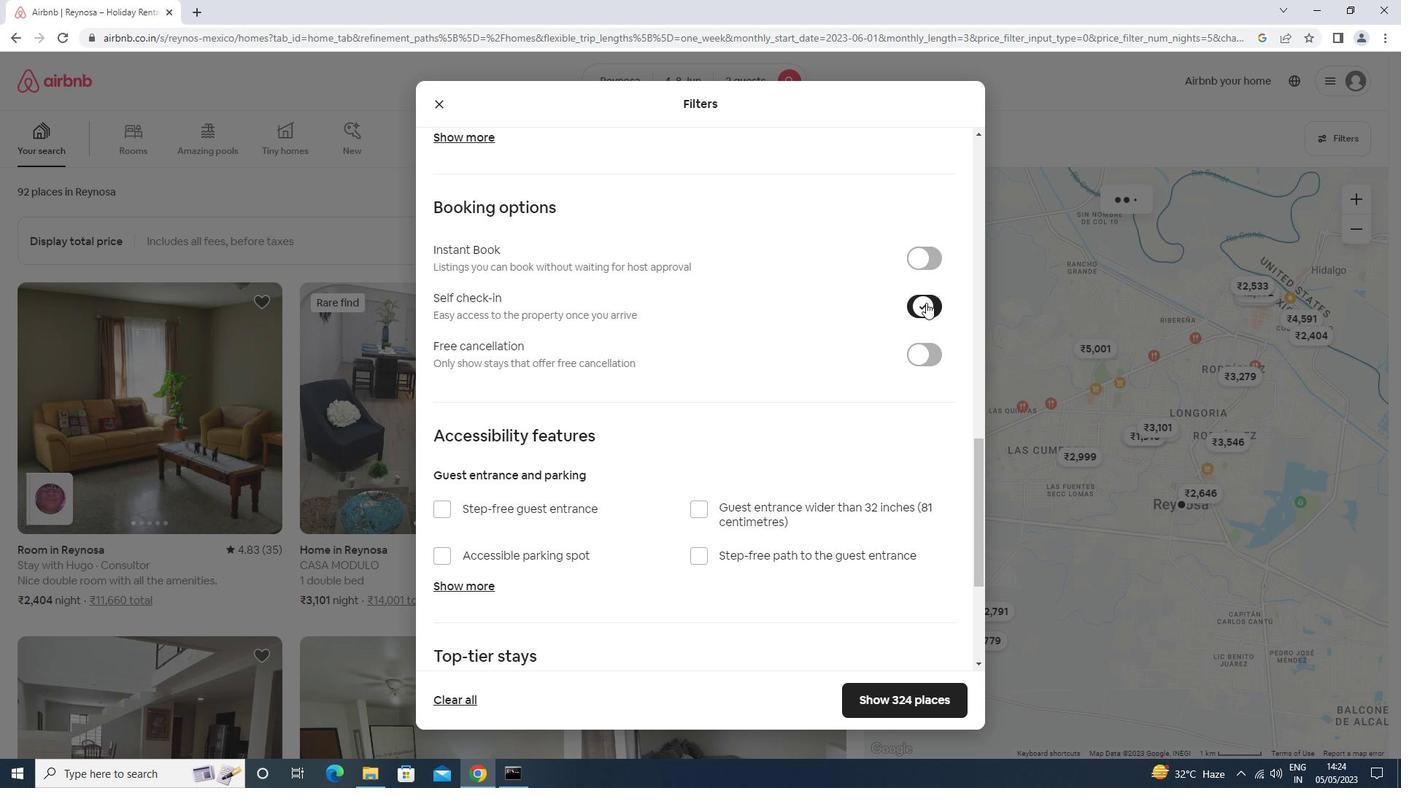 
Action: Mouse scrolled (926, 305) with delta (0, 0)
Screenshot: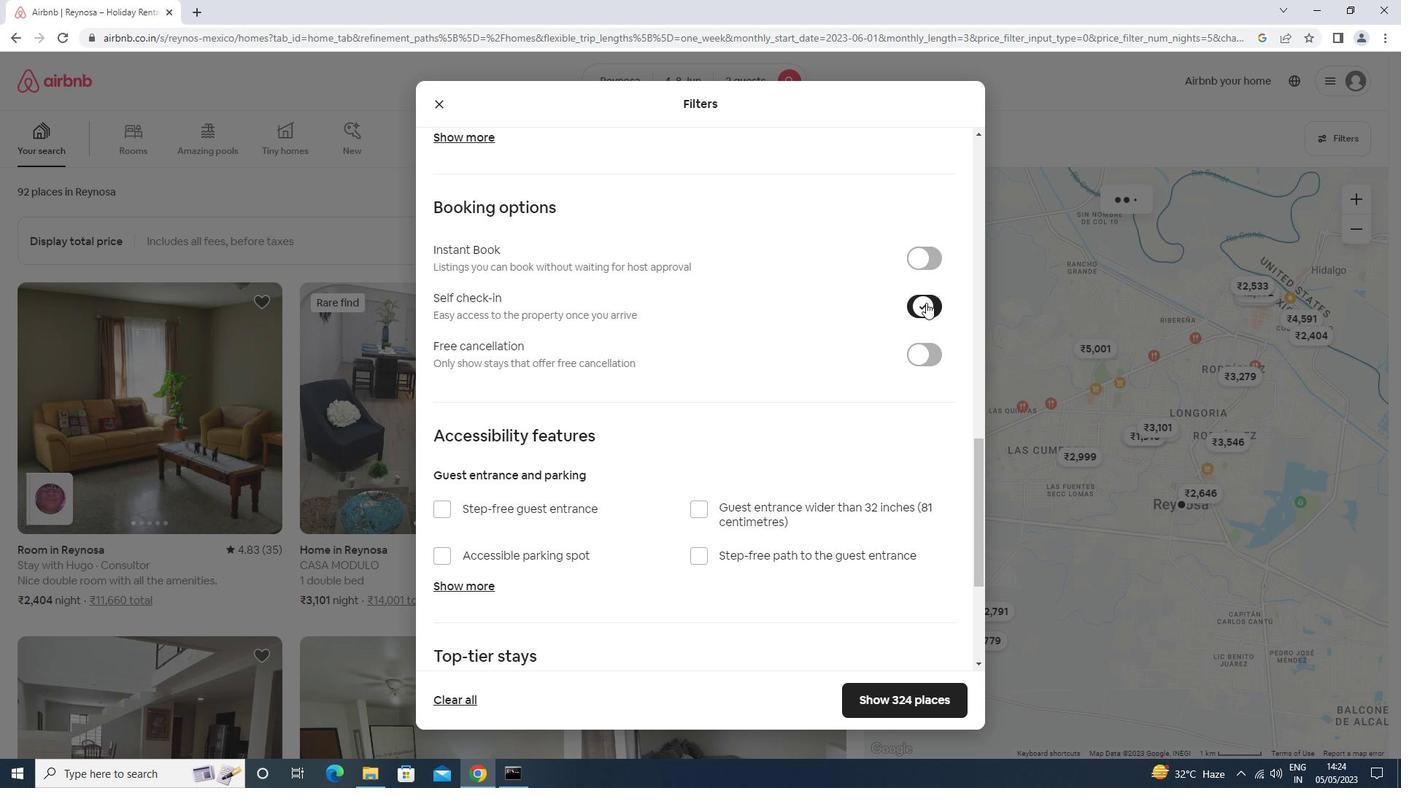 
Action: Mouse scrolled (926, 303) with delta (0, 0)
Screenshot: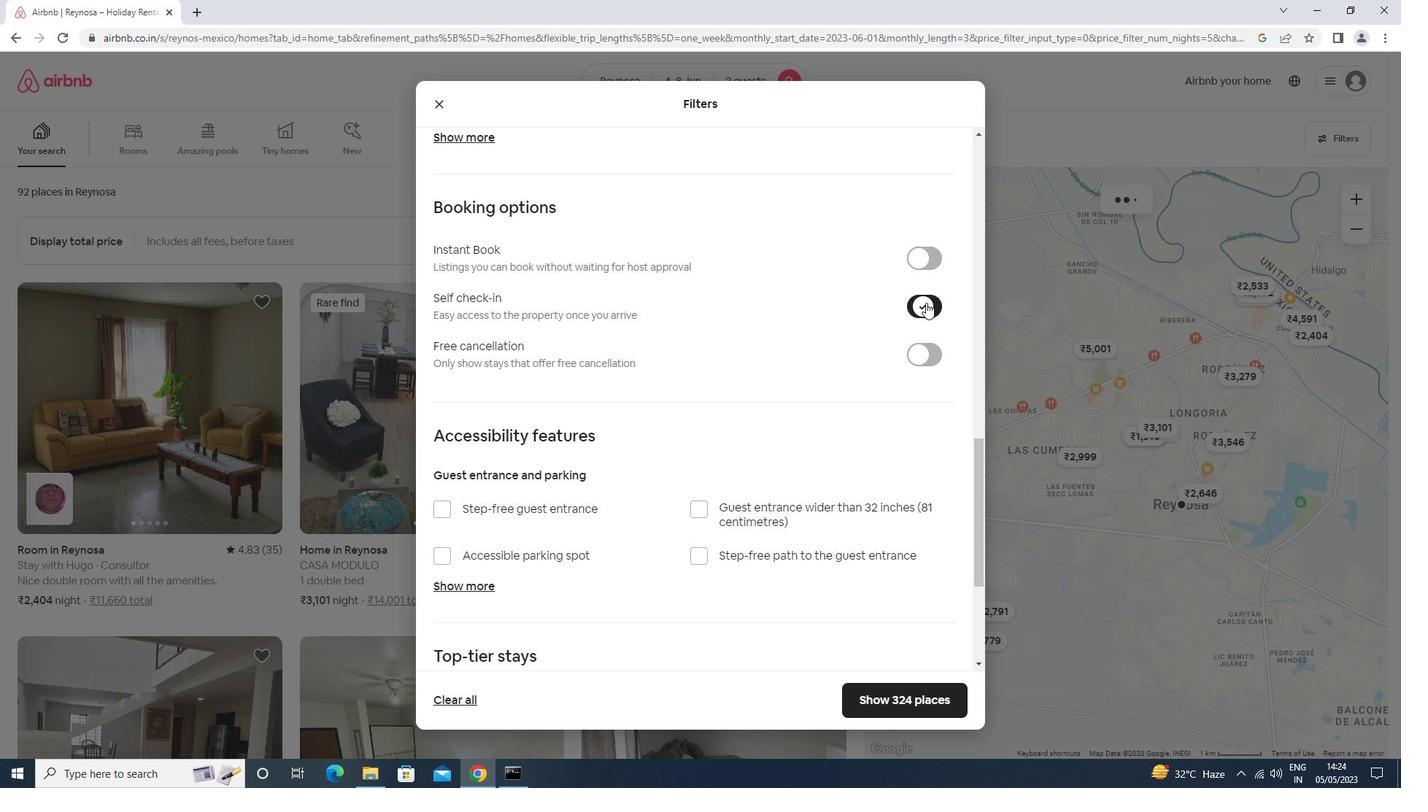 
Action: Mouse scrolled (926, 305) with delta (0, 0)
Screenshot: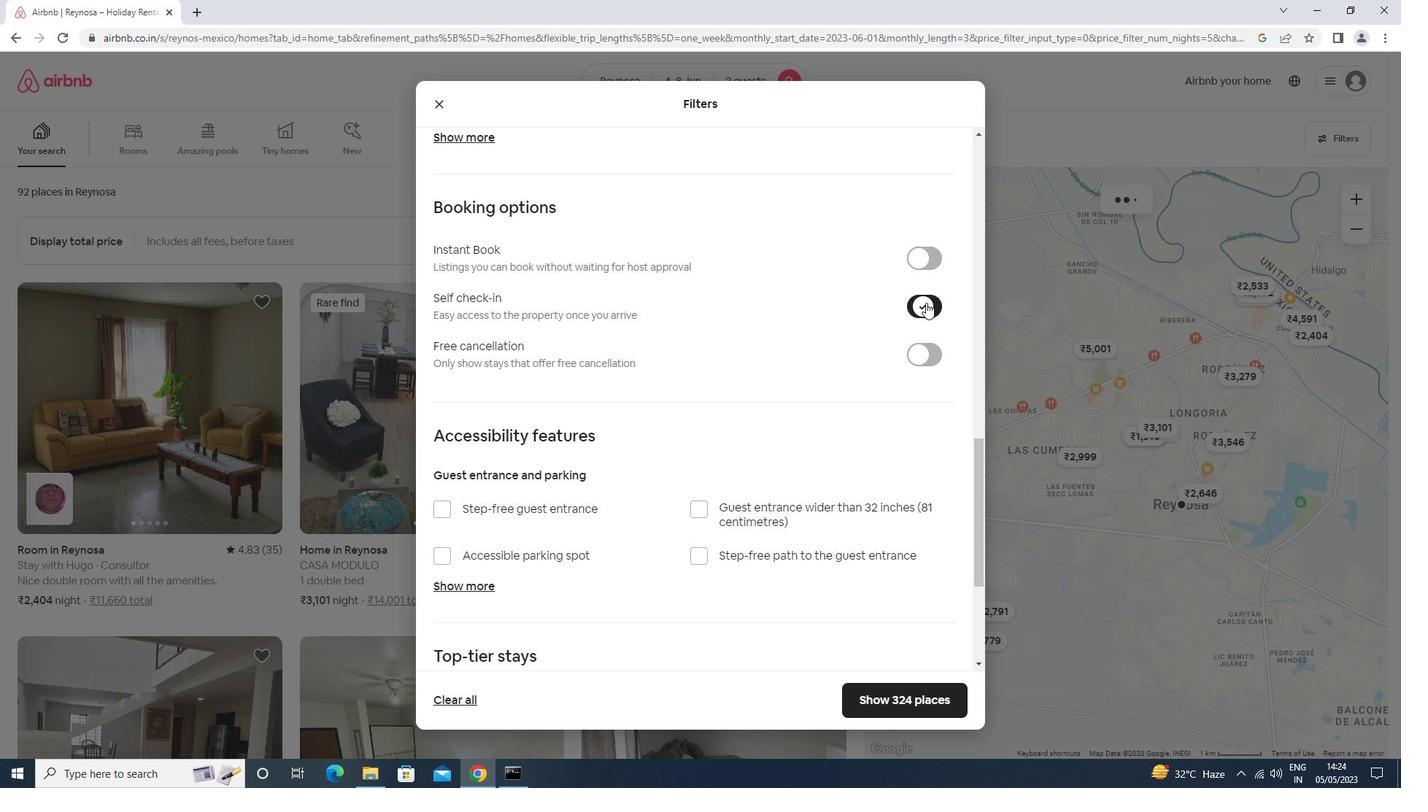 
Action: Mouse moved to (510, 626)
Screenshot: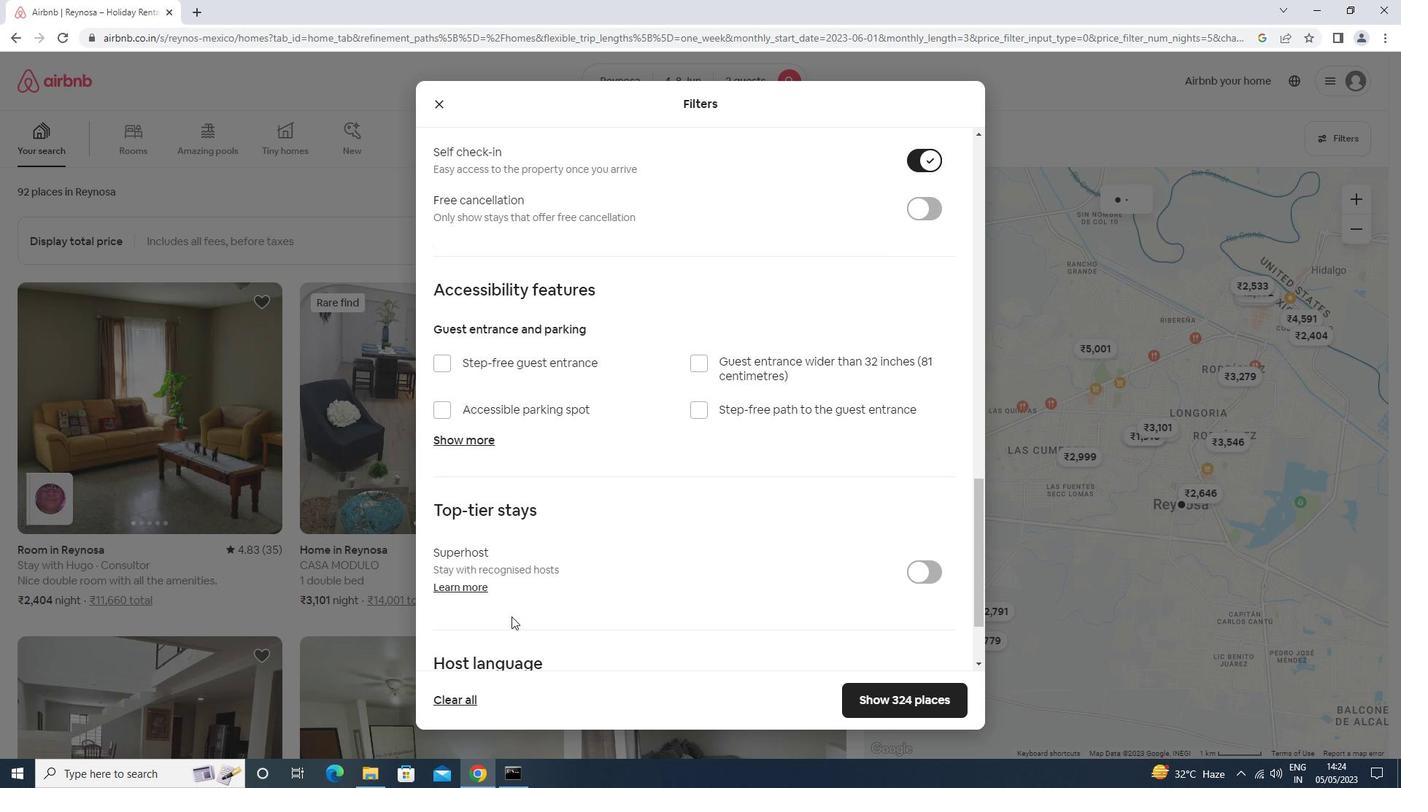
Action: Mouse scrolled (510, 625) with delta (0, 0)
Screenshot: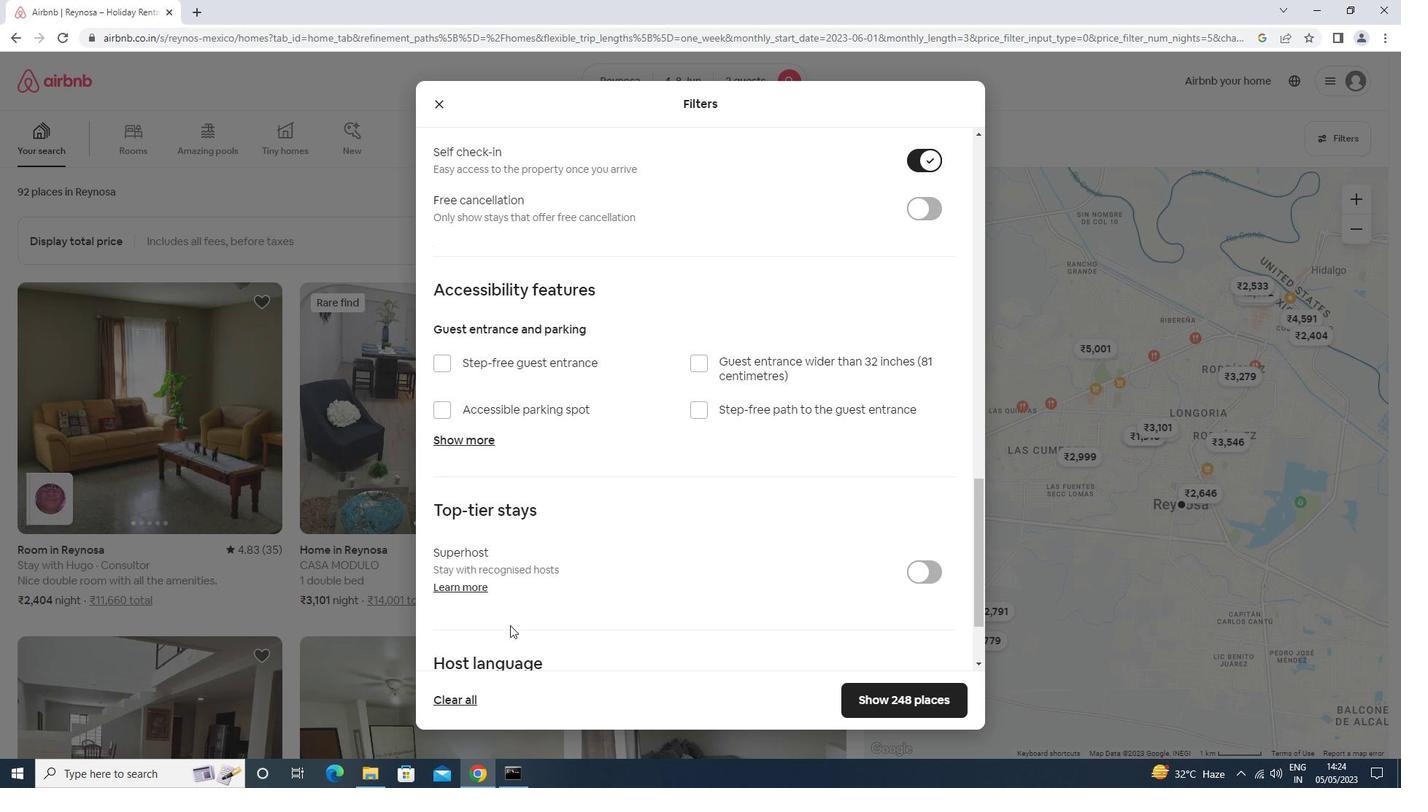 
Action: Mouse scrolled (510, 625) with delta (0, 0)
Screenshot: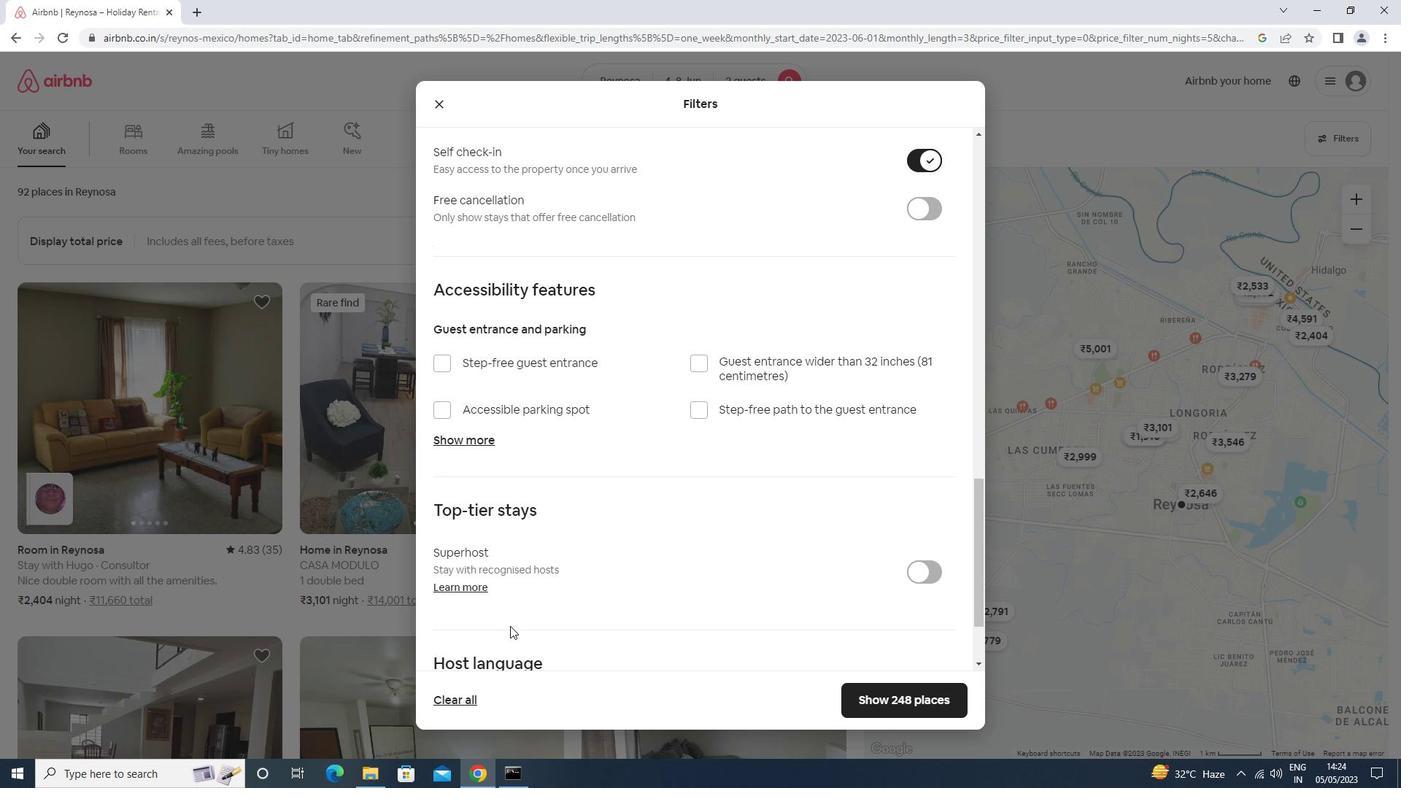
Action: Mouse scrolled (510, 625) with delta (0, 0)
Screenshot: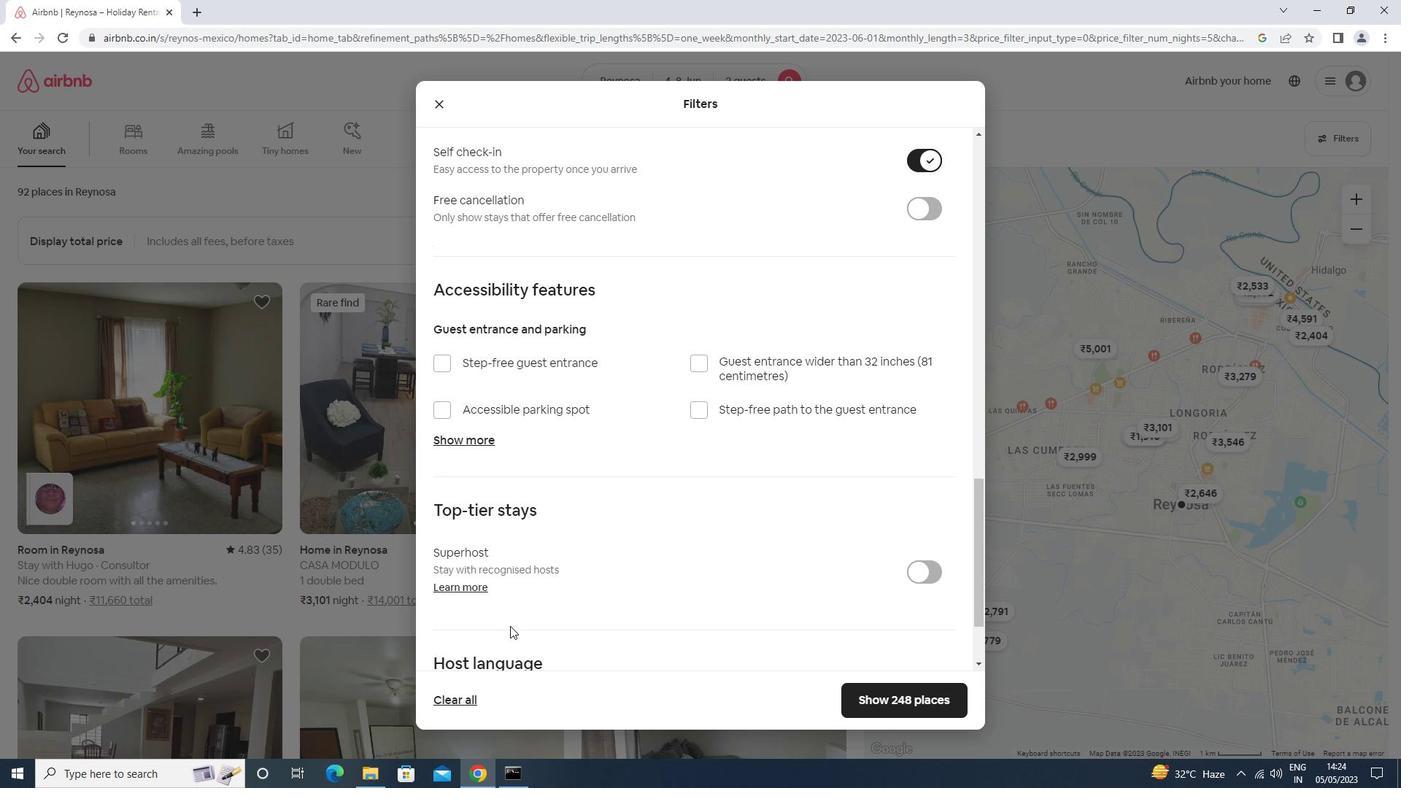 
Action: Mouse scrolled (510, 625) with delta (0, 0)
Screenshot: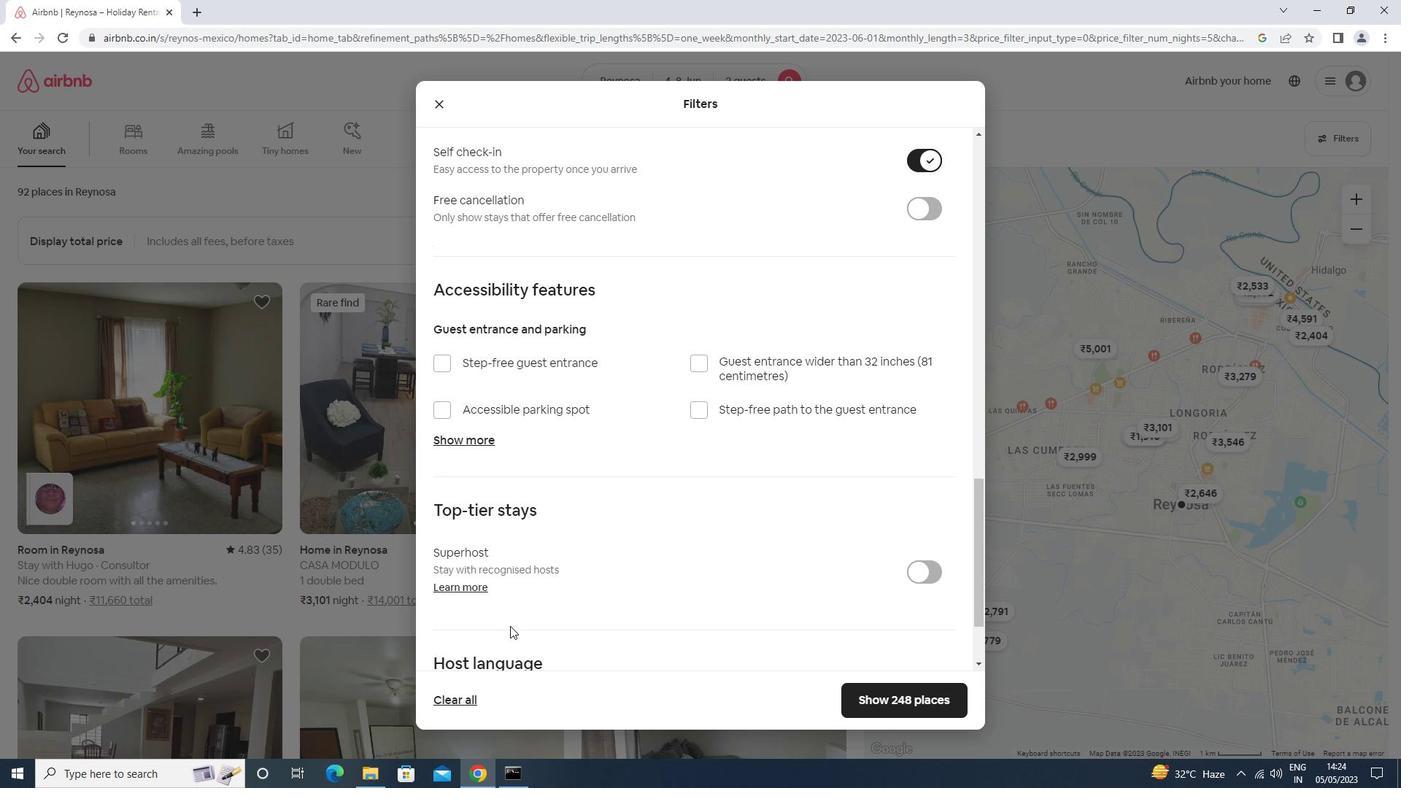 
Action: Mouse scrolled (510, 625) with delta (0, 0)
Screenshot: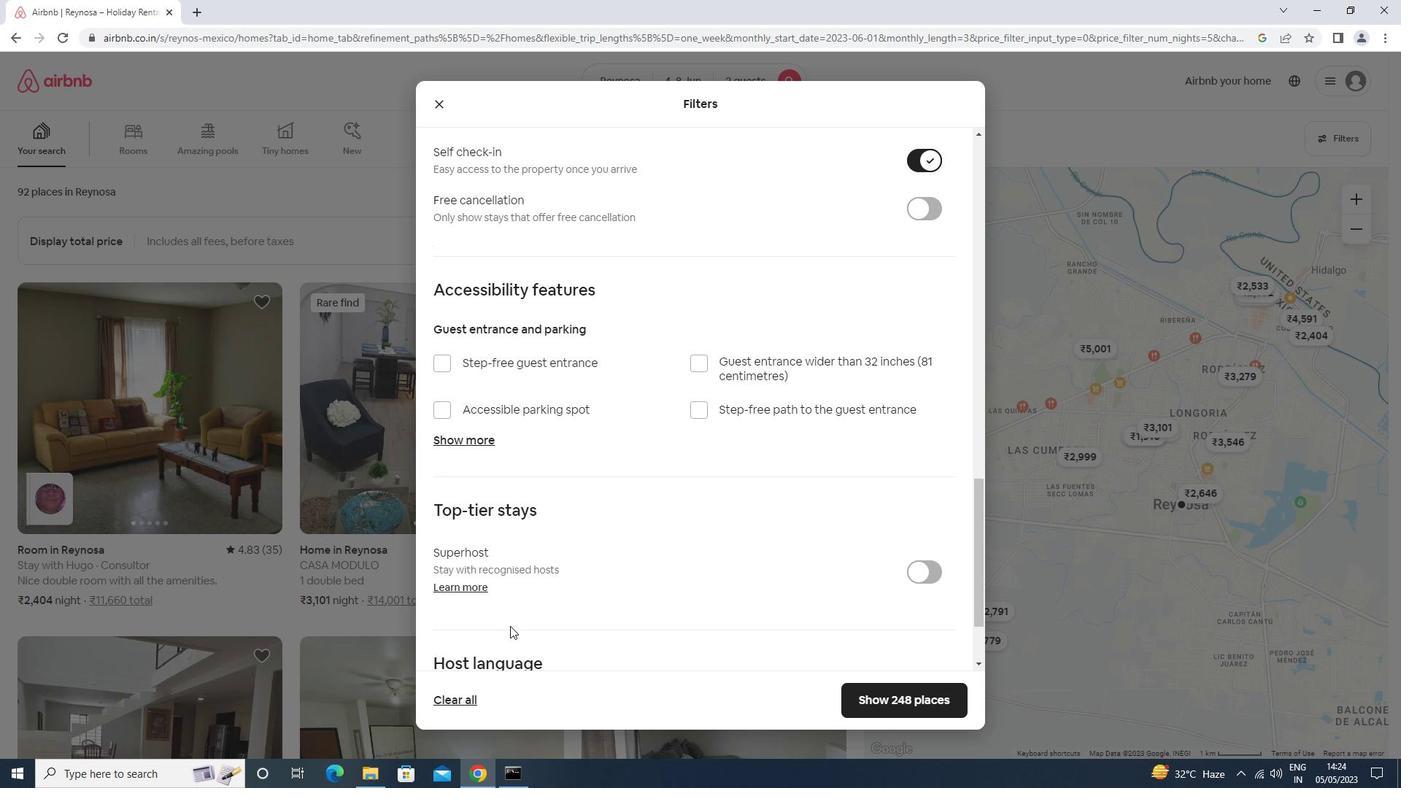 
Action: Mouse moved to (481, 593)
Screenshot: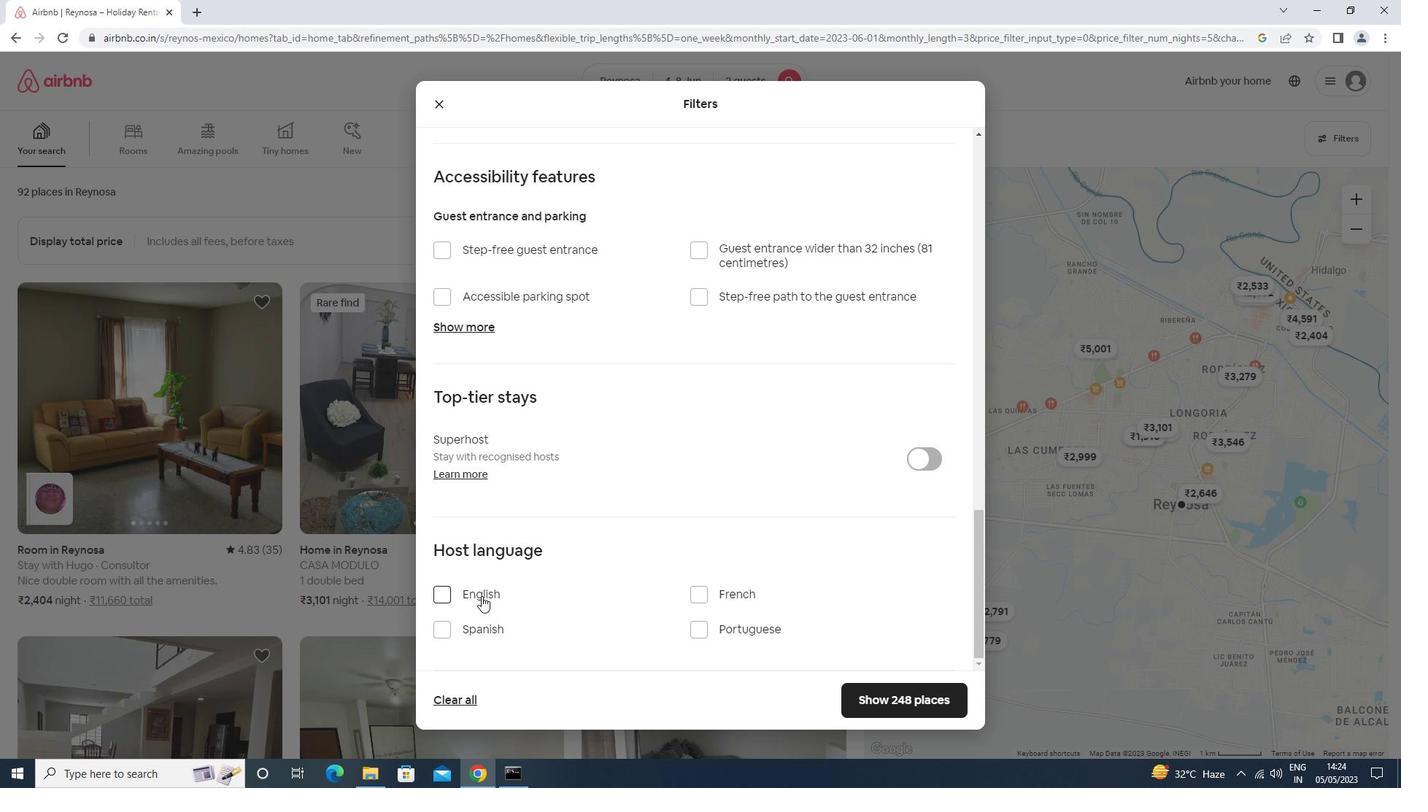 
Action: Mouse pressed left at (481, 593)
Screenshot: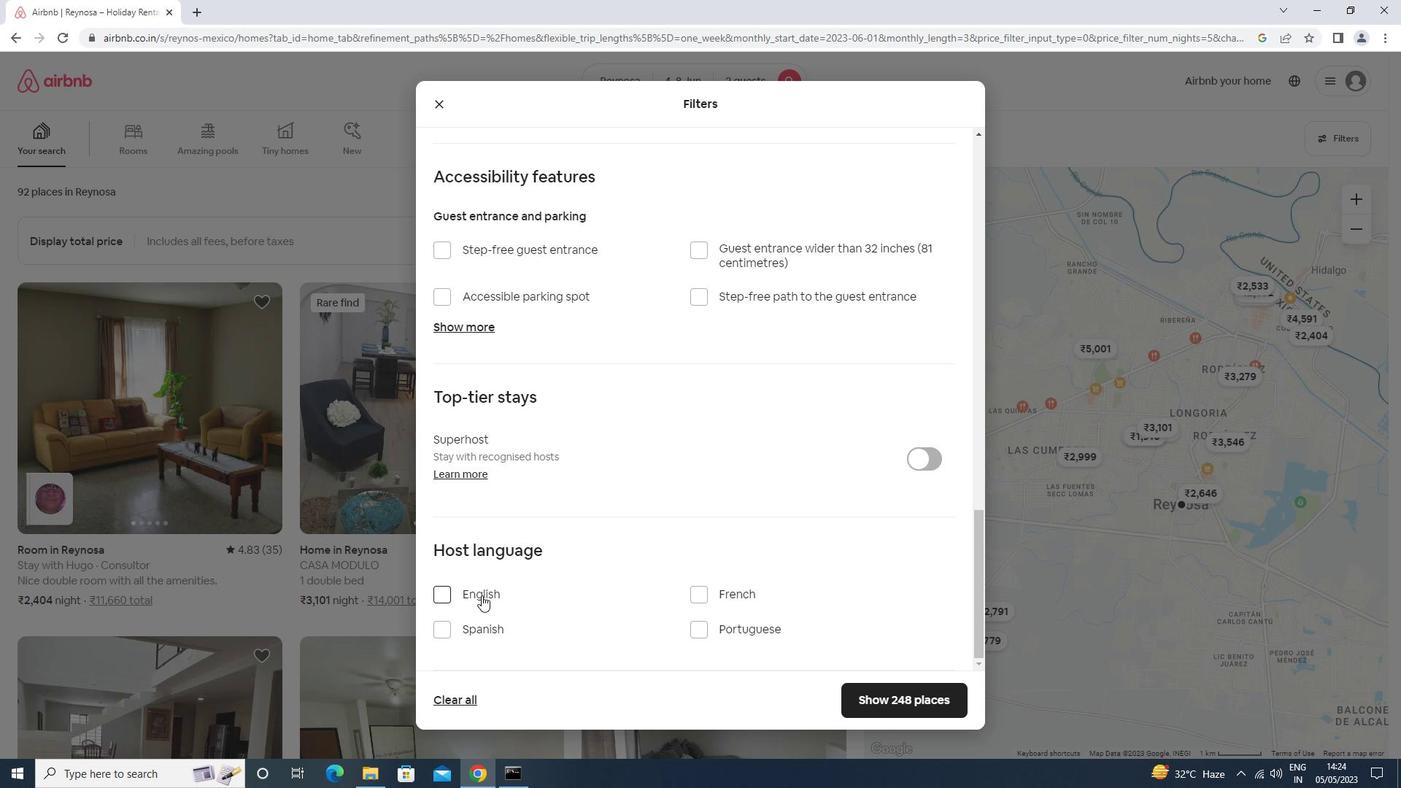 
Action: Mouse moved to (855, 692)
Screenshot: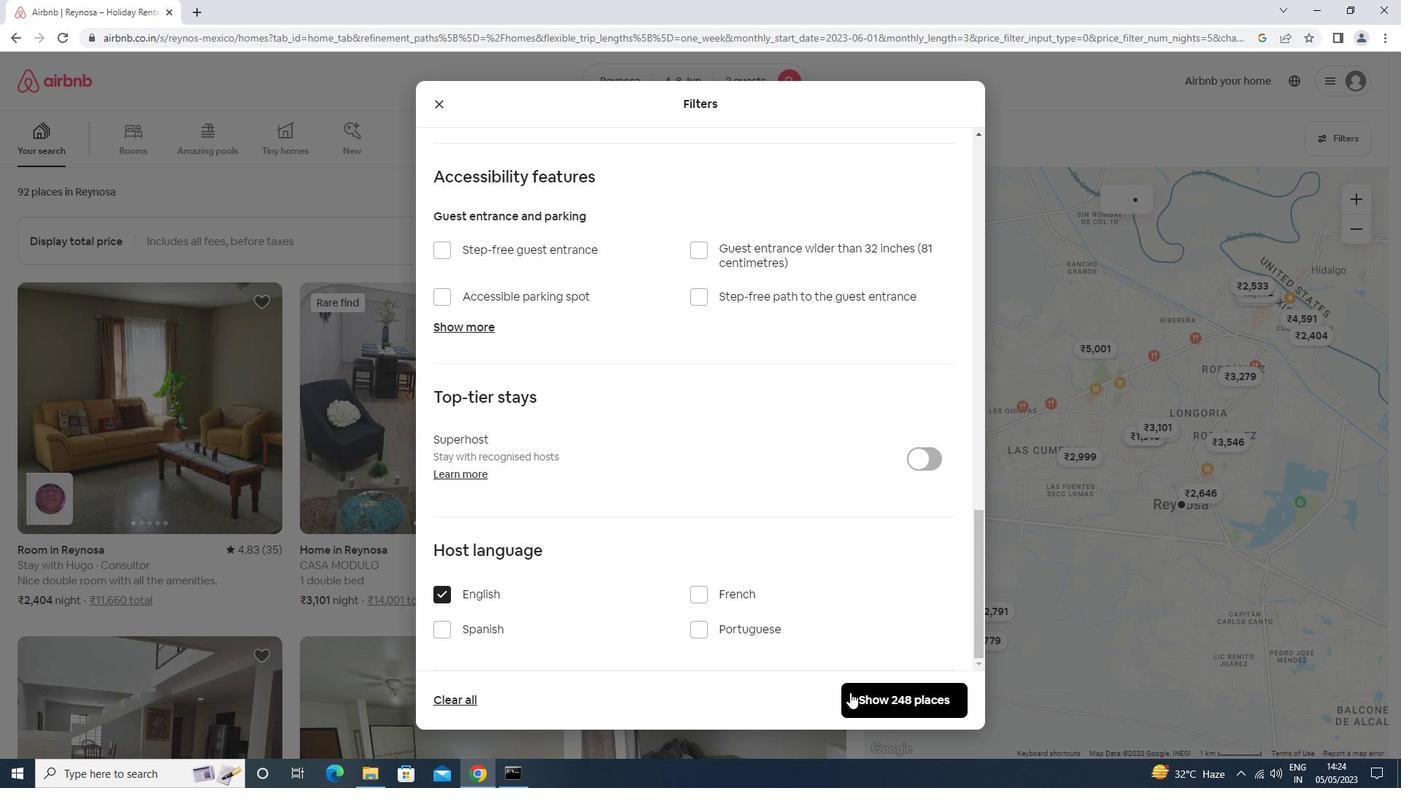 
Action: Mouse pressed left at (855, 692)
Screenshot: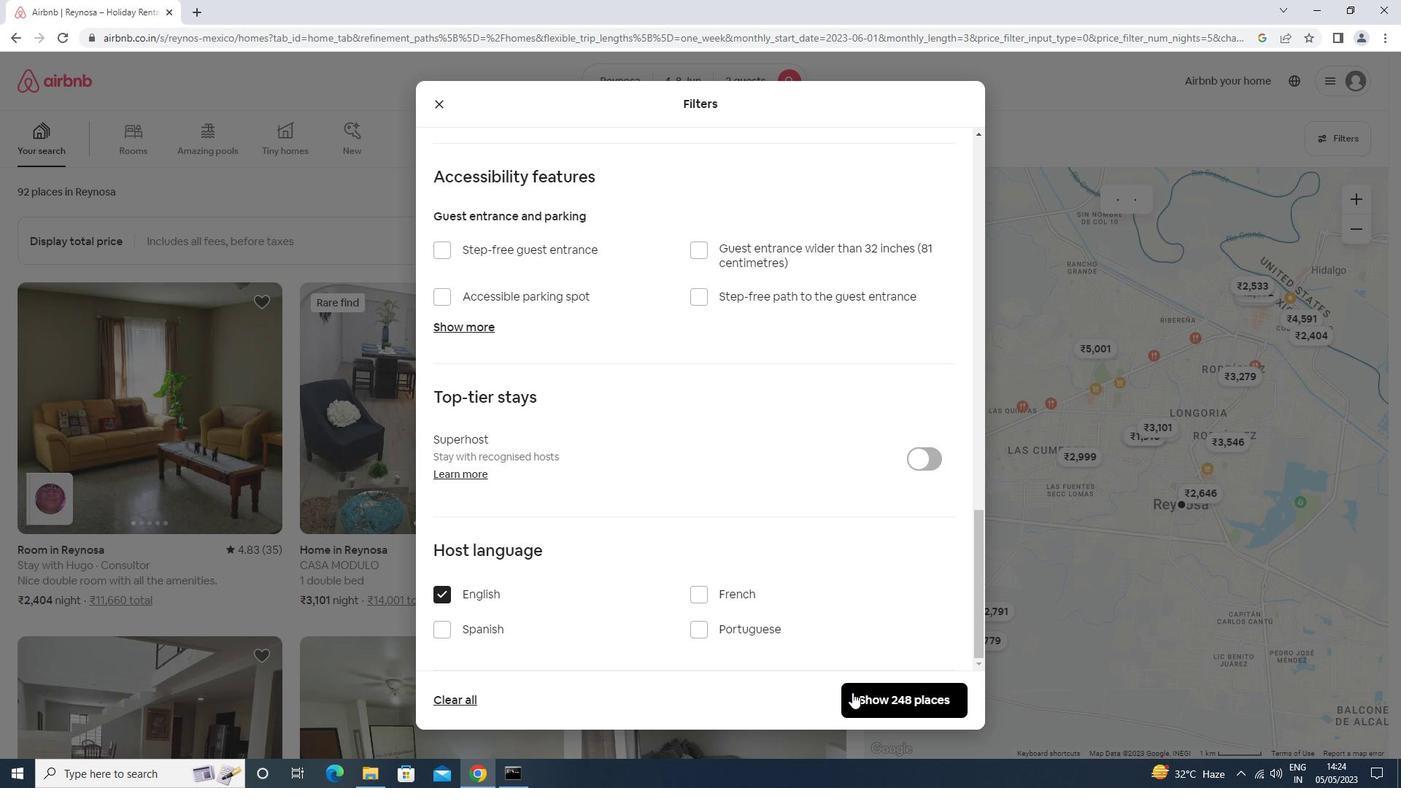 
